 Task: Create an HTML form with input fields for name and email.
Action: Mouse moved to (148, 50)
Screenshot: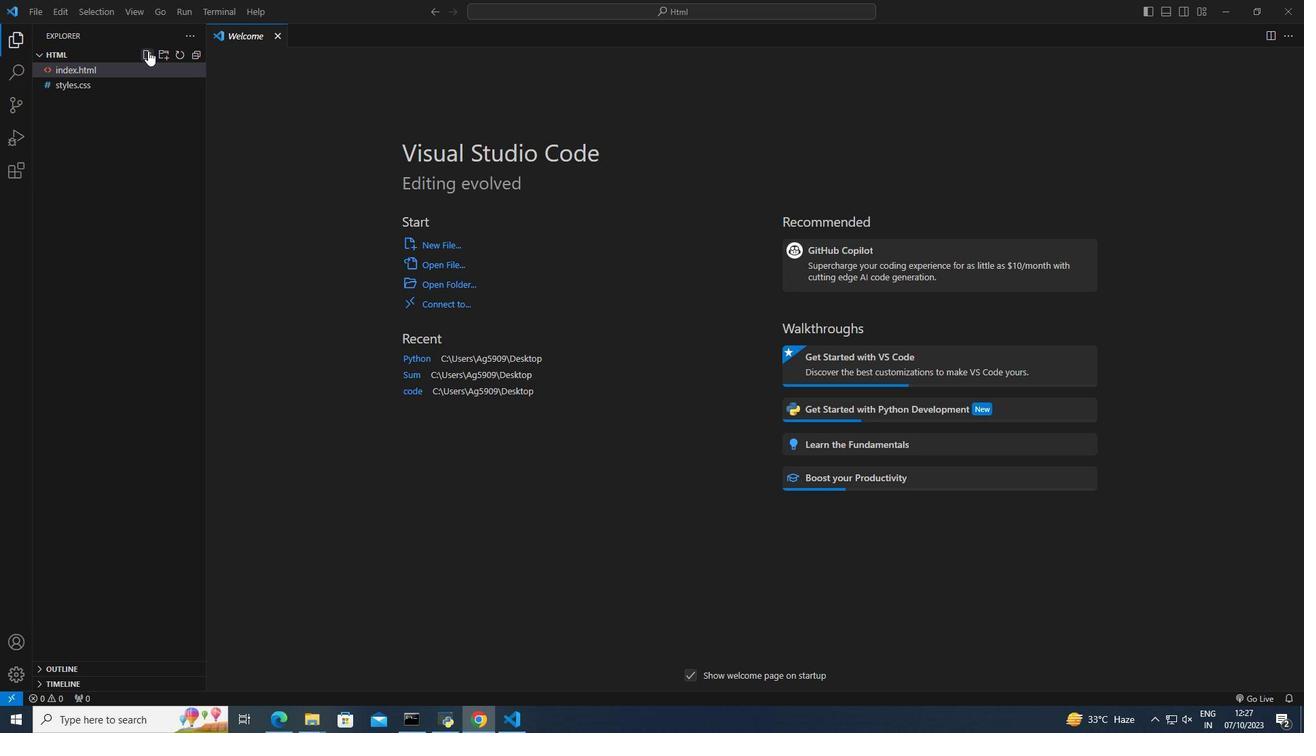
Action: Mouse pressed left at (148, 50)
Screenshot: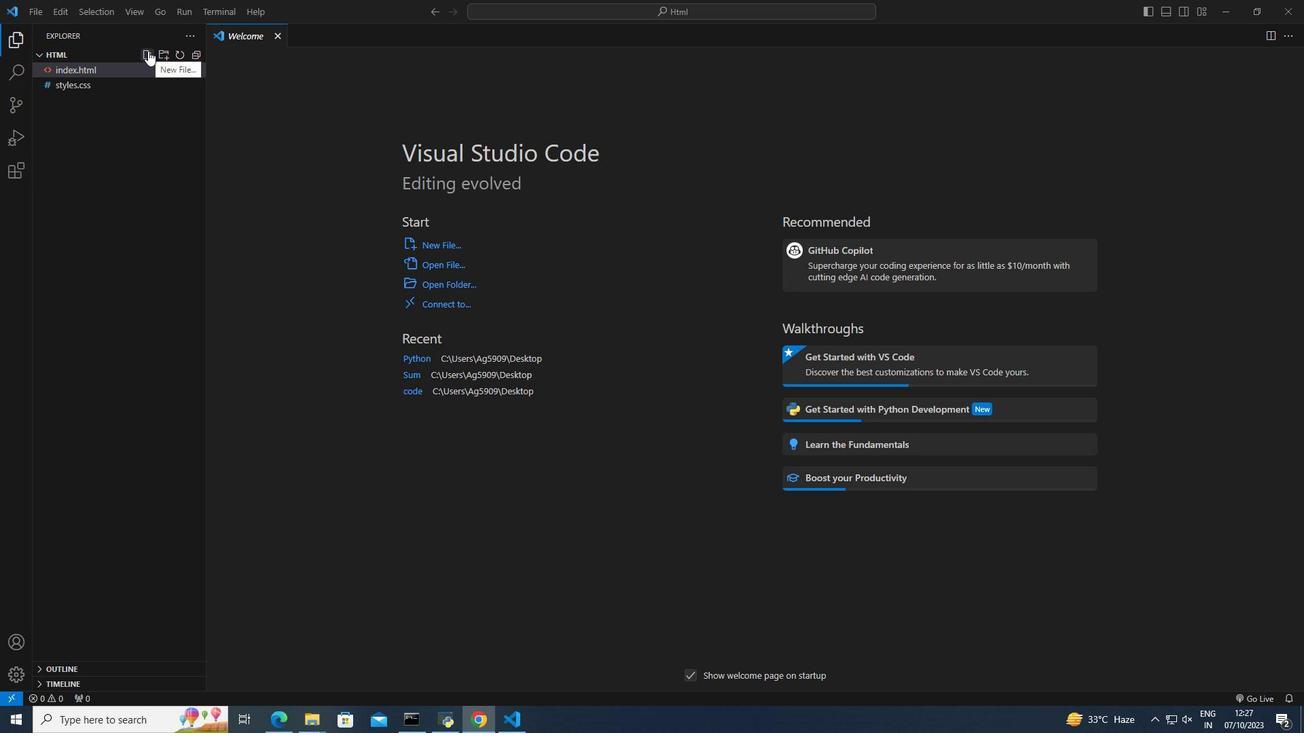 
Action: Mouse moved to (124, 65)
Screenshot: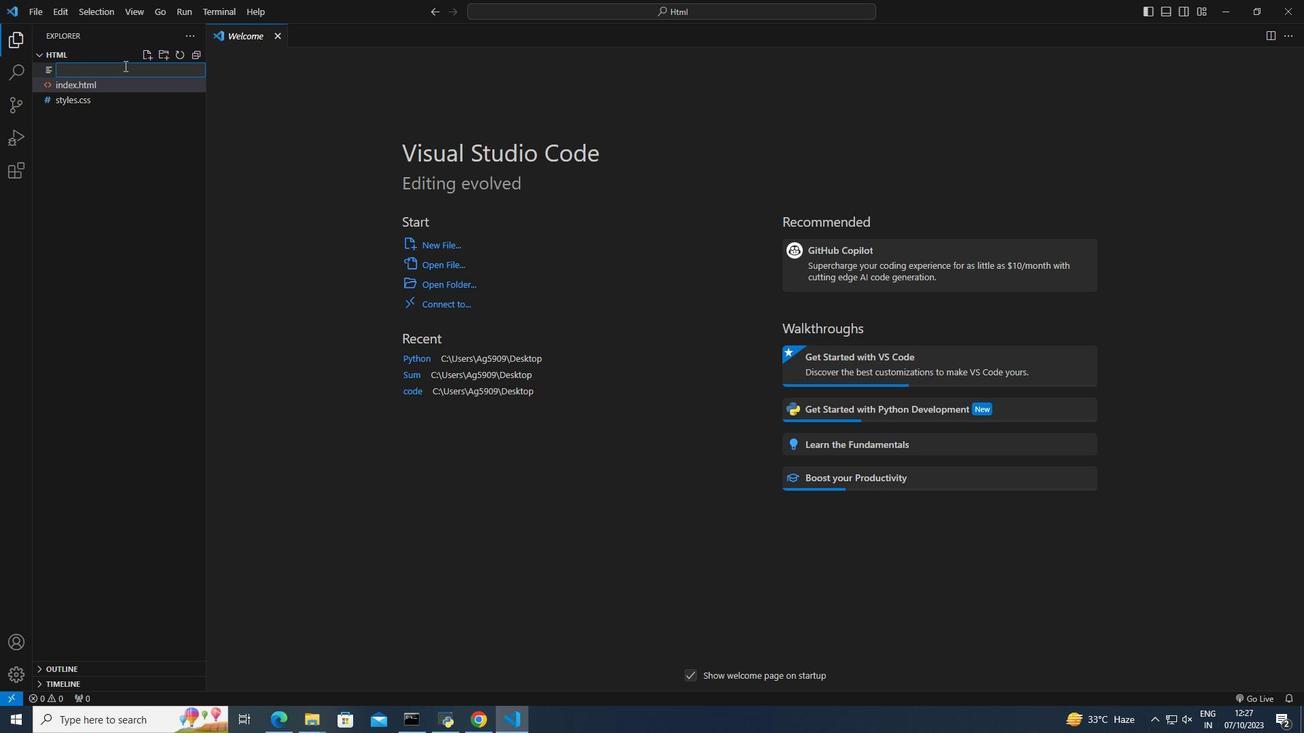 
Action: Mouse pressed left at (124, 65)
Screenshot: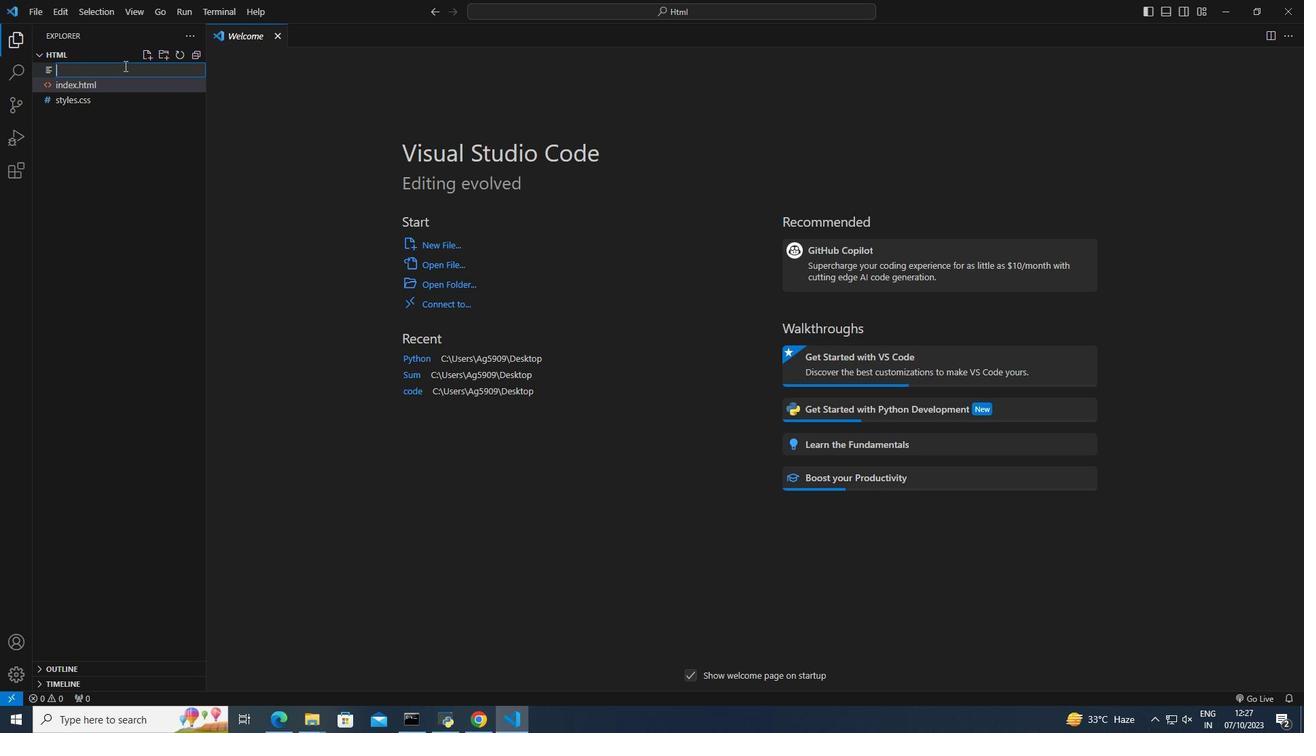 
Action: Key pressed <Key.shift>Form.html<Key.enter><Key.shift_r><<Key.enter><Key.enter><Key.shift_r><html<Key.enter><Key.shift_r>><Key.enter><Key.shift_r><head<Key.shift_r>><Key.enter><Key.shift_r><meta<Key.space>charset=<Key.shift><Key.shift><Key.shift><Key.shift><Key.shift><Key.shift><Key.shift><Key.shift><Key.shift><Key.shift>UTF-8<Key.right><Key.shift_r>><Key.enter><Key.shift_r><meta<Key.space>name=viewport<Key.right><Key.space>content=width=device-width,<Key.space>initial-scale=1.0<Key.right>
Screenshot: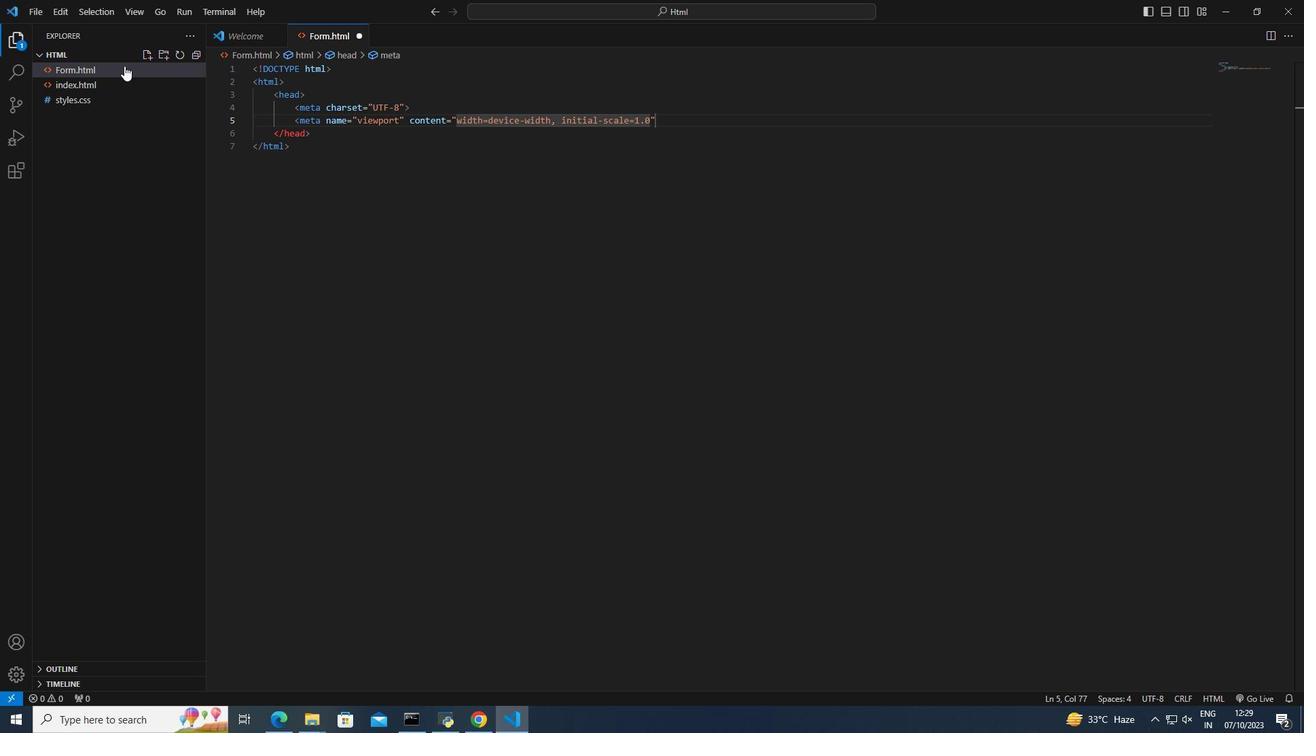 
Action: Mouse moved to (131, 67)
Screenshot: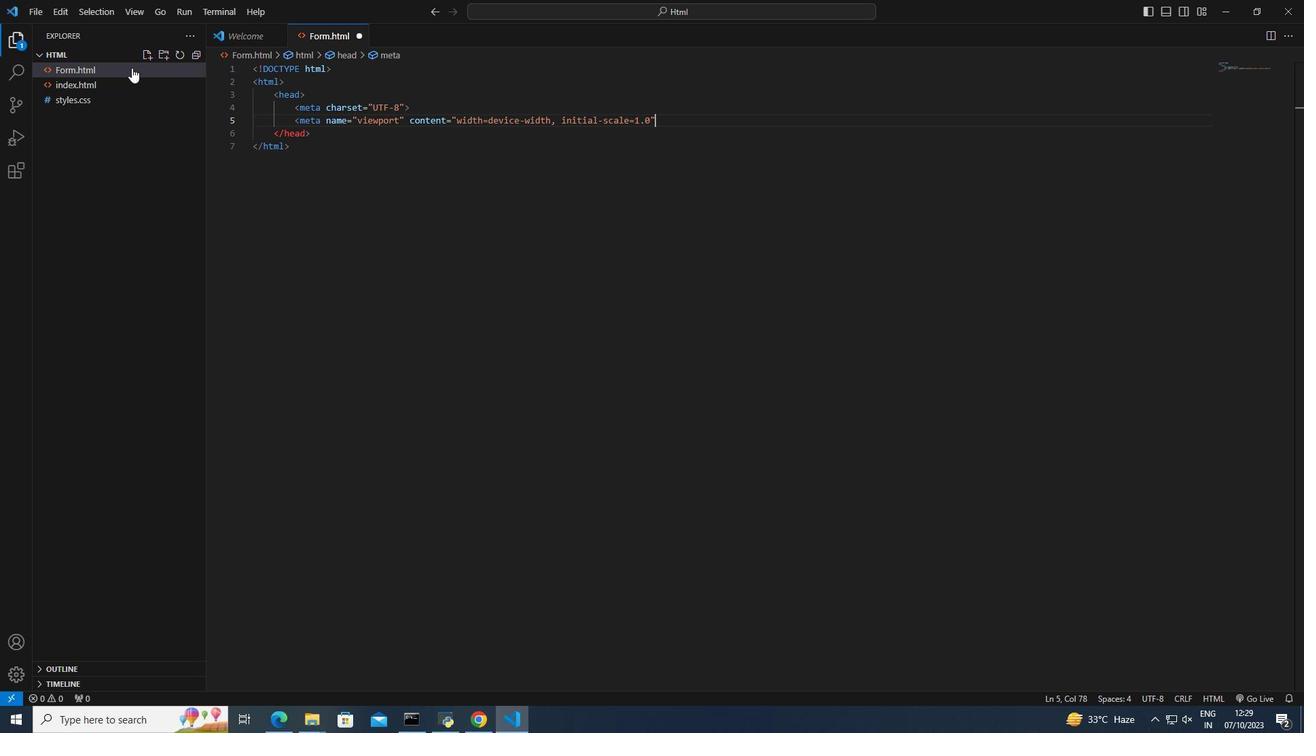 
Action: Key pressed <Key.shift_r>><Key.enter><Key.shift_r><linl<Key.space><Key.backspace><Key.backspace>k<Key.space>rel<Key.backspace><Key.backspace><Key.backspace><Key.backspace><Key.backspace><Key.backspace><Key.backspace><Key.backspace><Key.backspace><Key.backspace><Key.backspace><Key.backspace>
Screenshot: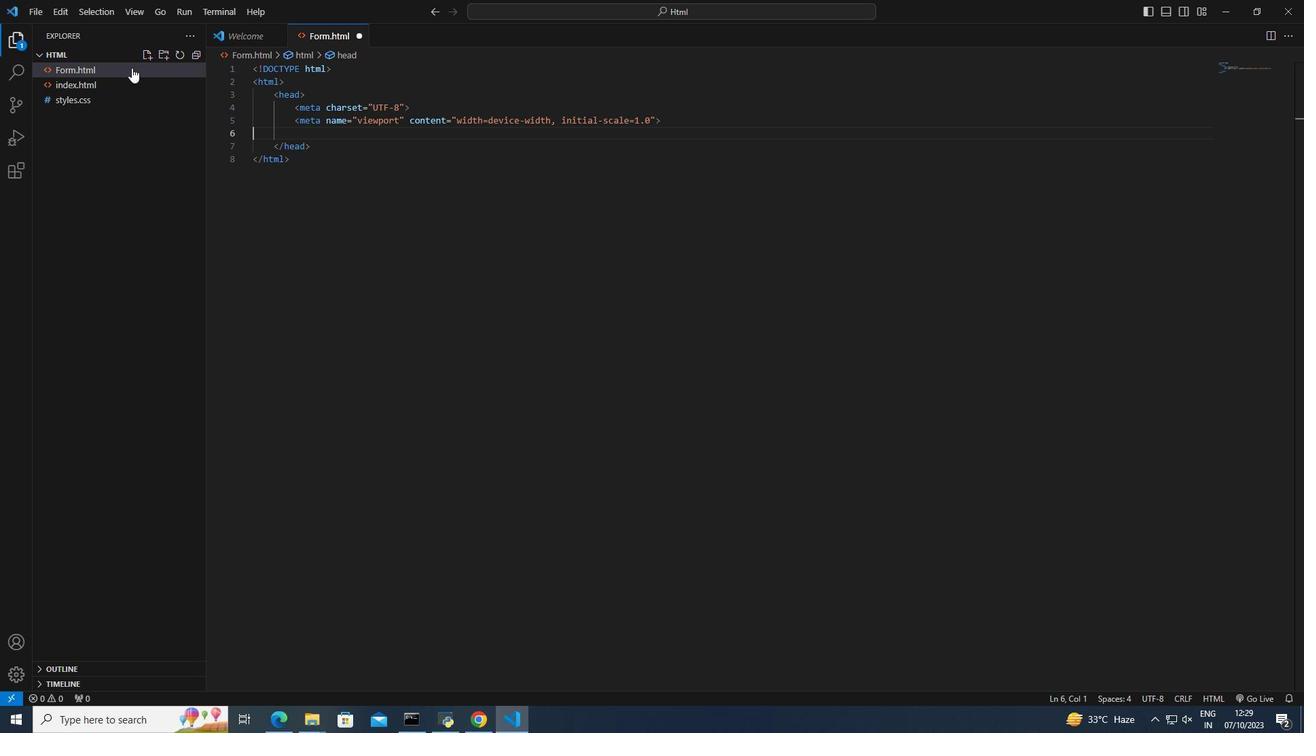 
Action: Mouse moved to (189, 65)
Screenshot: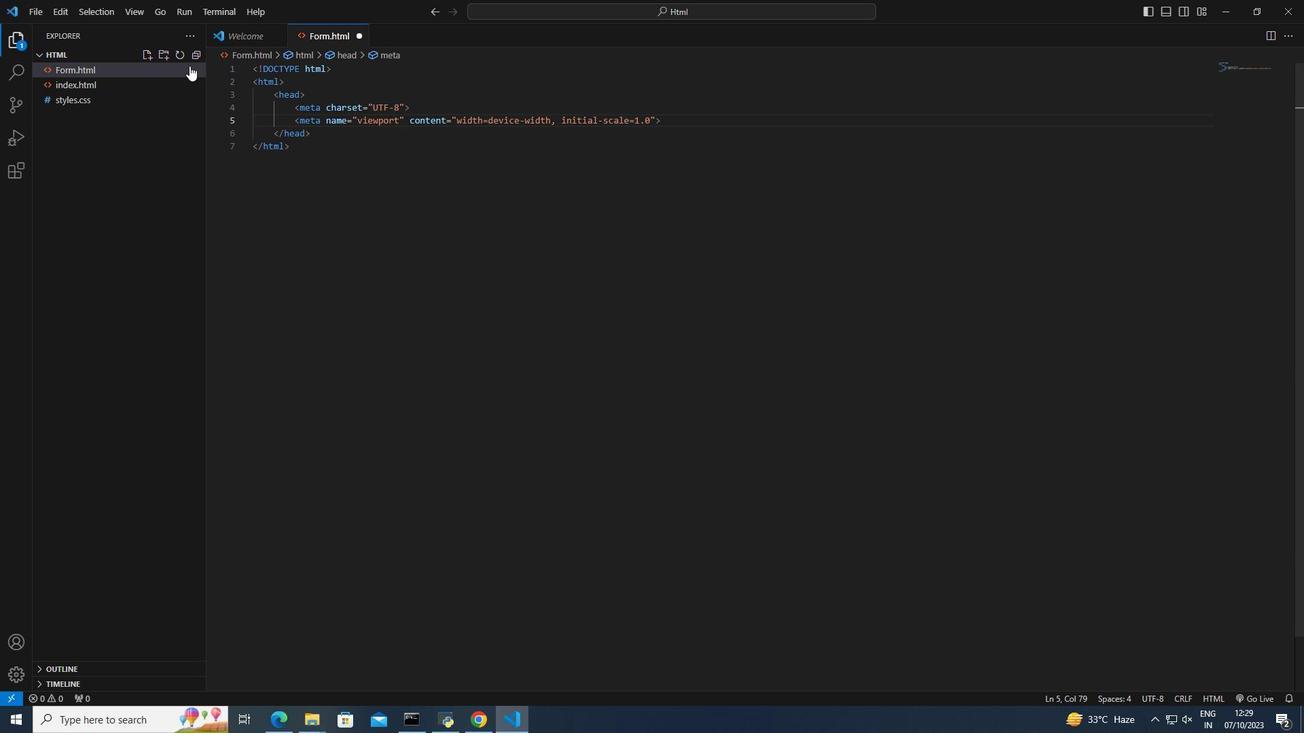 
Action: Key pressed <Key.enter><Key.shift_r><title<Key.shift_r><Key.shift_r><Key.shift_r><Key.shift_r><Key.shift_r><Key.shift_r><Key.shift_r><Key.shift_r><Key.shift_r>><Key.shift>Form<Key.right><Key.down><Key.enter><Key.shift_r><body<Key.shift_r>><Key.enter><Key.shift_r><form<Key.shift_r>><Key.enter><Key.shift_r><lable<Key.space>for=m<Key.backspace>name<Key.right><Key.shift_r>><Key.shift>Name<Key.right><Key.right><Key.right><Key.right><Key.right><Key.right><Key.right><Key.right><Key.enter><Key.shift_r><inpi<Key.backspace>ut<Key.space>type=text
Screenshot: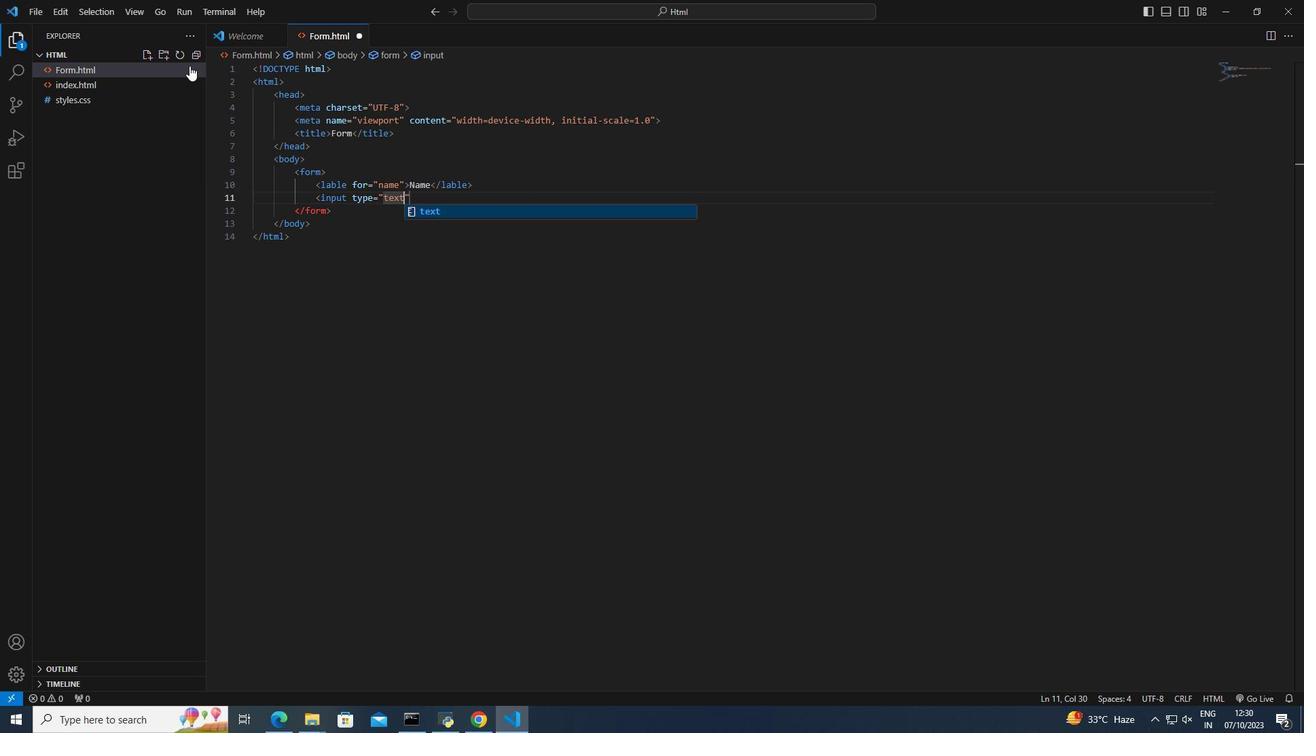 
Action: Mouse moved to (207, 66)
Screenshot: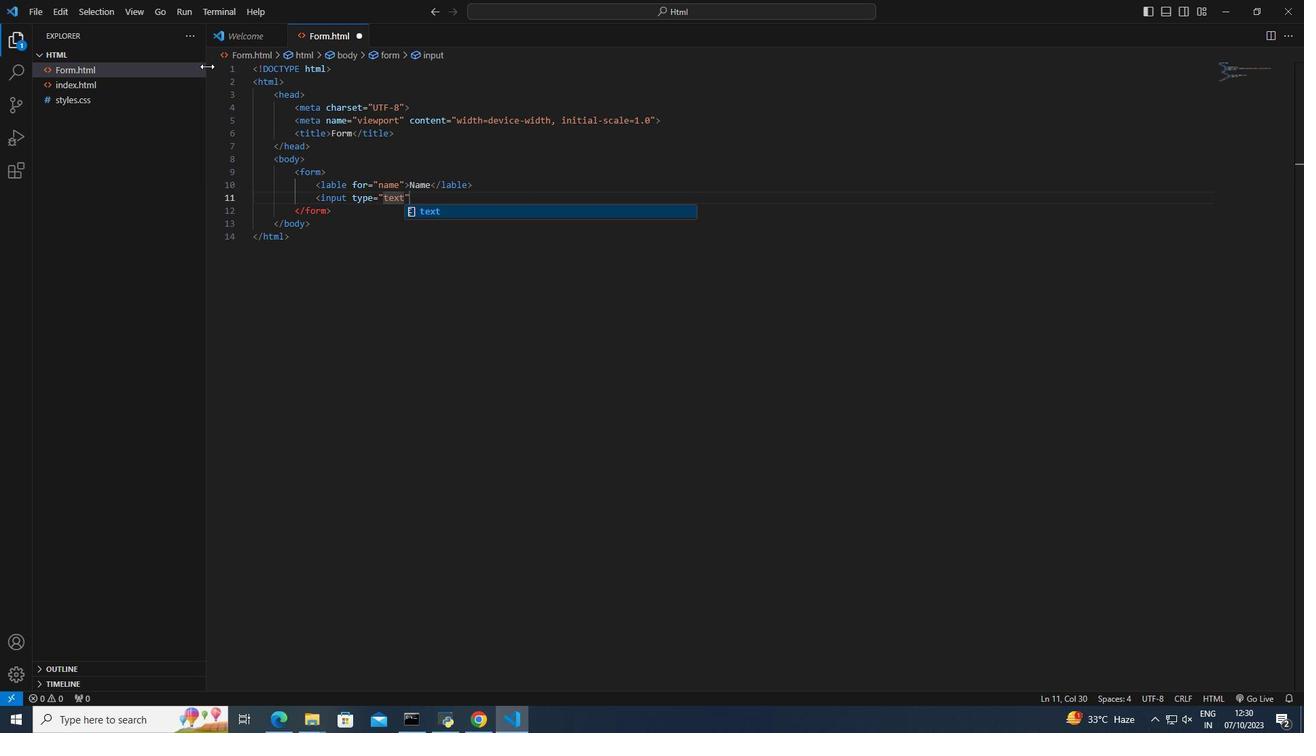 
Action: Key pressed <Key.right>
Screenshot: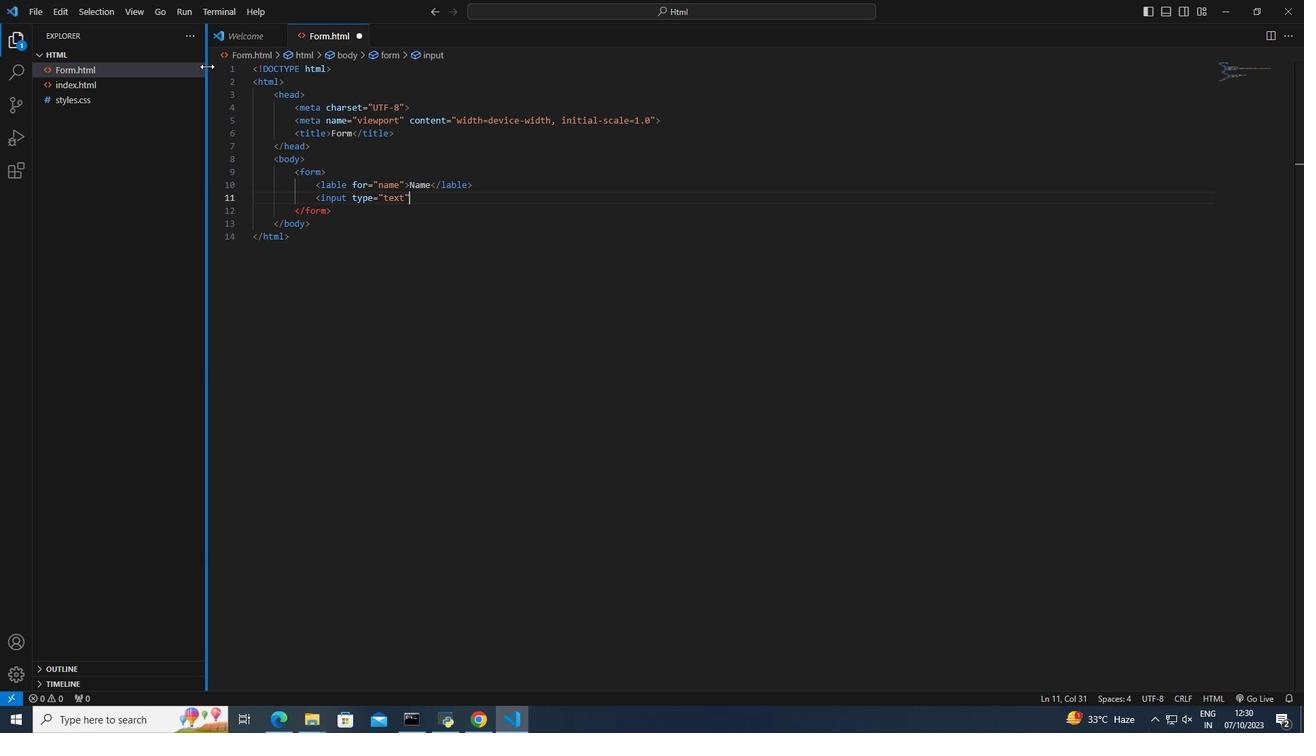 
Action: Mouse moved to (894, 141)
Screenshot: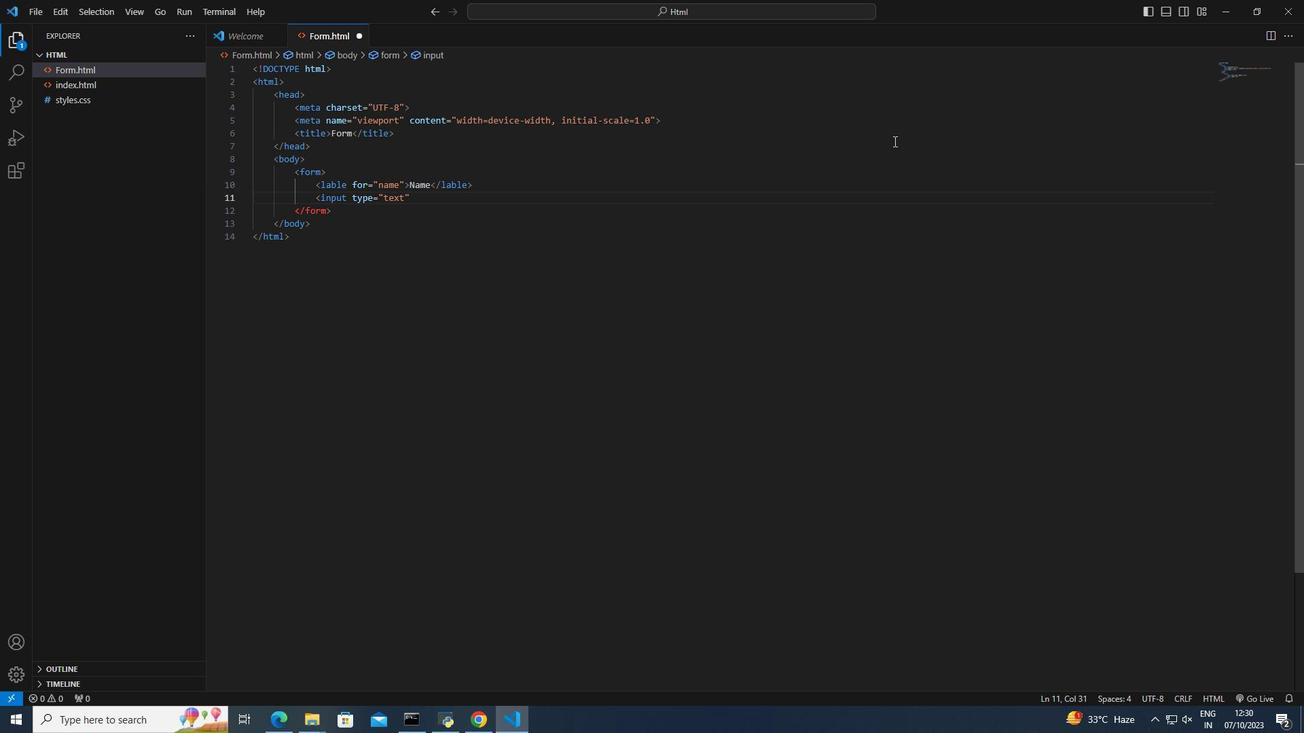 
Action: Key pressed <Key.space>id=name<Key.right><Key.space>name=name<Key.right><Key.space>pla<Key.enter>en<Key.backspace><Key.backspace><Key.shift>Enter<Key.space>the<Key.space><Key.shift><Key.shift><Key.shift><Key.shift><Key.shift><Key.shift><Key.shift><Key.shift><Key.shift><Key.shift><Key.shift><Key.shift><Key.shift><Key.shift><Key.shift><Key.shift><Key.shift><Key.shift><Key.shift><Key.shift><Key.shift><Key.shift><Key.shift><Key.shift><Key.shift><Key.shift><Key.shift><Key.shift><Key.shift><Key.shift><Key.shift><Key.shift><Key.shift><Key.shift><Key.shift><Key.shift><Key.shift><Key.shift><Key.shift><Key.shift><Key.shift><Key.shift><Key.shift><Key.shift><Key.shift><Key.shift><Key.shift><Key.shift><Key.shift><Key.shift><Key.shift><Key.shift><Key.shift><Key.shift><Key.shift><Key.shift><Key.shift><Key.shift><Key.shift><Key.shift>Name<Key.right><Key.shift_r>><Key.enter><Key.enter><Key.shift_r><lable<Key.space>foe<Key.backspace>r=
Screenshot: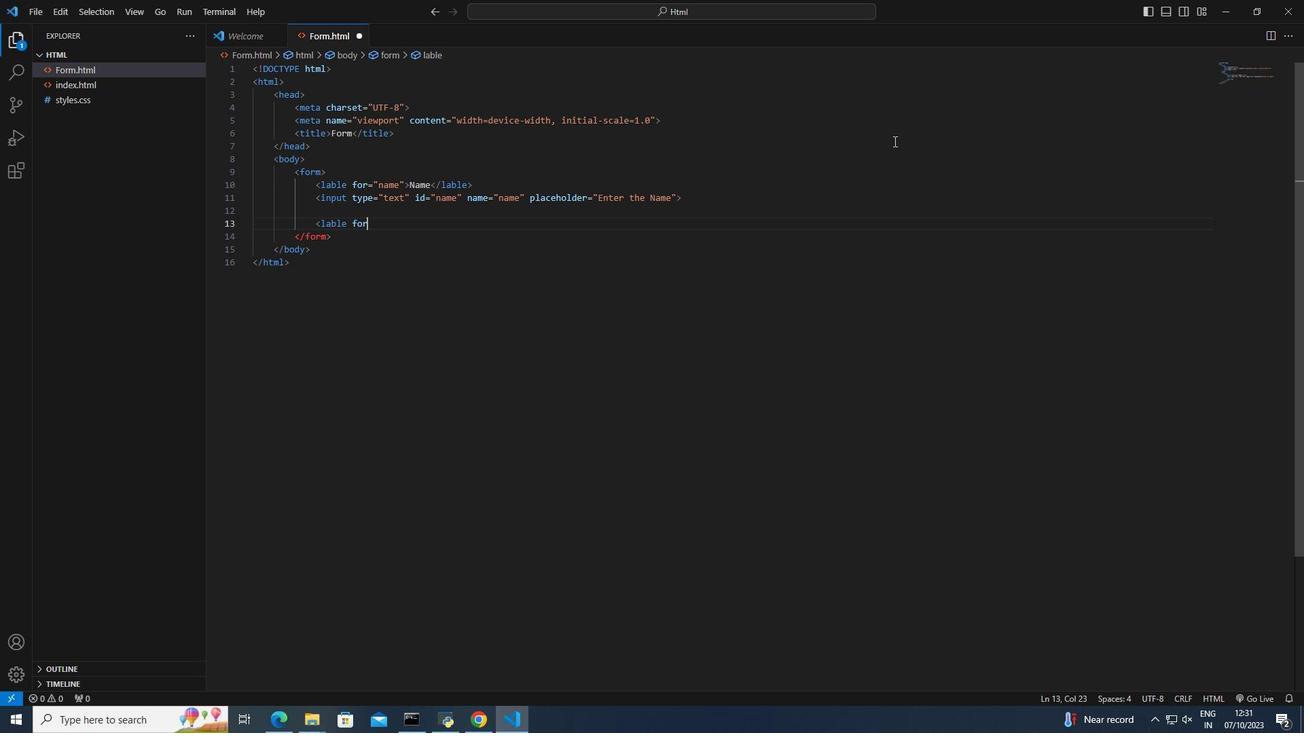 
Action: Mouse moved to (975, 171)
Screenshot: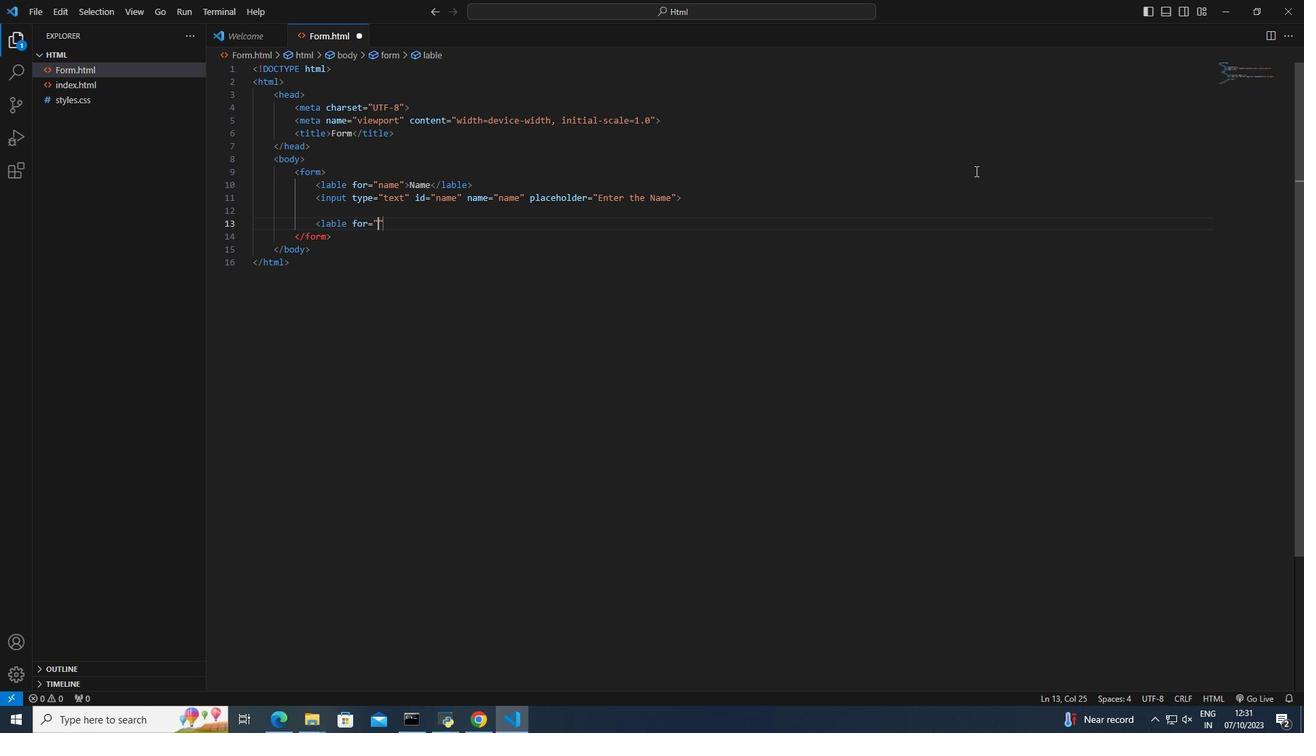 
Action: Key pressed email<Key.right><Key.shift_r>><Key.shift><Key.shift><Key.shift><Key.shift><Key.shift><Key.shift><Key.shift><Key.shift><Key.shift><Key.shift><Key.shift><Key.shift><Key.shift><Key.shift><Key.shift><Key.shift><Key.shift><Key.shift>Ema
Screenshot: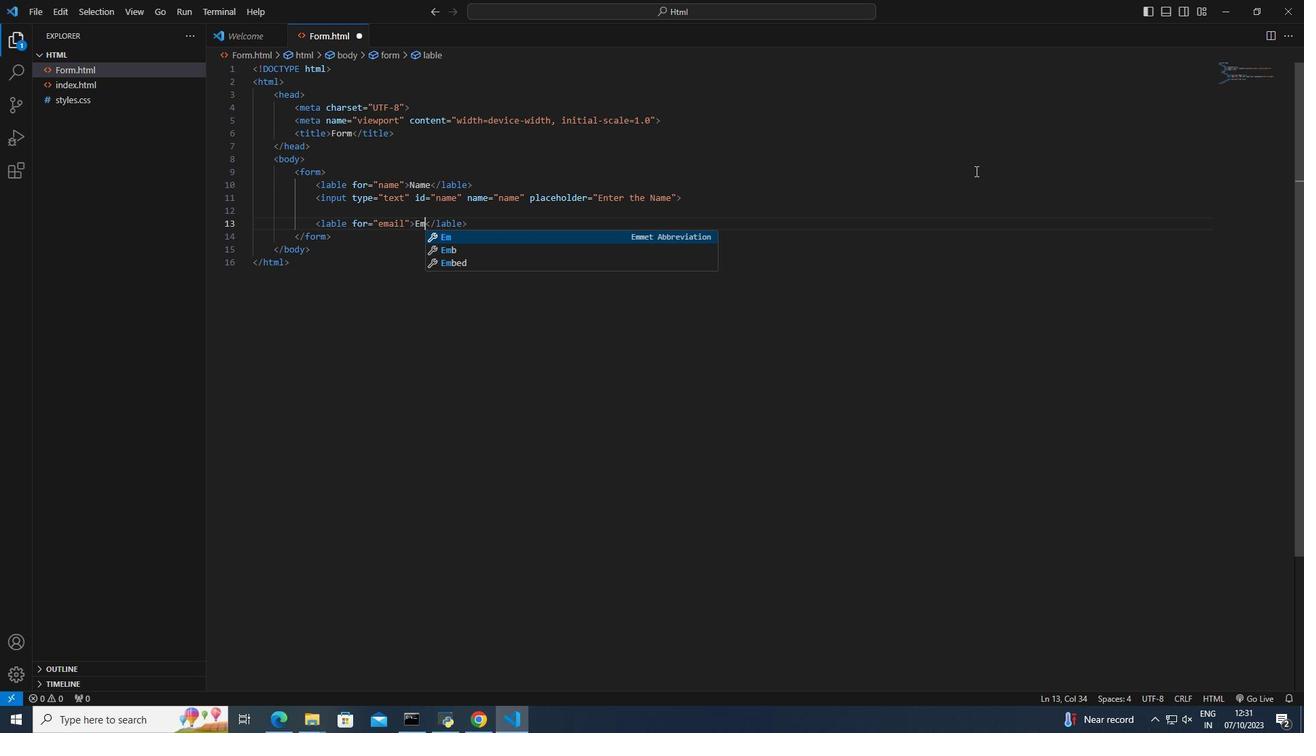 
Action: Mouse moved to (670, 196)
Screenshot: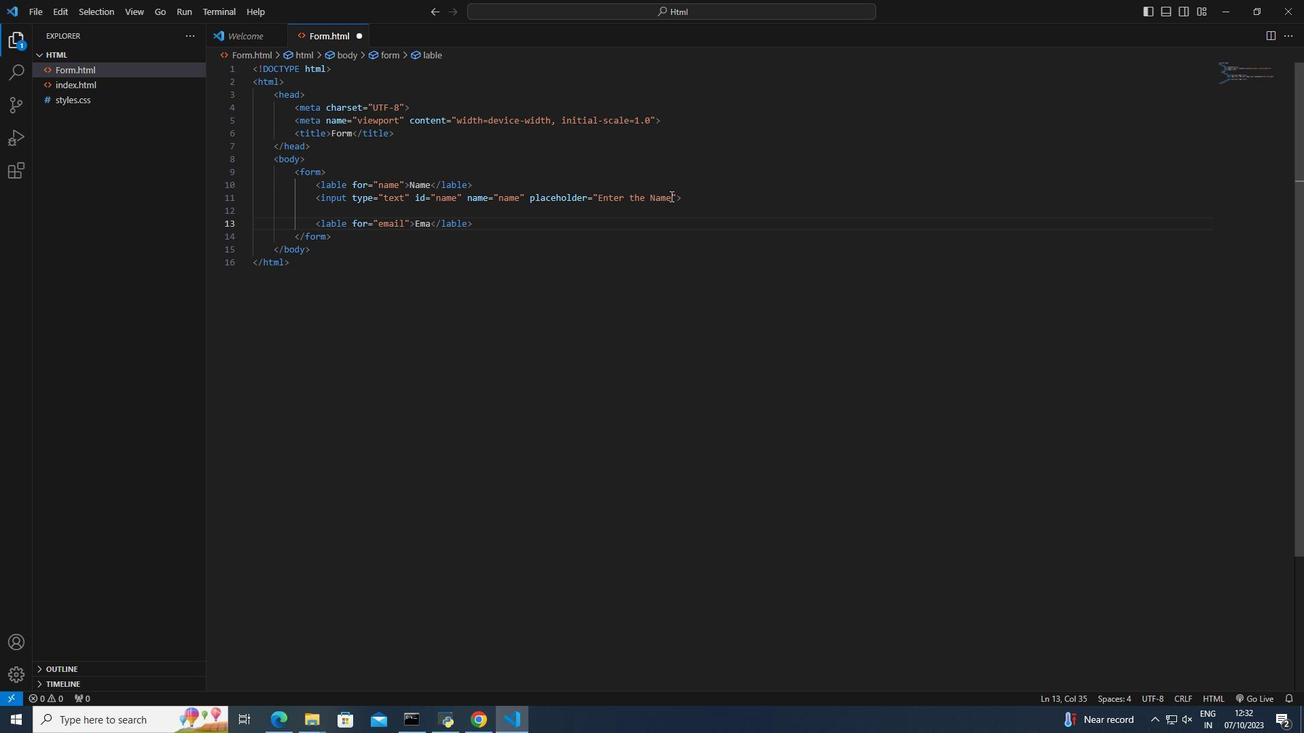
Action: Mouse pressed left at (670, 196)
Screenshot: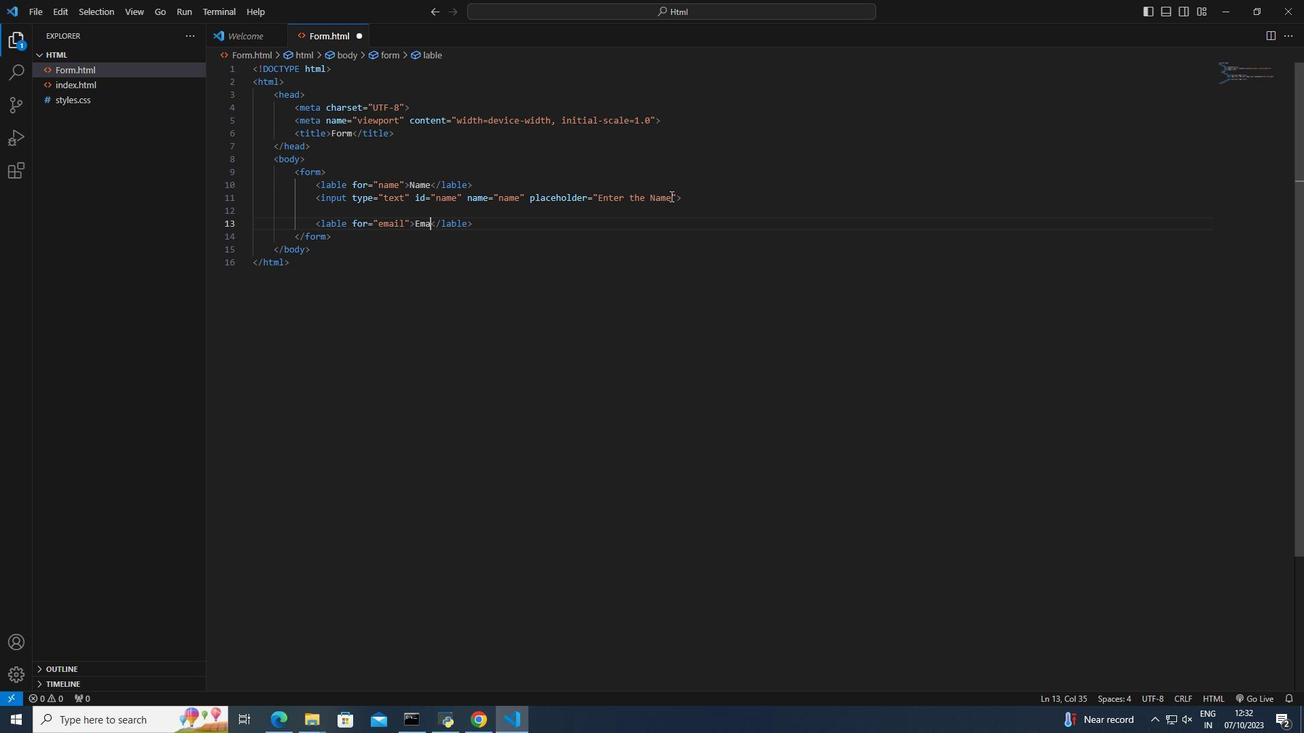 
Action: Mouse moved to (527, 197)
Screenshot: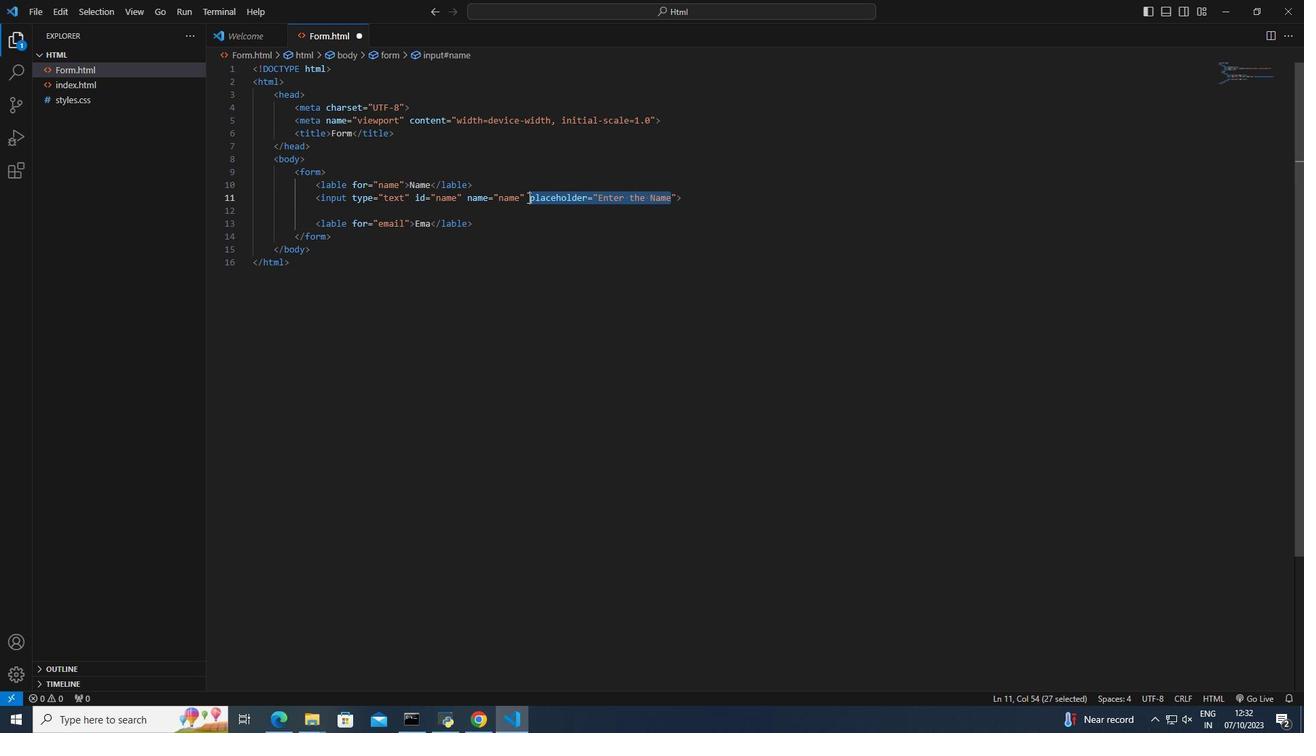 
Action: Key pressed <Key.backspace>
Screenshot: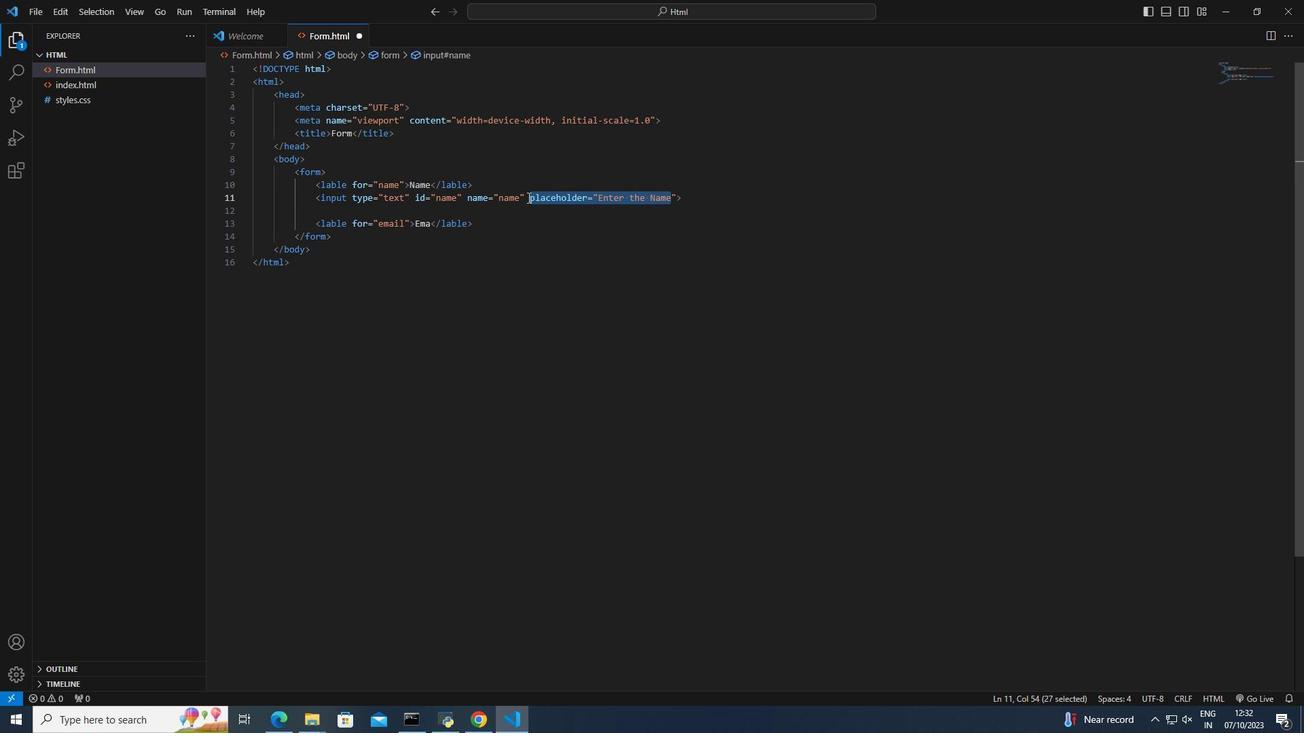
Action: Mouse moved to (527, 198)
Screenshot: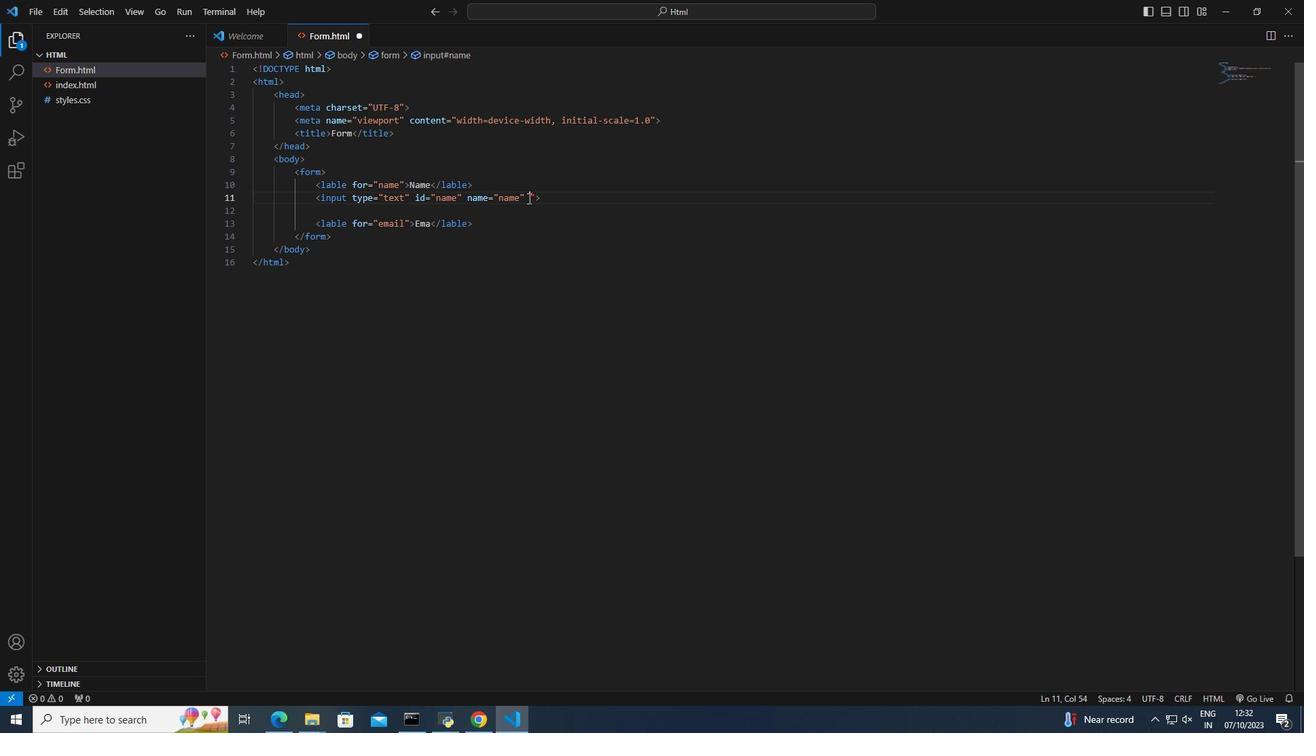 
Action: Key pressed <Key.right><Key.backspace><Key.space>required<Key.down><Key.left>
Screenshot: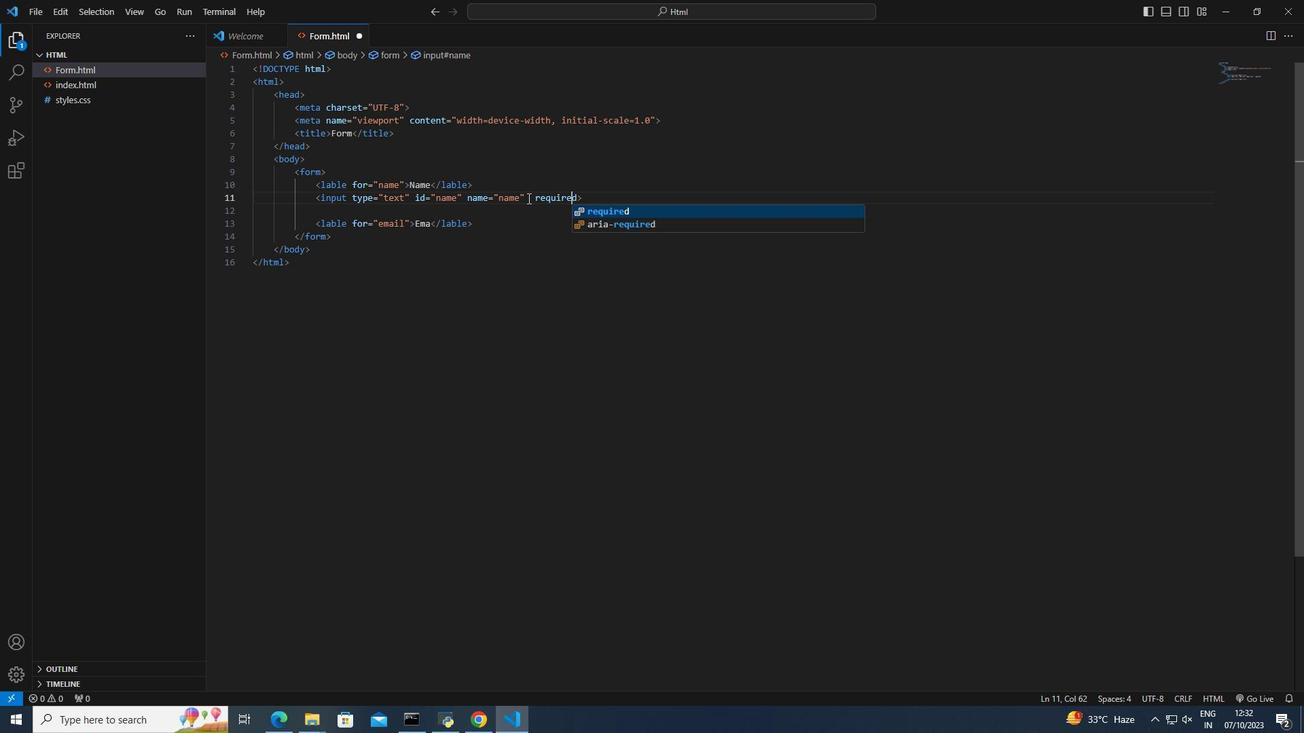 
Action: Mouse moved to (602, 205)
Screenshot: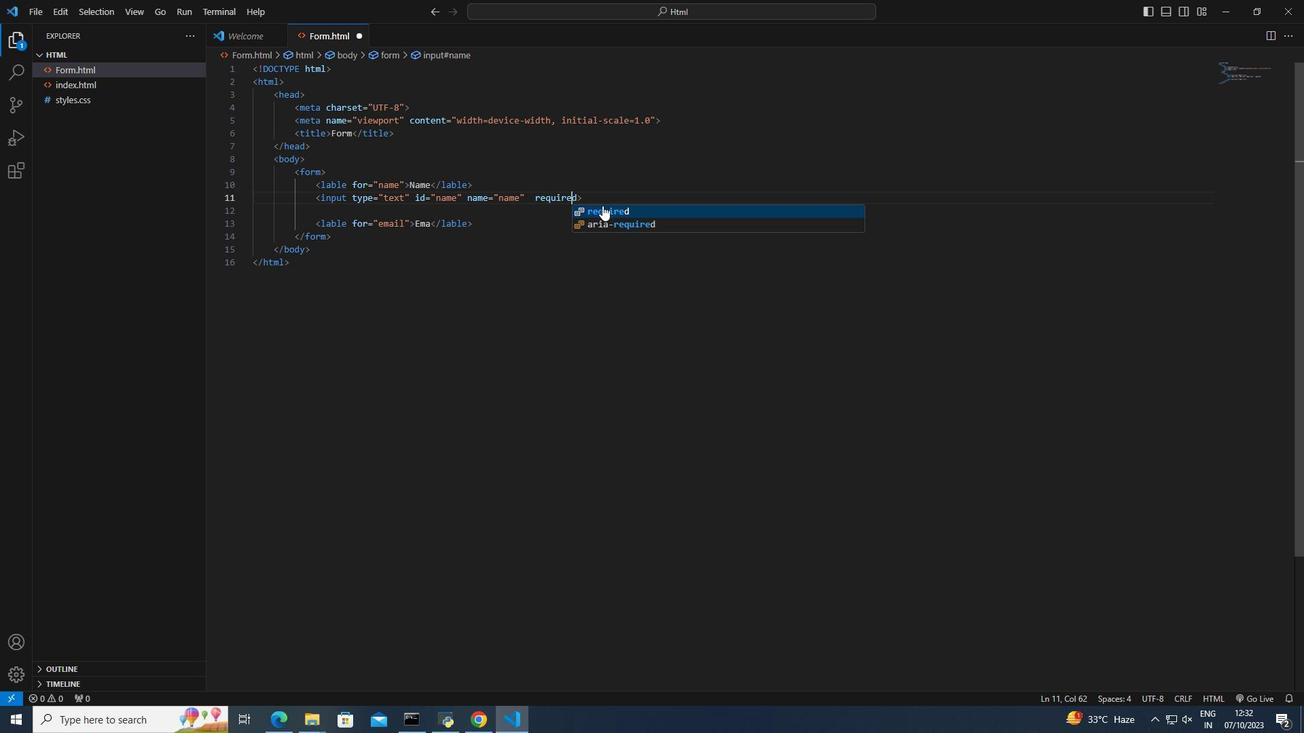 
Action: Mouse pressed left at (602, 205)
Screenshot: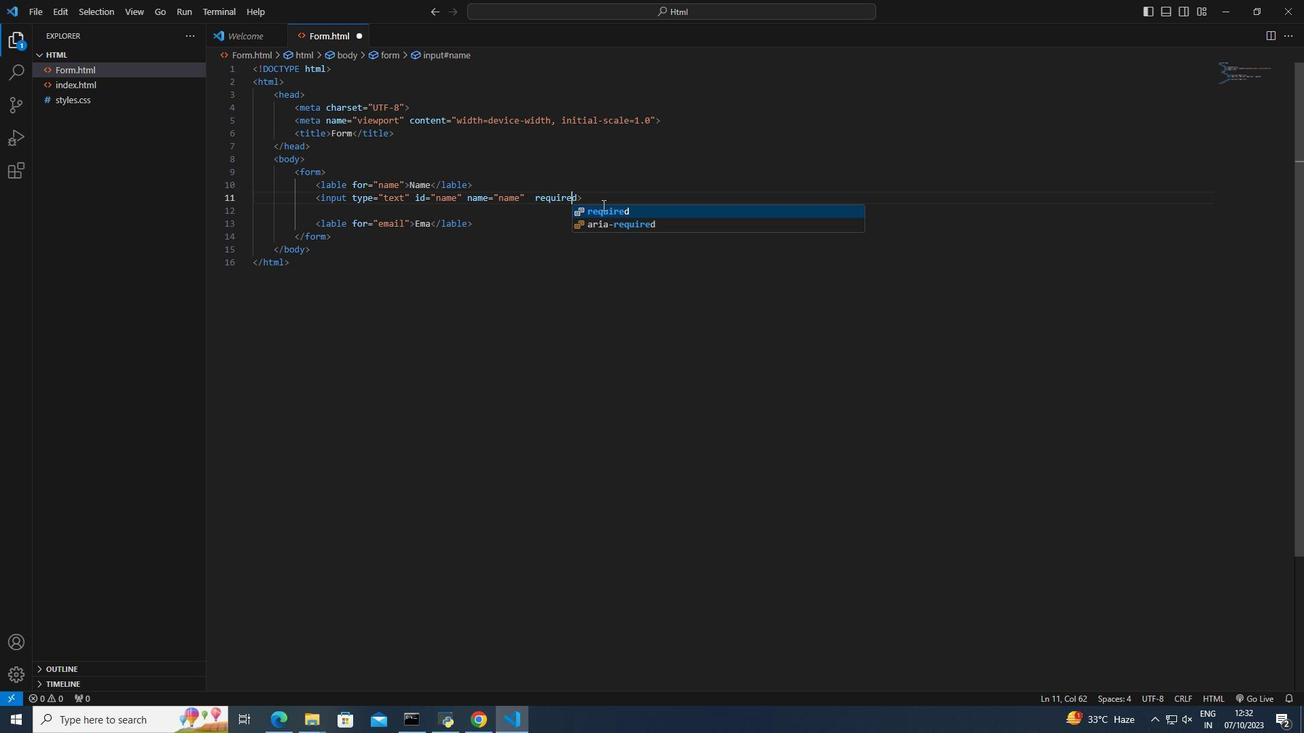 
Action: Mouse moved to (430, 221)
Screenshot: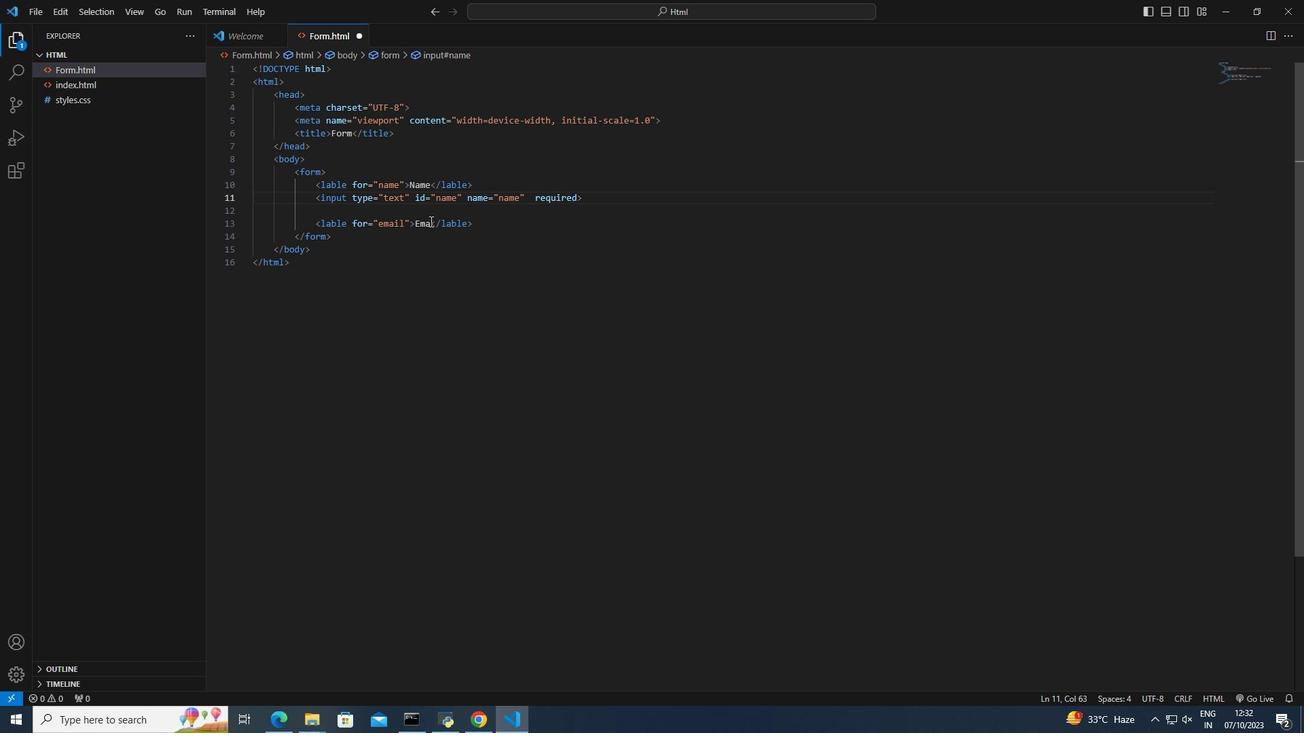
Action: Mouse pressed left at (430, 221)
Screenshot: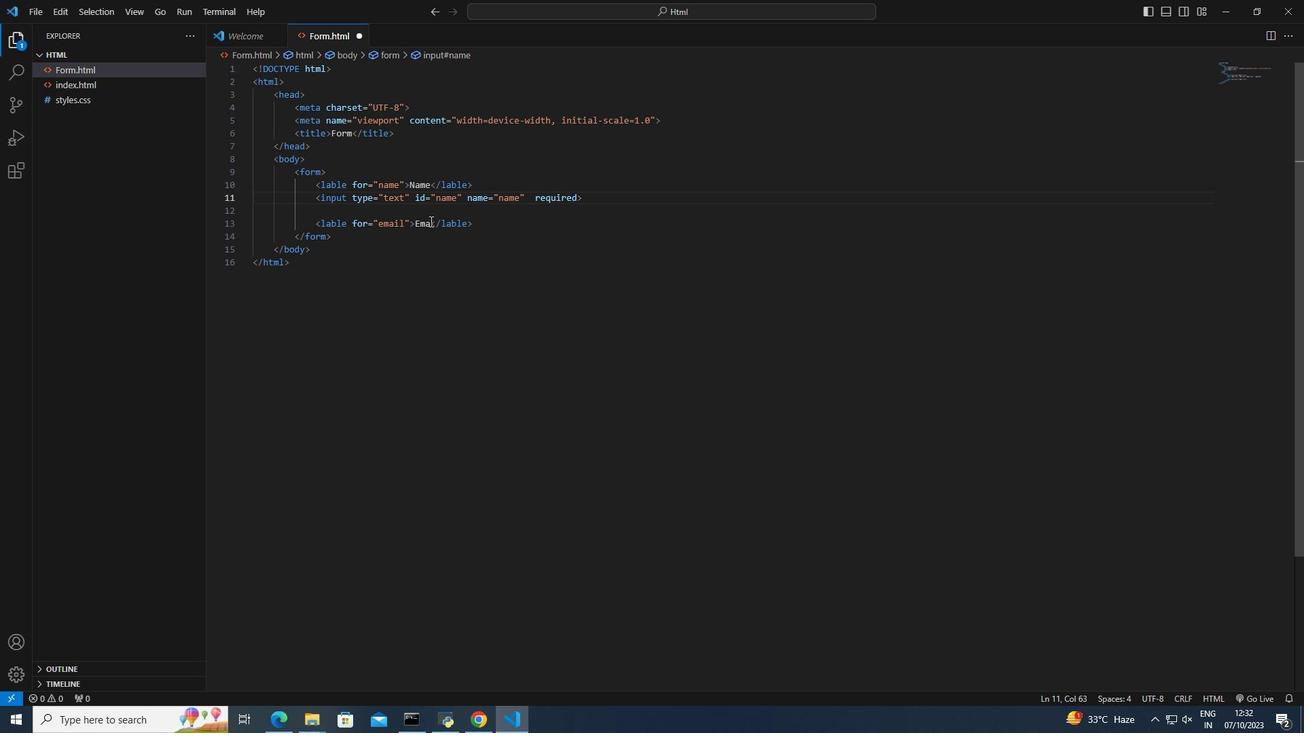
Action: Key pressed ail<Key.shift_r><Key.shift_r><Key.shift_r><Key.shift_r><Key.shift_r><Key.shift_r><Key.shift_r>:<Key.right><Key.right><Key.right><Key.right><Key.right><Key.right><Key.right><Key.right><Key.right><Key.up><Key.right><Key.right><Key.right><Key.right><Key.right><Key.right><Key.right><Key.right><Key.right><Key.right><Key.right><Key.right><Key.right><Key.right><Key.right><Key.right><Key.right><Key.right><Key.right><Key.right><Key.right><Key.right><Key.right><Key.right><Key.right><Key.right><Key.right><Key.right><Key.right><Key.right><Key.right><Key.right><Key.right><Key.right><Key.right><Key.right><Key.right><Key.right><Key.right><Key.right><Key.right><Key.right><Key.right><Key.right><Key.right><Key.right><Key.enter><Key.shift_r><input<Key.space>type=email<Key.right><Key.space>id=email<Key.right><Key.space>ma,<Key.backspace><Key.backspace><Key.backspace><Key.backspace><Key.space>name=email<Key.right><Key.space>e<Key.backspace>required<Key.shift_r>><Key.enter><Key.enter><Key.shift_r><input
Screenshot: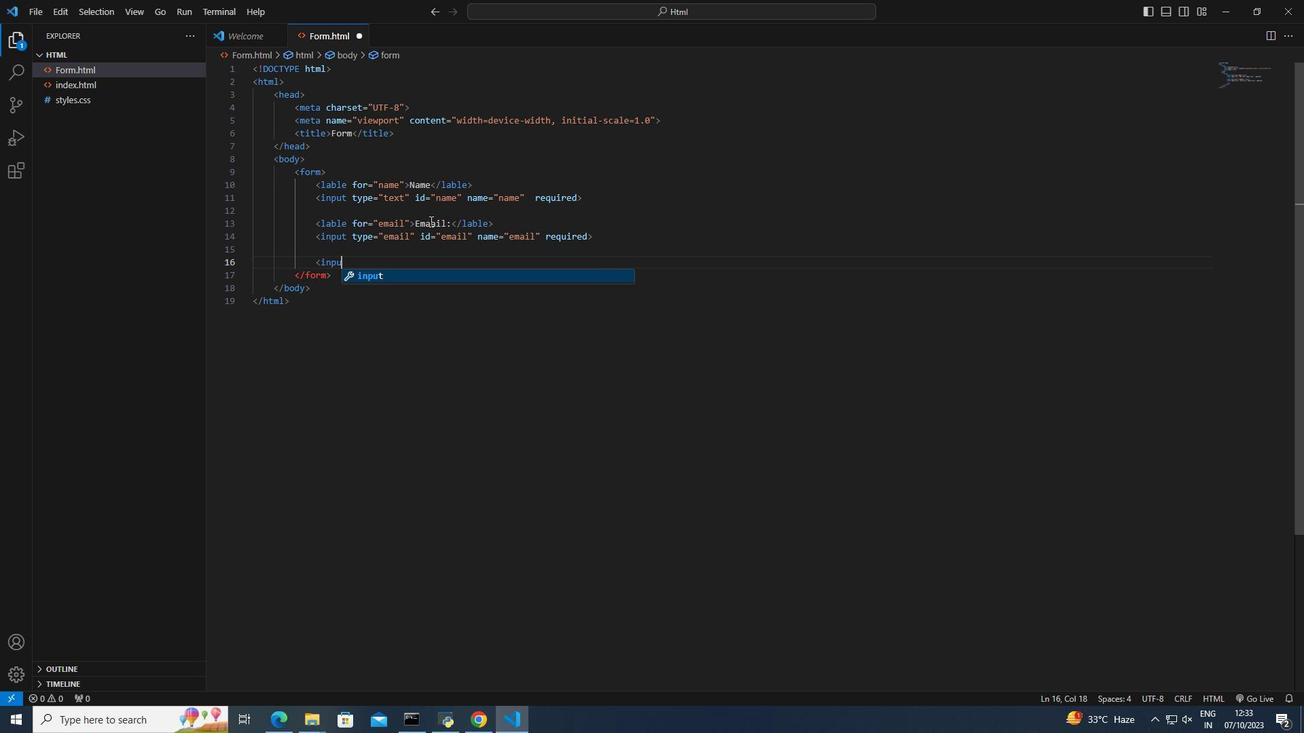 
Action: Mouse moved to (432, 221)
Screenshot: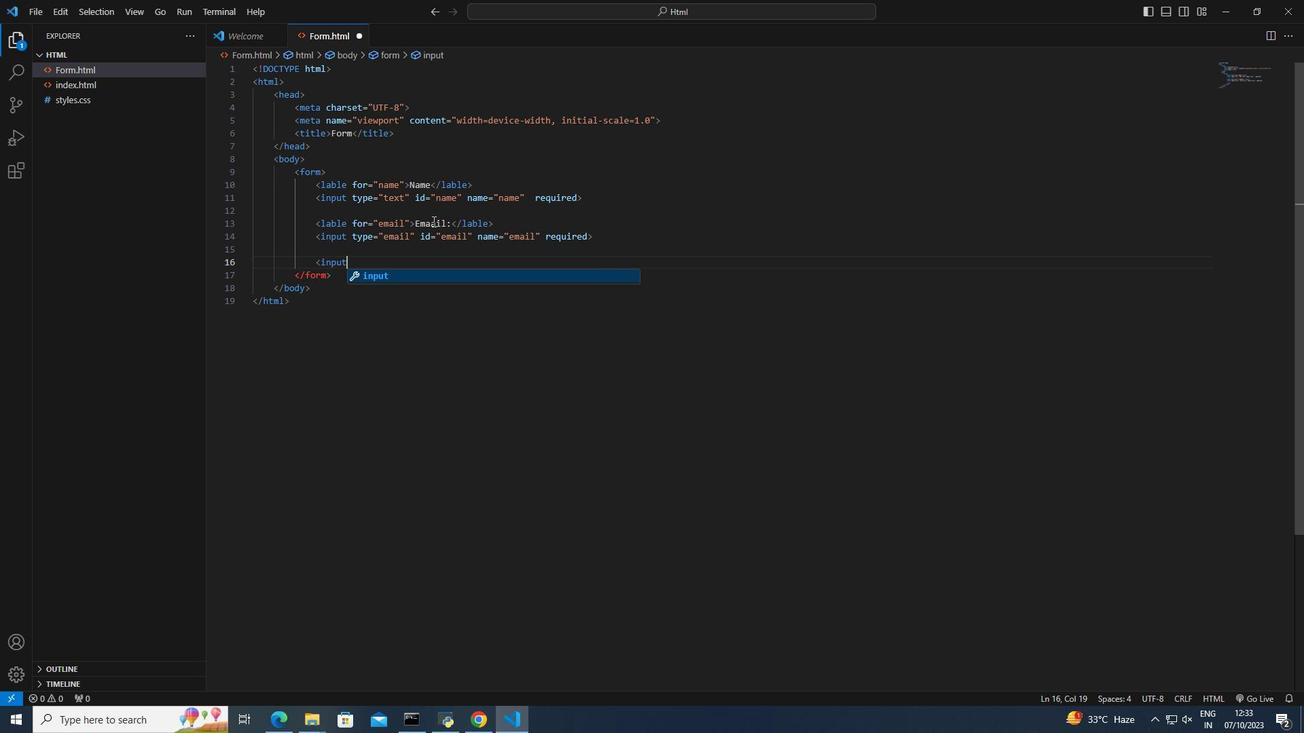 
Action: Key pressed <Key.space>type=submit<Key.right><Key.space>value=<Key.shift>Submit<Key.right><Key.shift_r>>ctrl+S
Screenshot: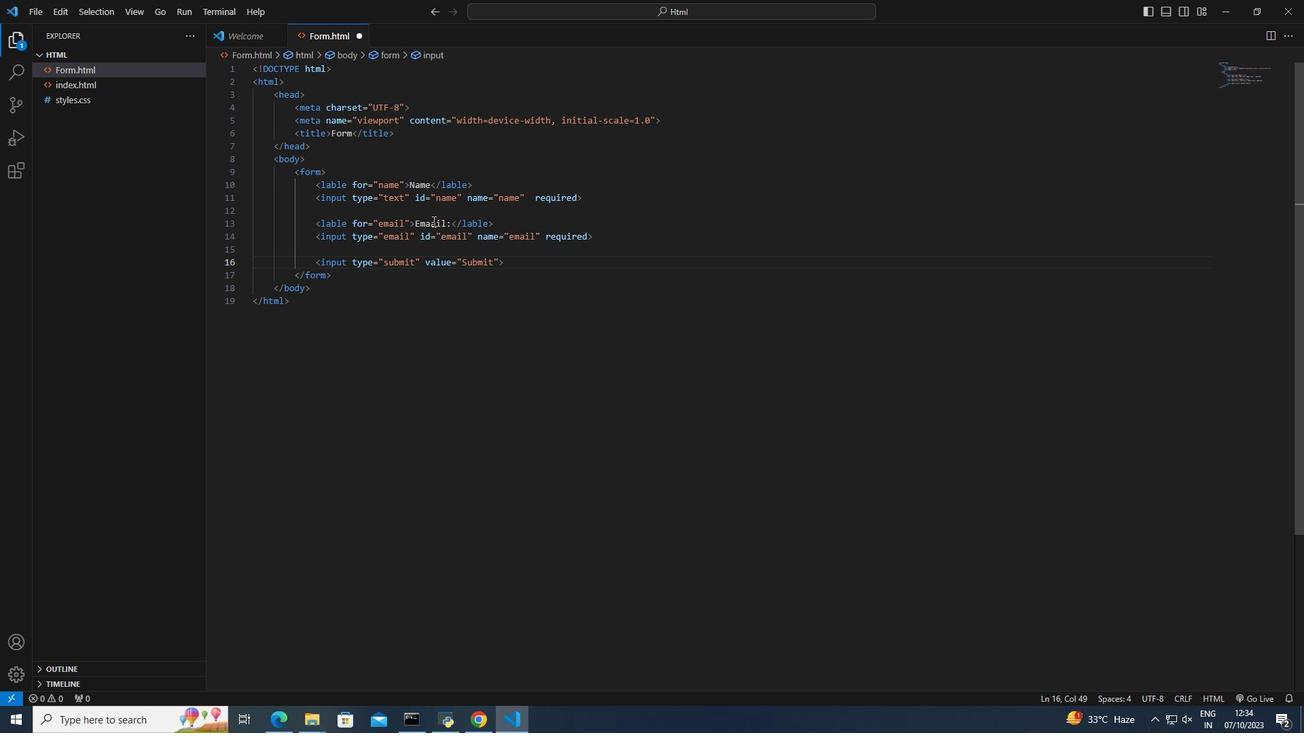 
Action: Mouse moved to (308, 714)
Screenshot: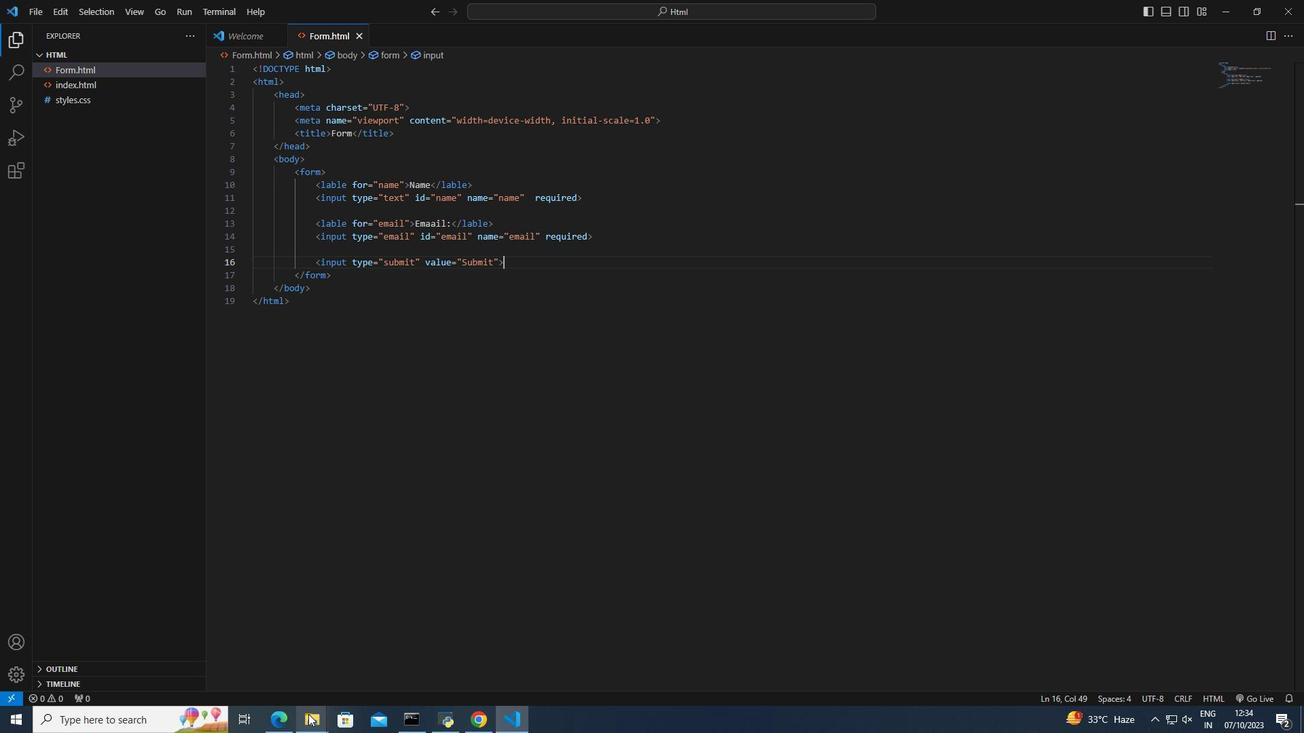 
Action: Mouse pressed left at (308, 714)
Screenshot: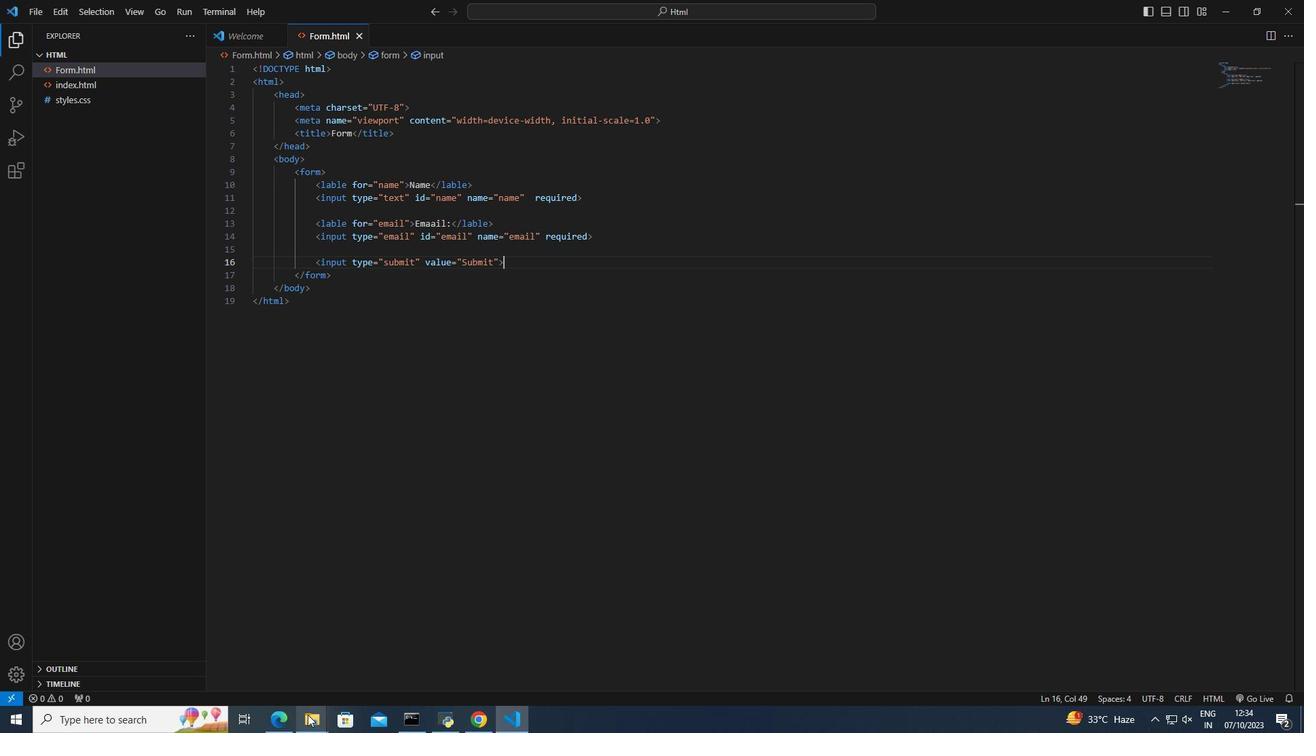 
Action: Mouse moved to (251, 666)
Screenshot: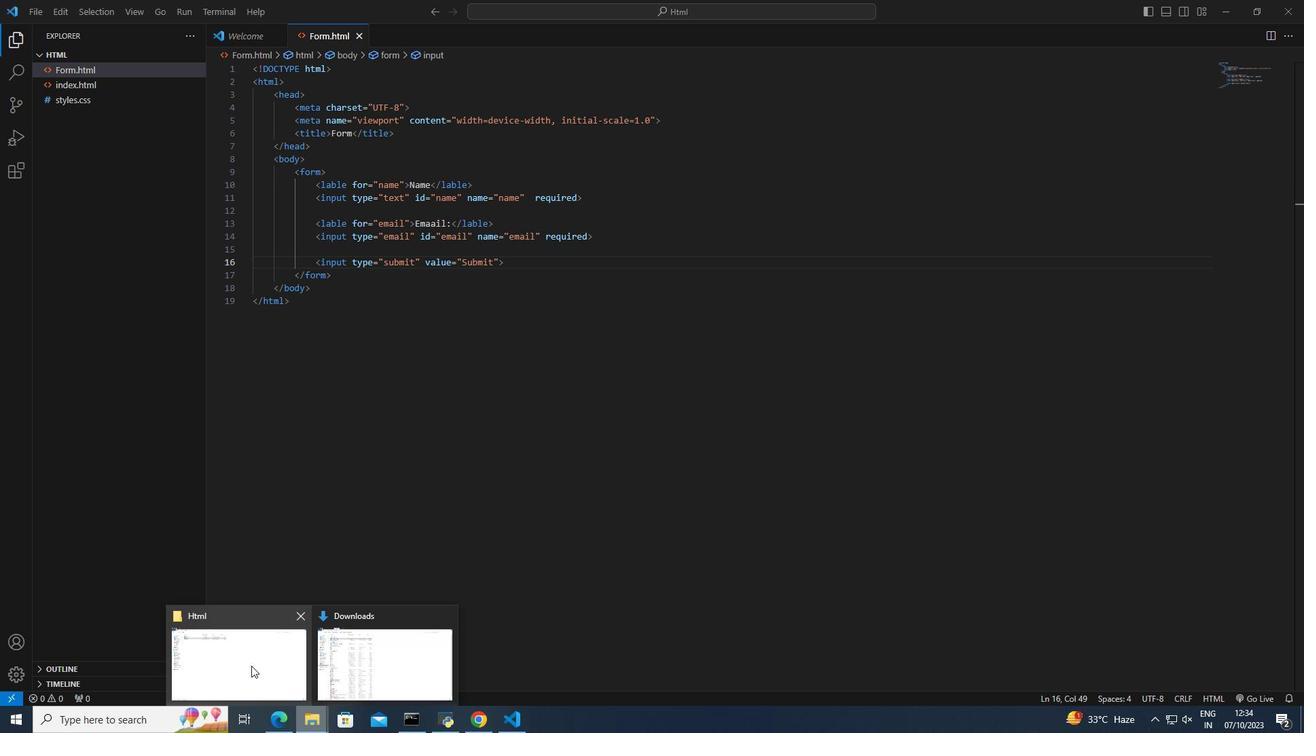 
Action: Mouse pressed left at (251, 666)
Screenshot: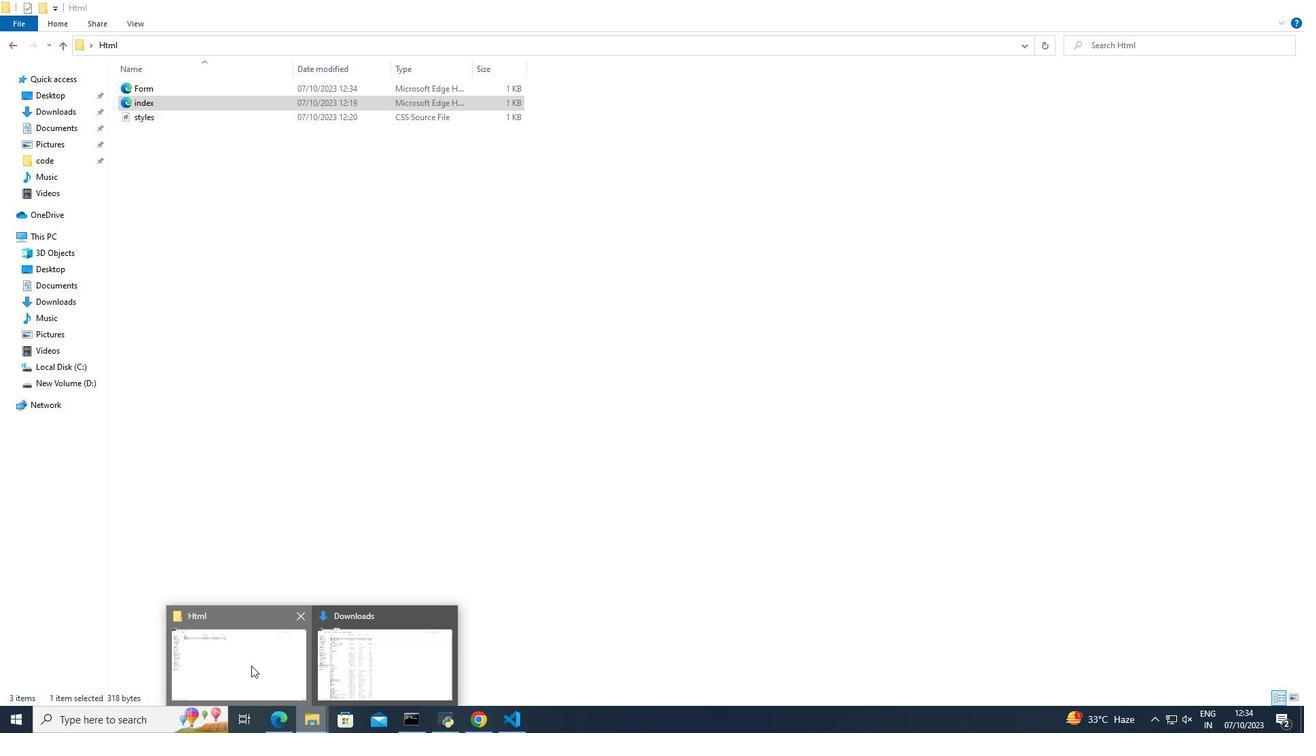 
Action: Mouse moved to (206, 86)
Screenshot: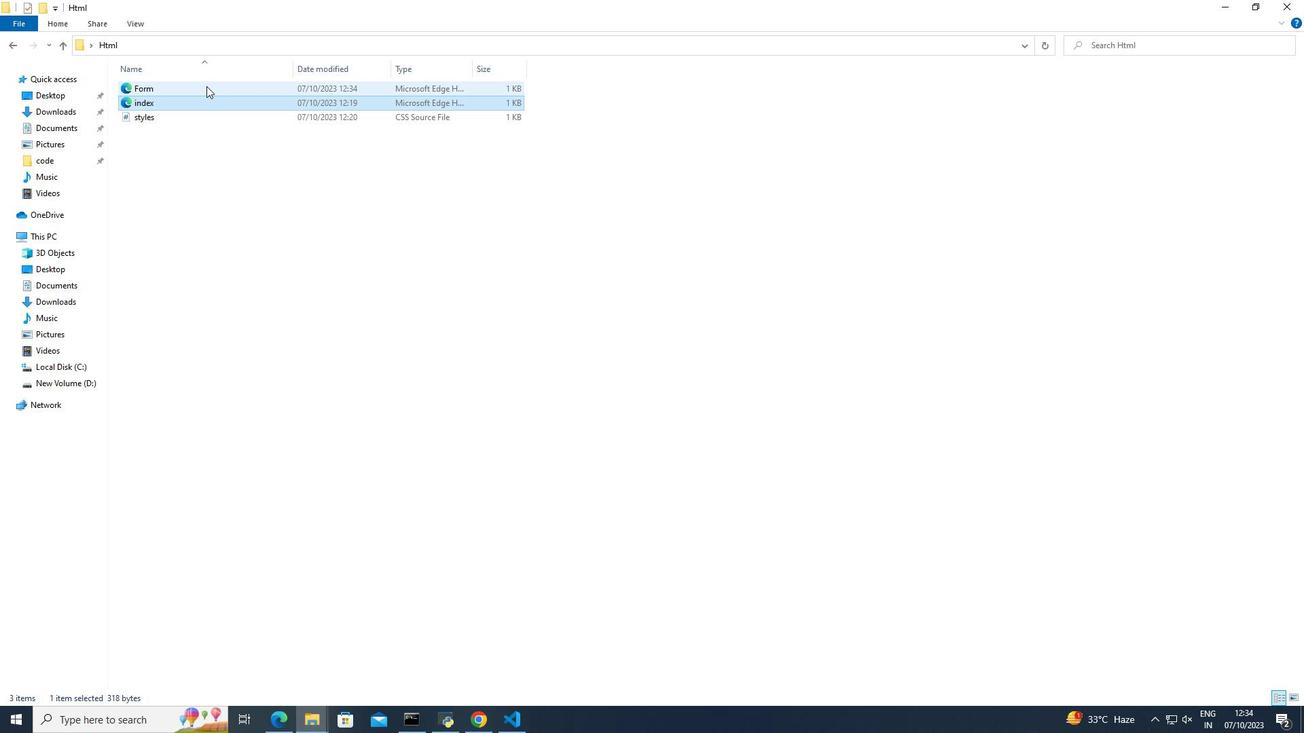 
Action: Mouse pressed left at (206, 86)
Screenshot: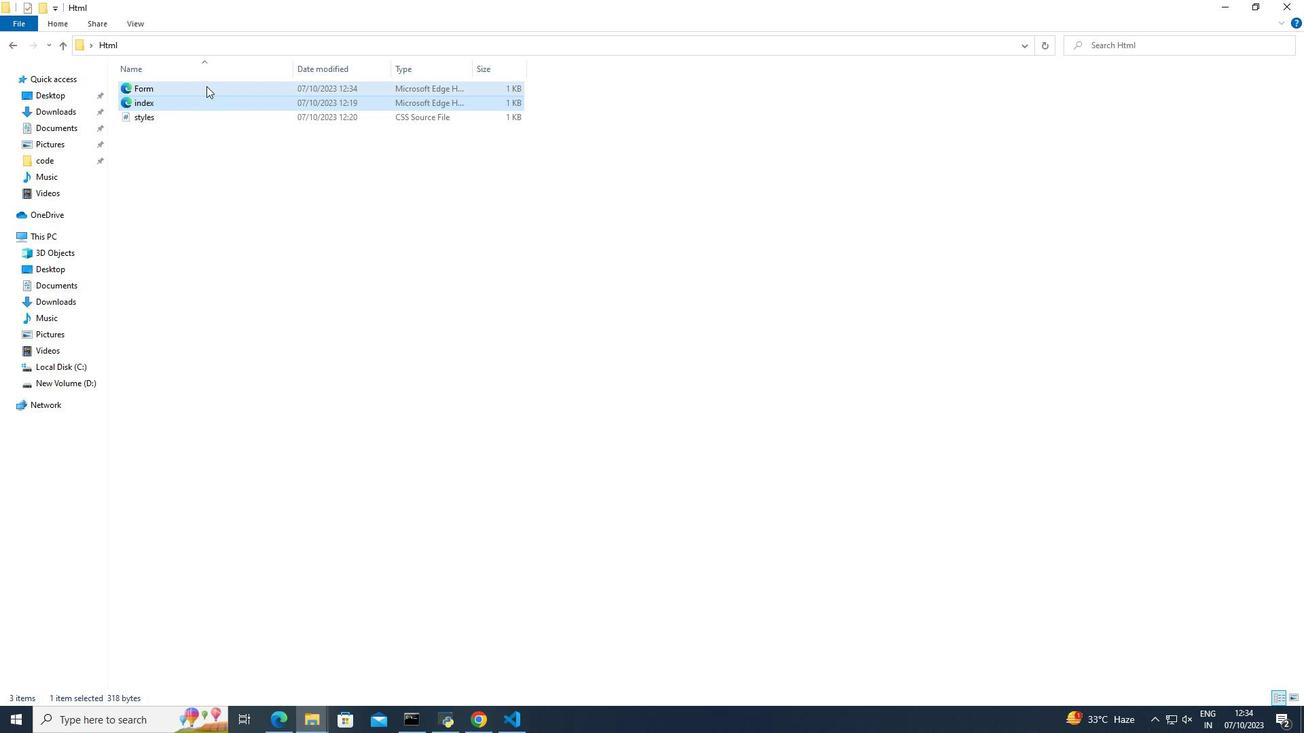 
Action: Mouse moved to (205, 86)
Screenshot: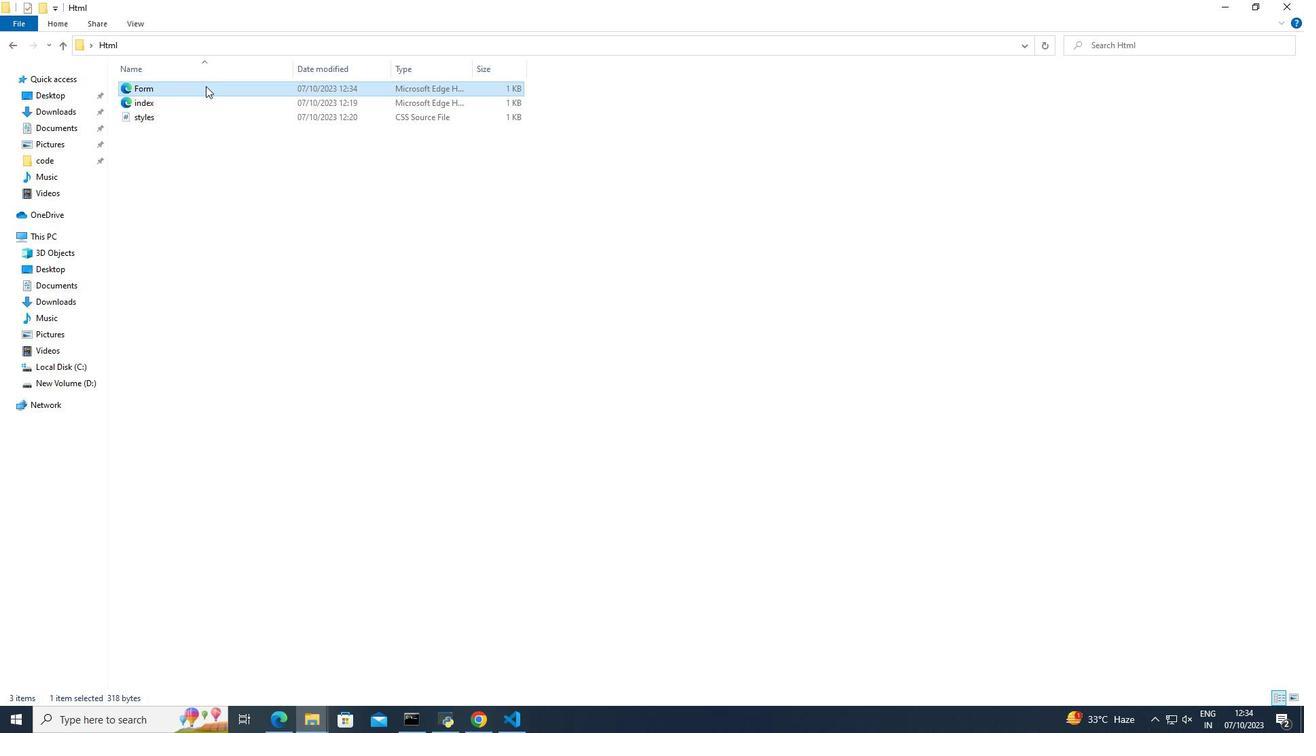 
Action: Mouse pressed left at (205, 86)
Screenshot: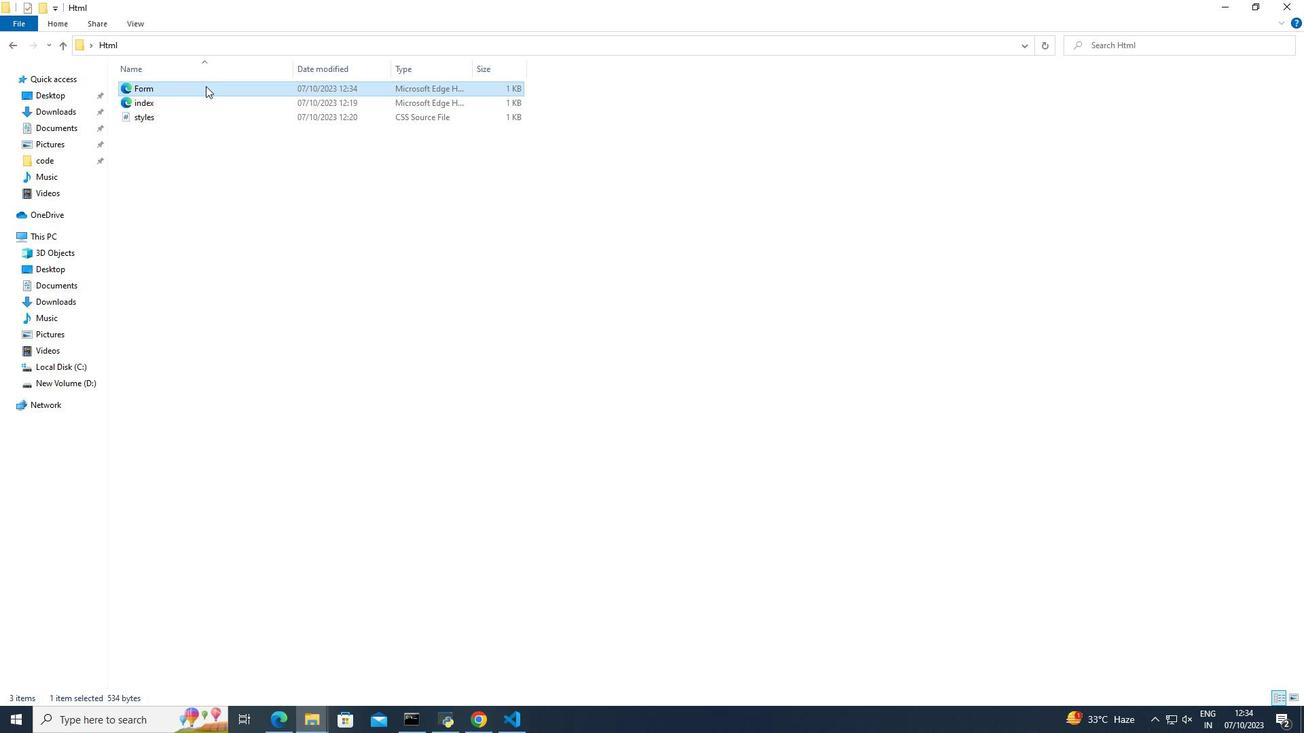 
Action: Mouse moved to (514, 718)
Screenshot: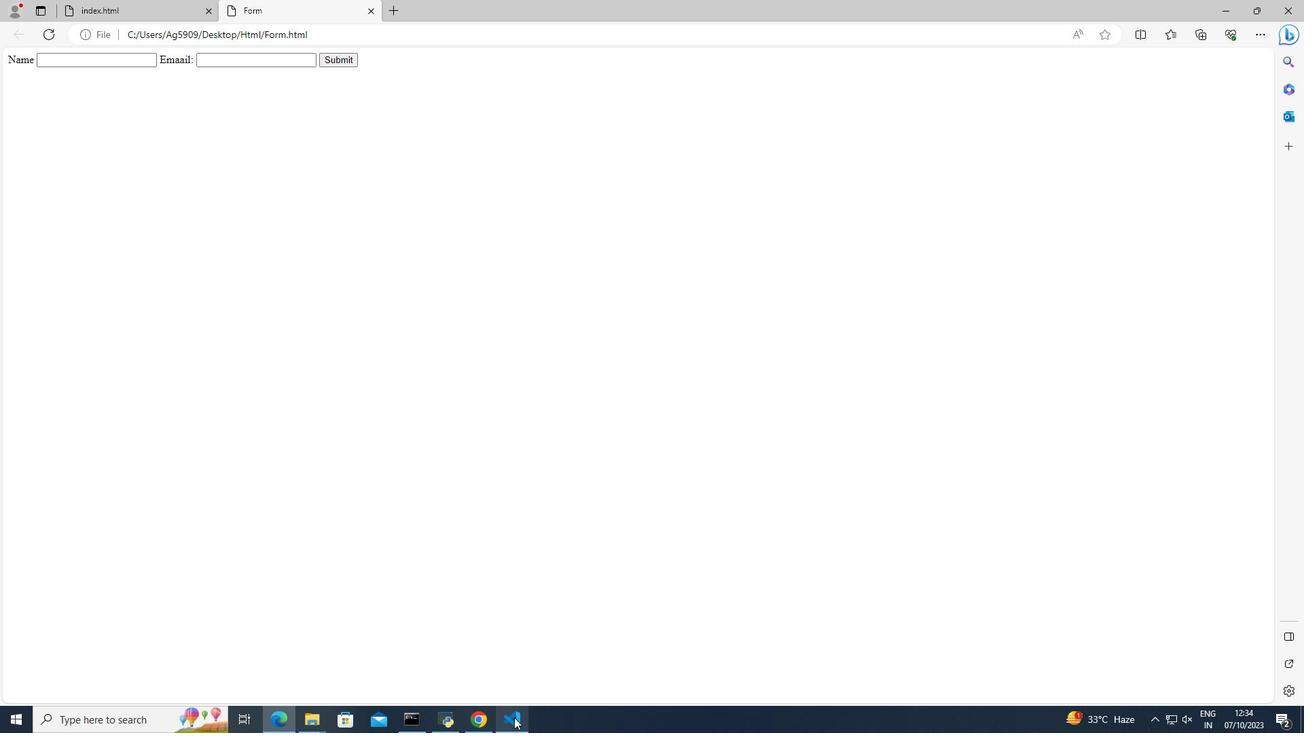 
Action: Mouse pressed left at (514, 718)
Screenshot: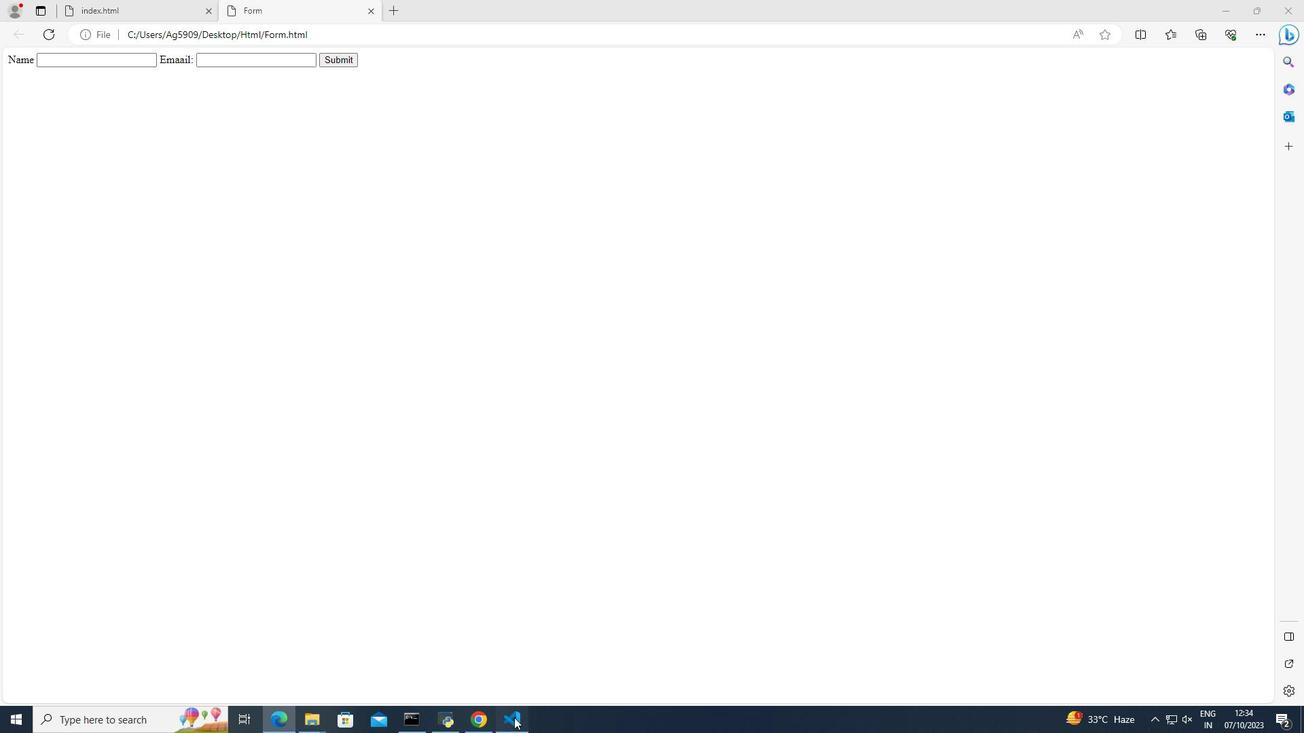 
Action: Mouse moved to (593, 236)
Screenshot: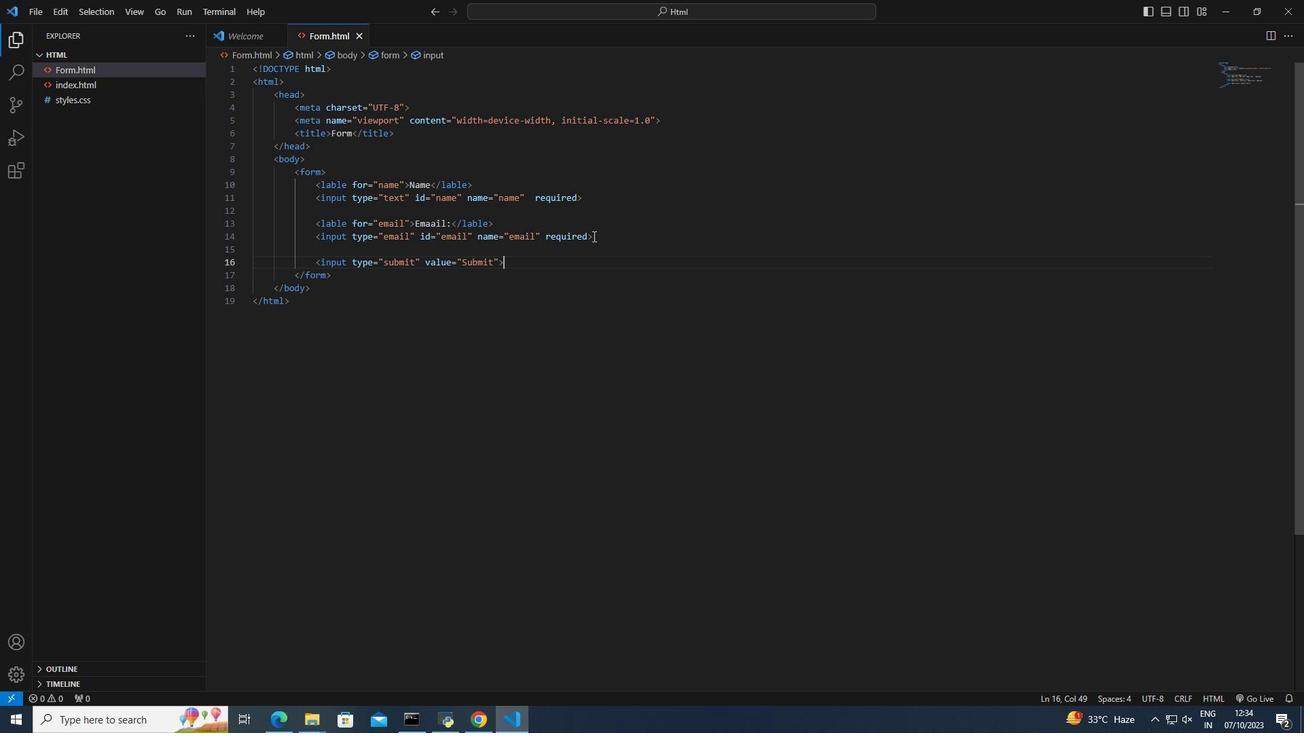 
Action: Mouse pressed left at (593, 236)
Screenshot: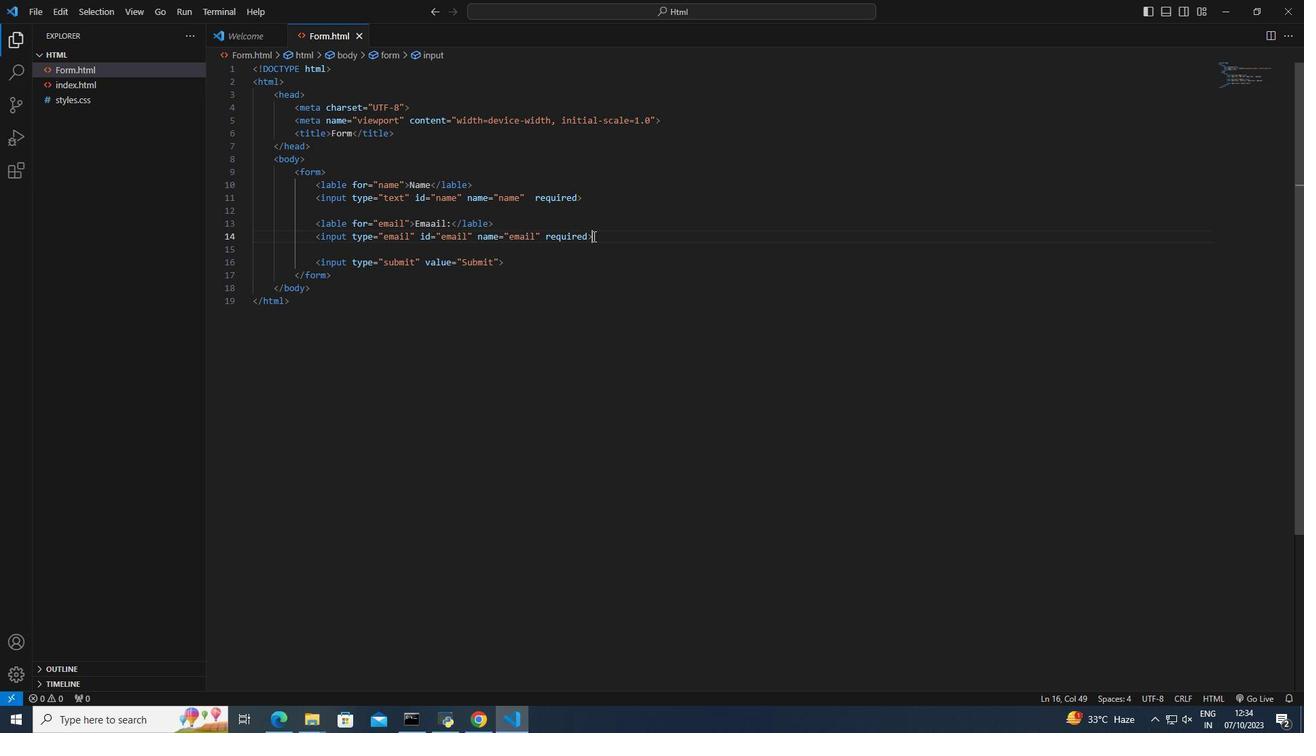 
Action: Mouse moved to (604, 236)
Screenshot: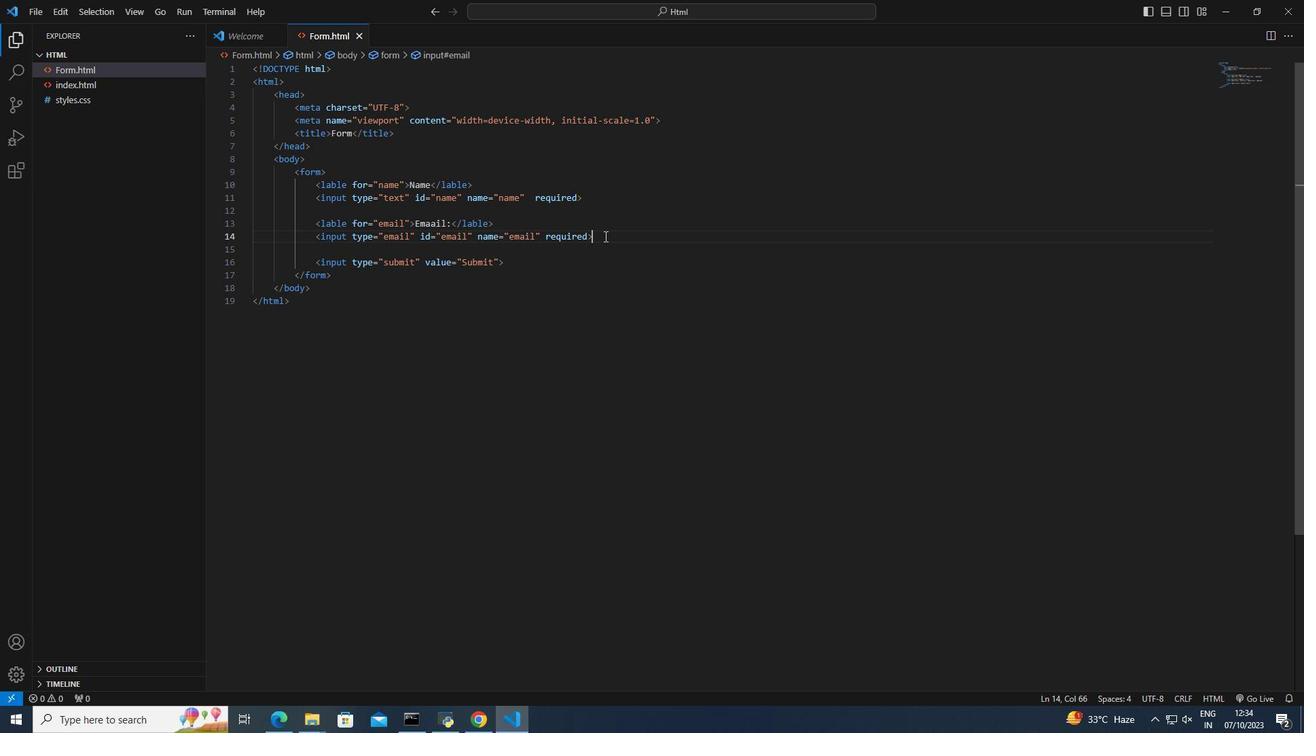 
Action: Key pressed <Key.shift_r><Key.shift_r><Key.shift_r><Key.shift_r><Key.shift_r><Key.shift_r><Key.shift_r><Key.shift_r><Key.shift_r><br
Screenshot: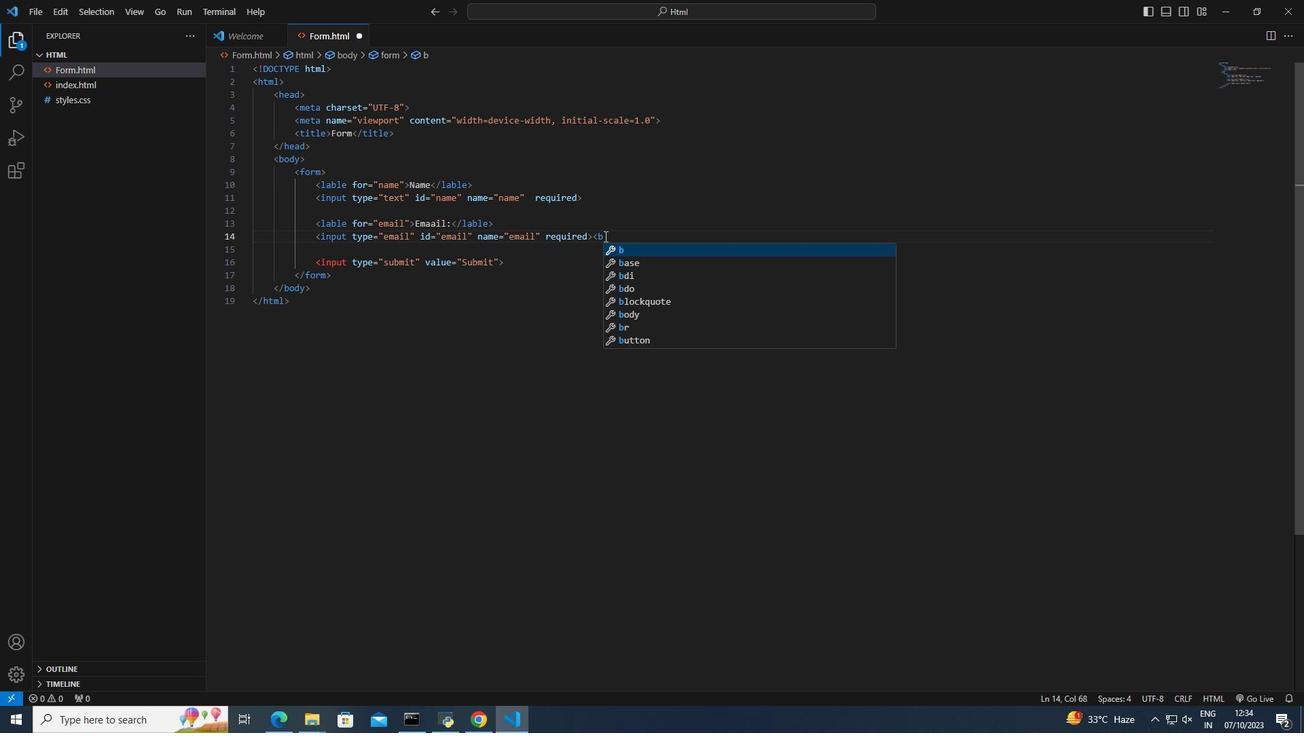 
Action: Mouse moved to (683, 176)
Screenshot: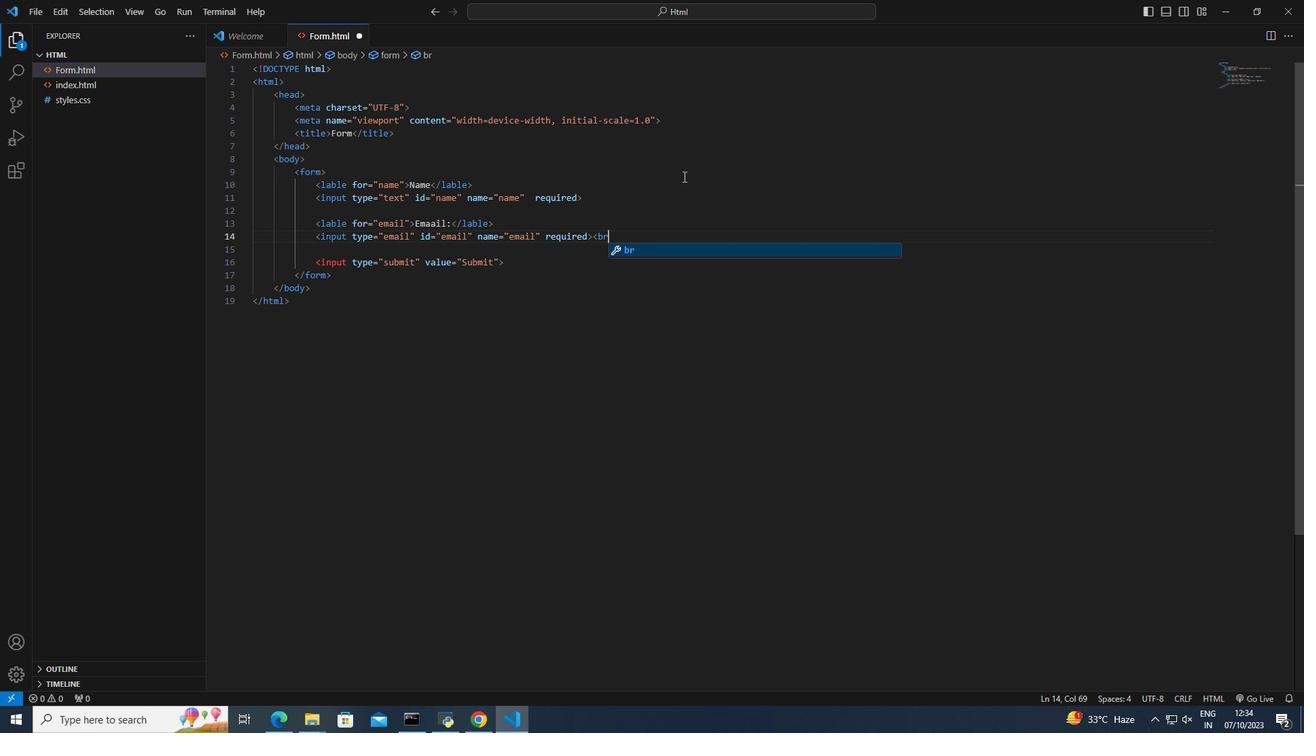 
Action: Key pressed <Key.shift_r><Key.shift_r><Key.shift_r><Key.shift_r><Key.shift_r><Key.shift_r><Key.shift_r><Key.shift_r><Key.shift_r><Key.shift_r><Key.shift_r>>
Screenshot: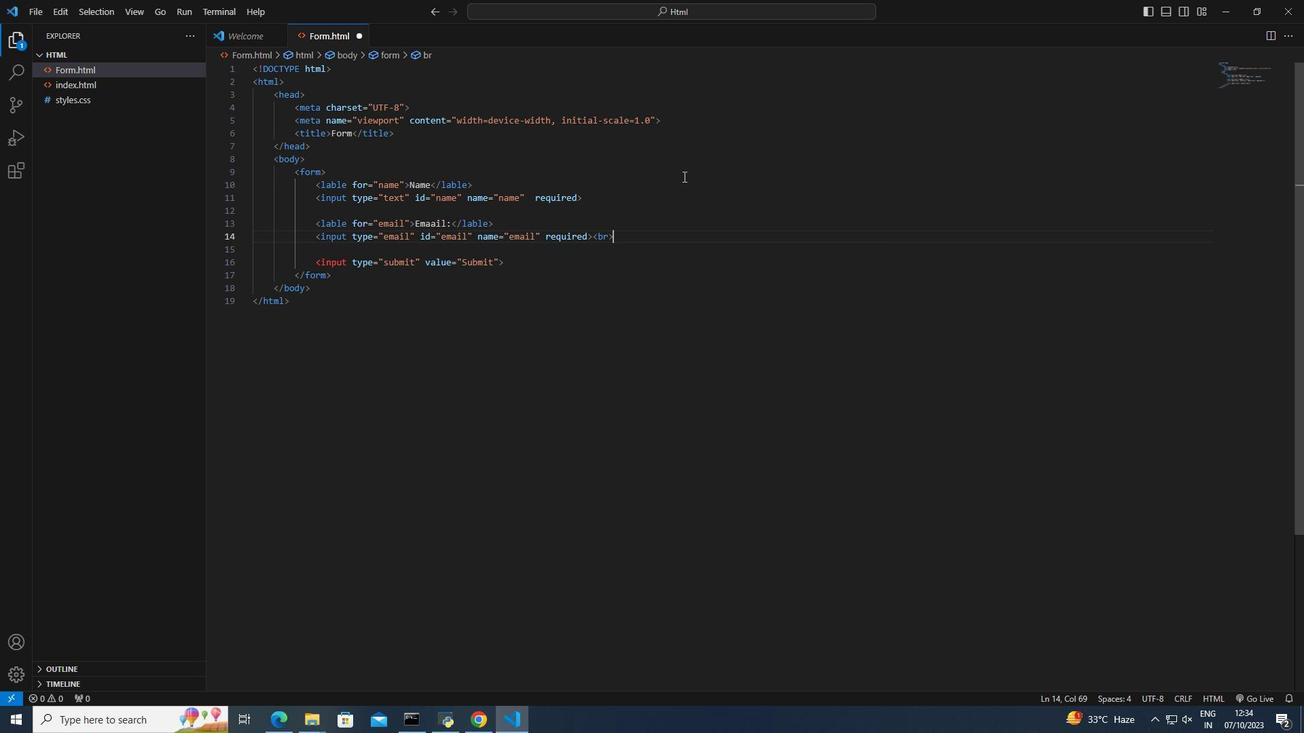 
Action: Mouse moved to (589, 194)
Screenshot: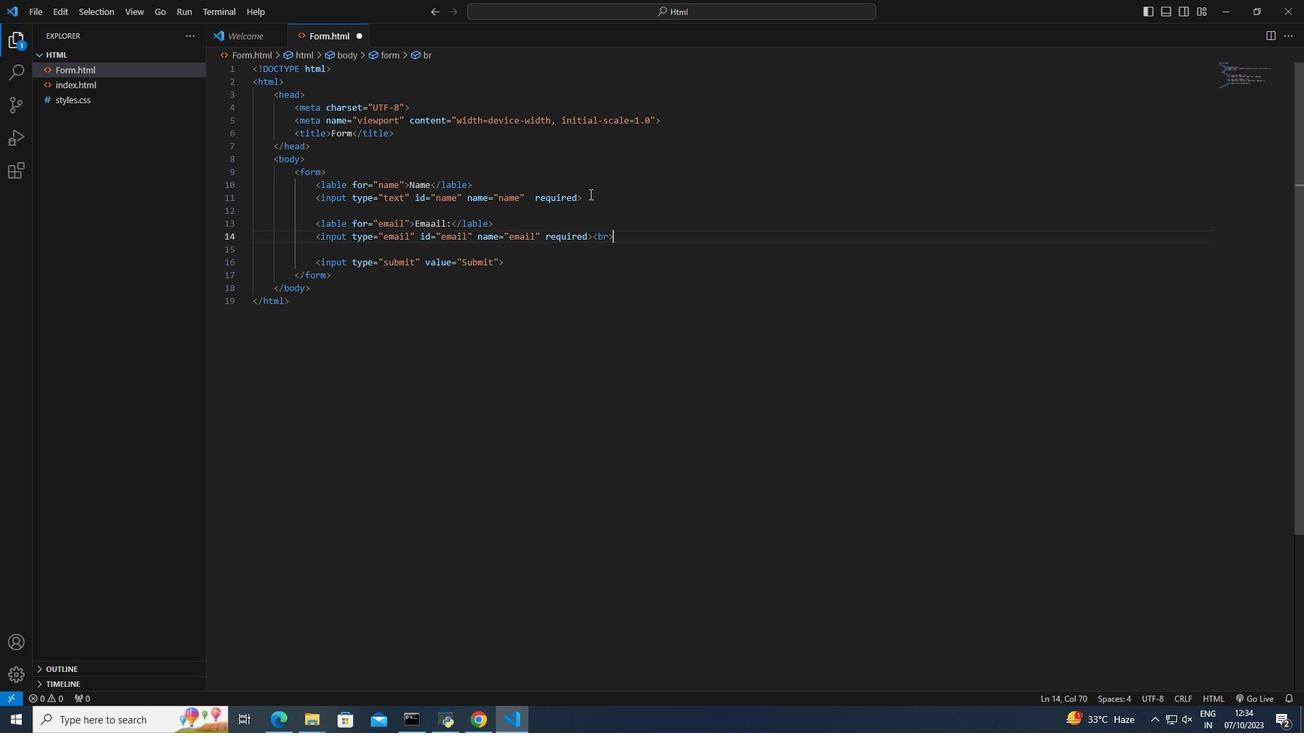 
Action: Mouse pressed left at (589, 194)
Screenshot: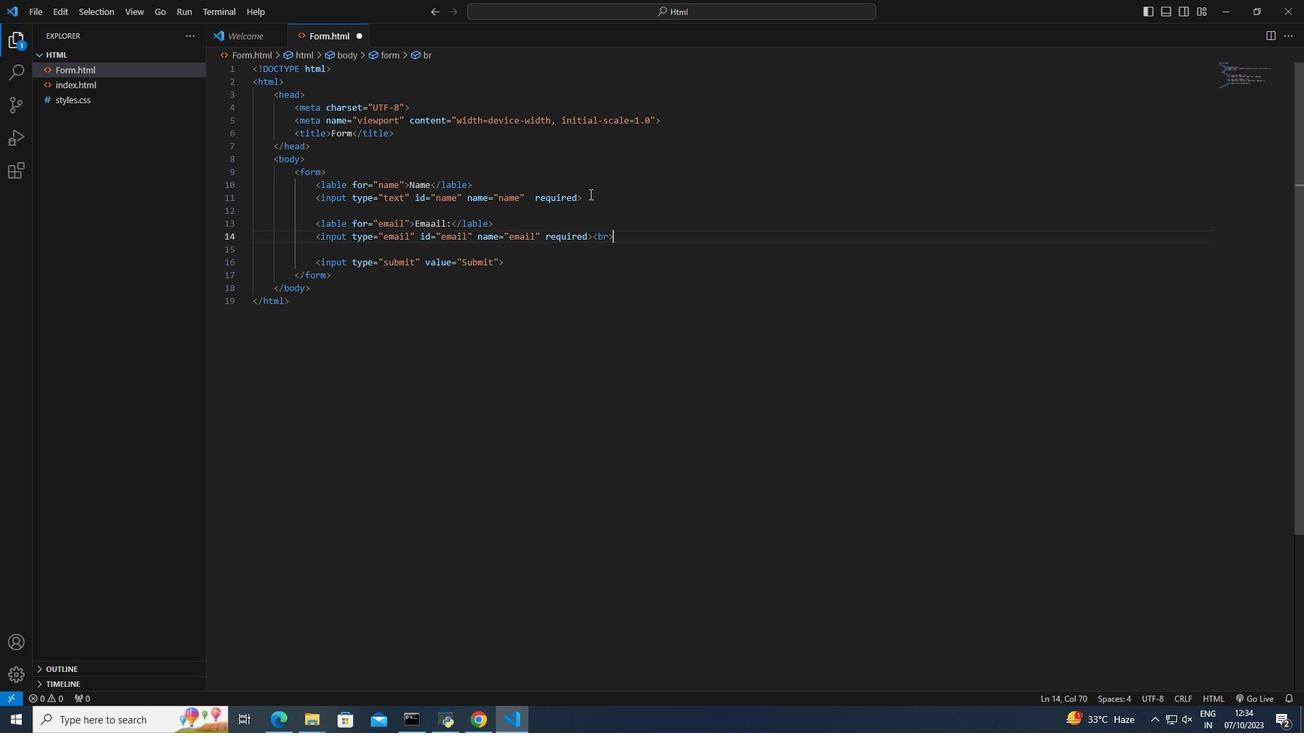 
Action: Key pressed <Key.shift_r><Key.shift_r><Key.shift_r><Key.shift_r><Key.shift_r><Key.shift_r><Key.shift_r><Key.shift_r><Key.shift_r><Key.shift_r><Key.shift_r><br<Key.shift_r>>
Screenshot: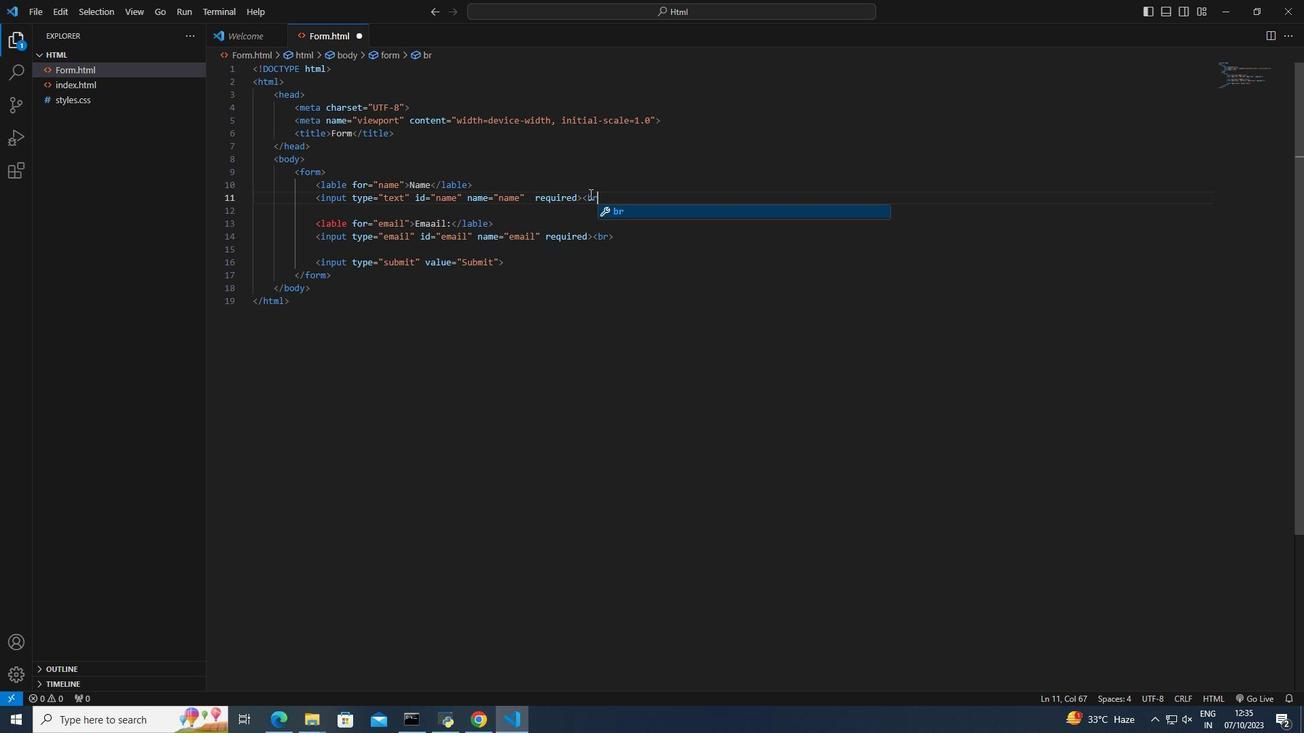 
Action: Mouse moved to (604, 208)
Screenshot: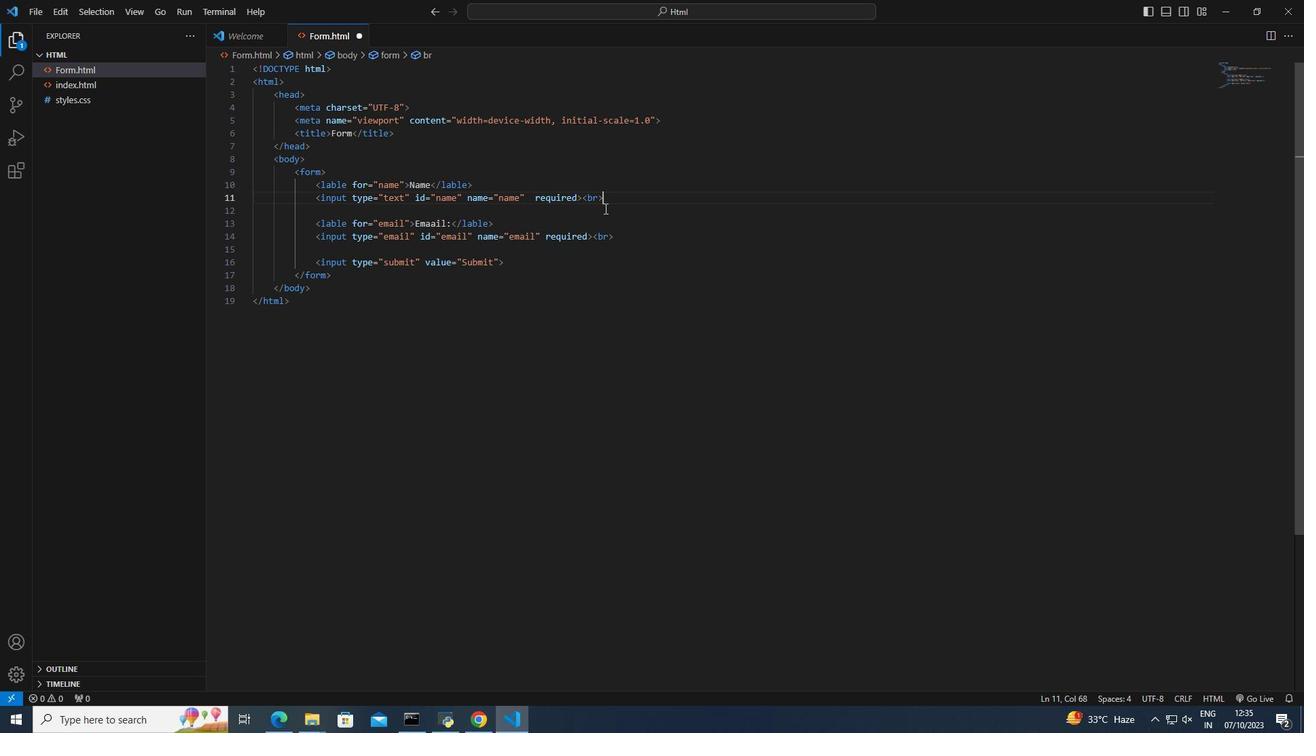 
Action: Key pressed ctrl+S
Screenshot: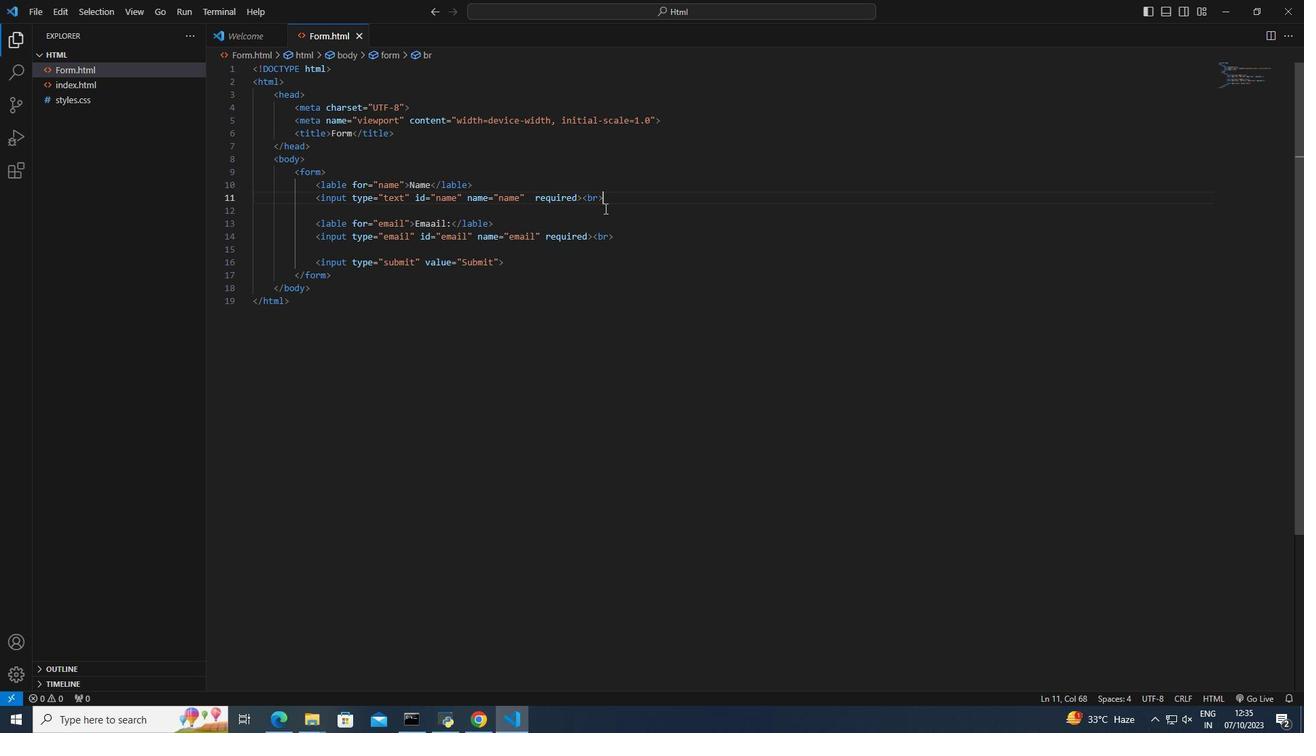 
Action: Mouse moved to (277, 714)
Screenshot: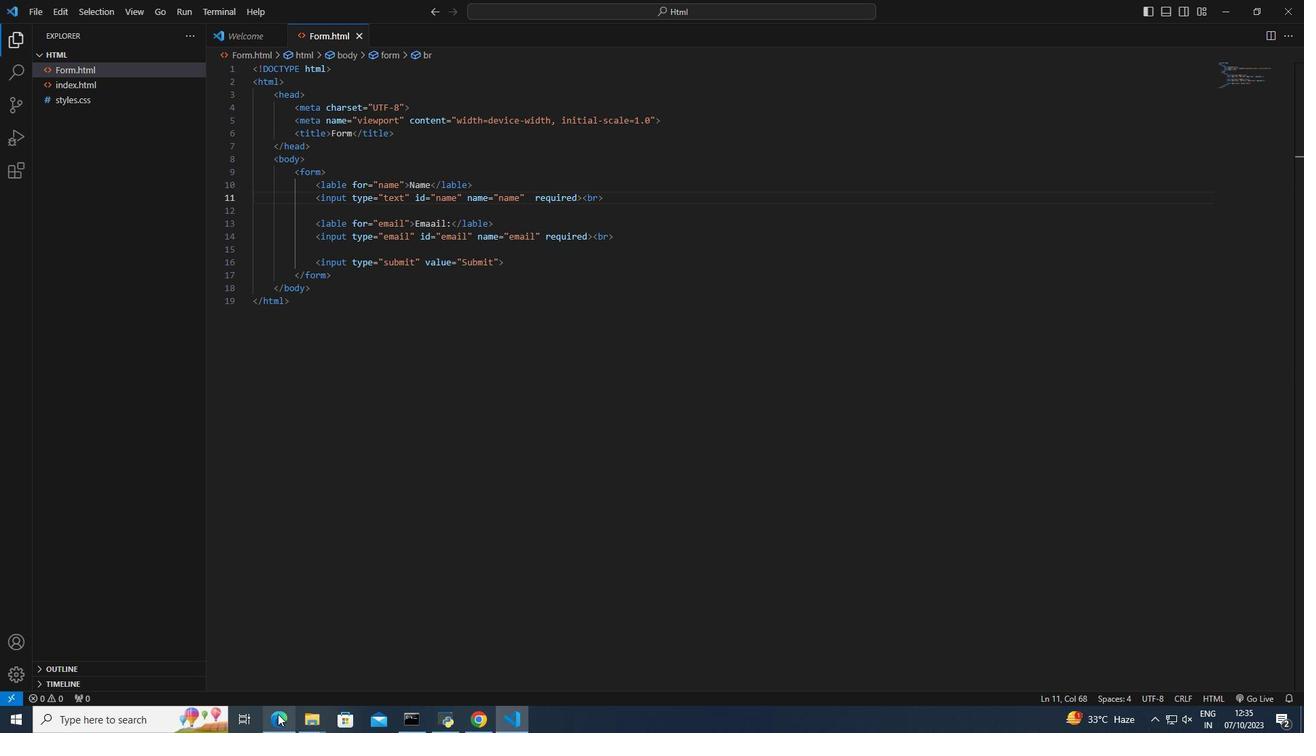 
Action: Mouse pressed left at (277, 714)
Screenshot: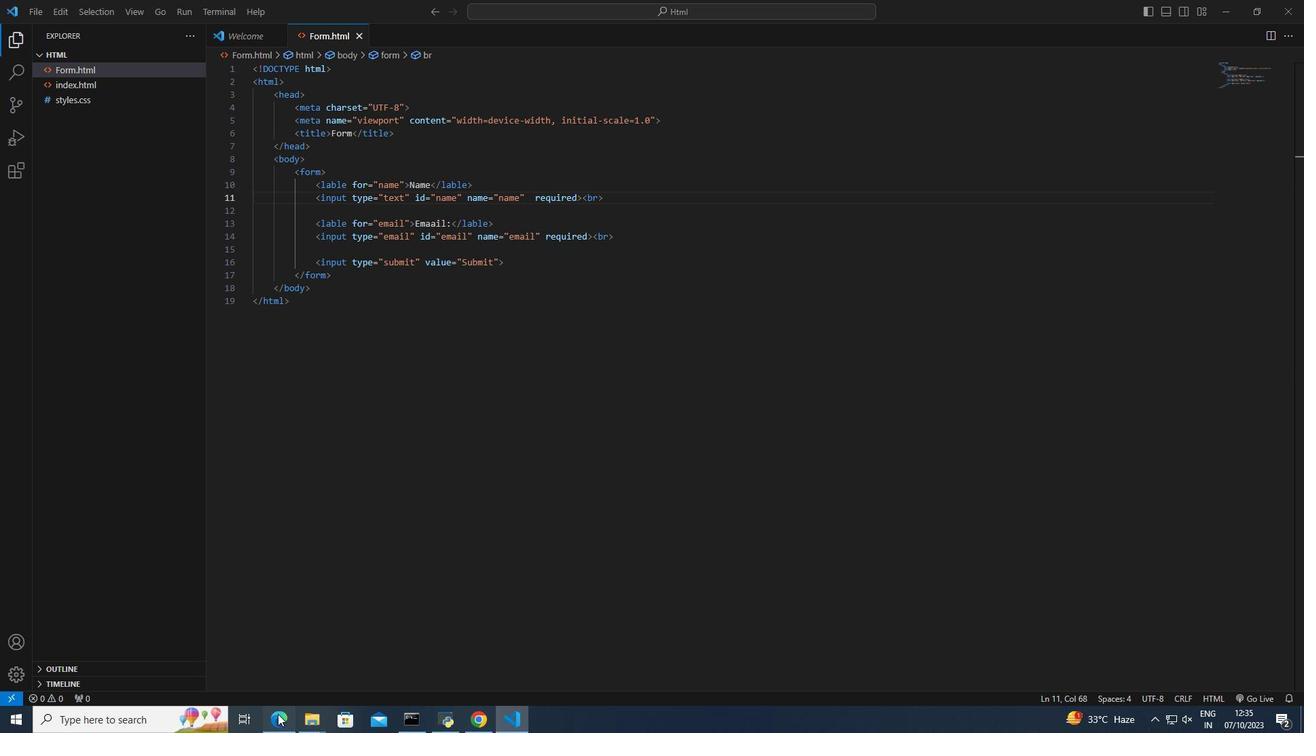 
Action: Mouse moved to (48, 32)
Screenshot: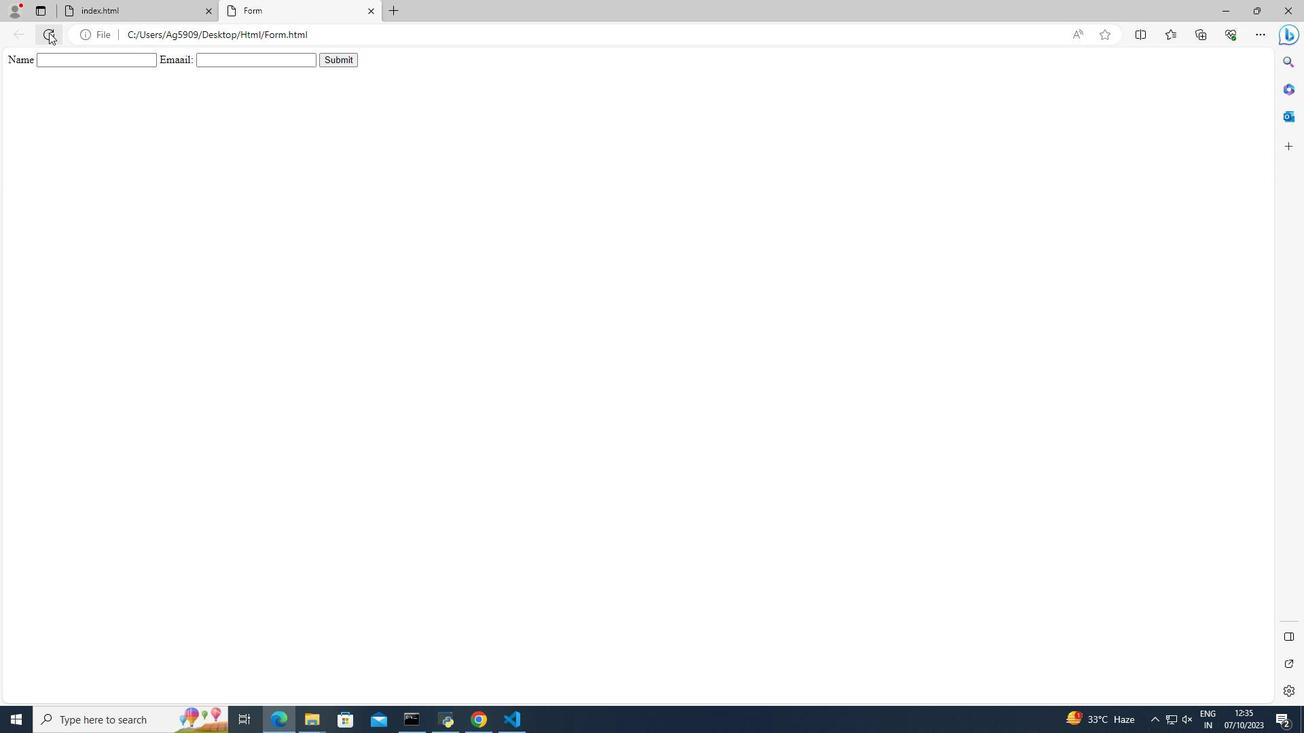 
Action: Mouse pressed left at (48, 32)
Screenshot: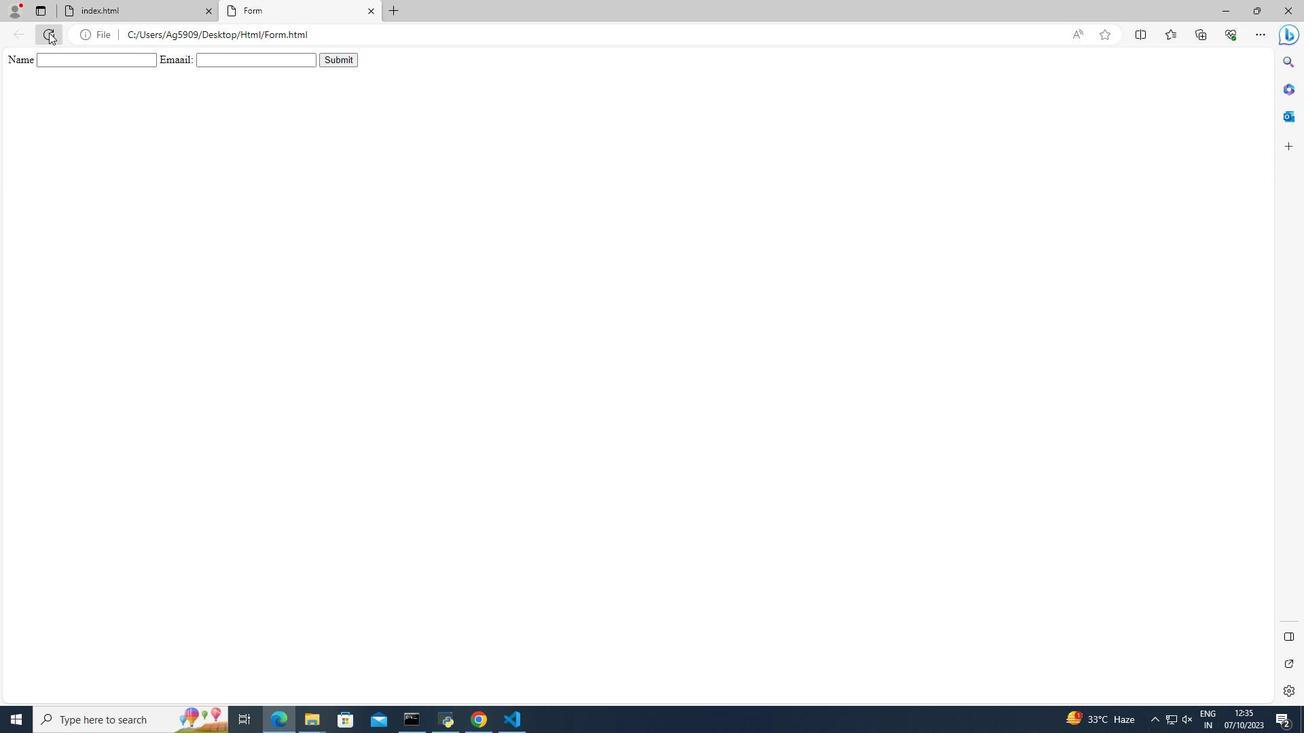 
Action: Mouse moved to (510, 725)
Screenshot: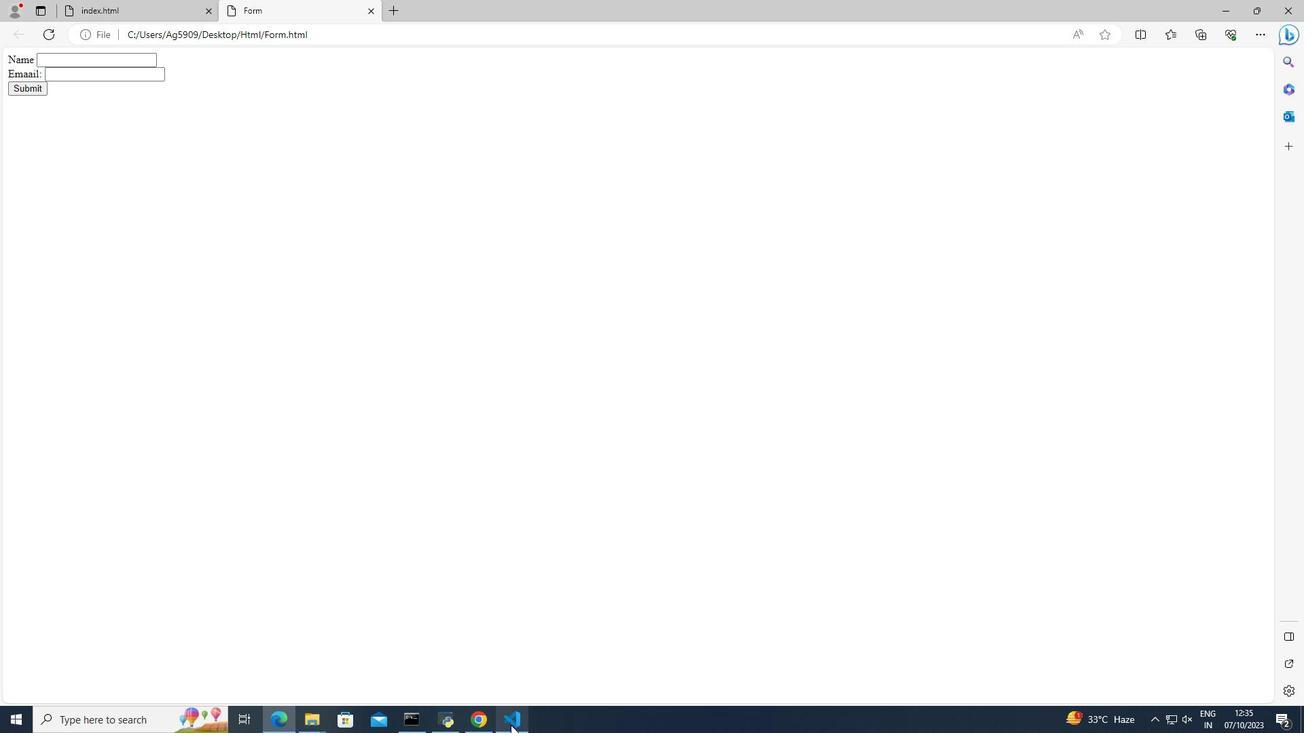 
Action: Mouse pressed left at (510, 725)
Screenshot: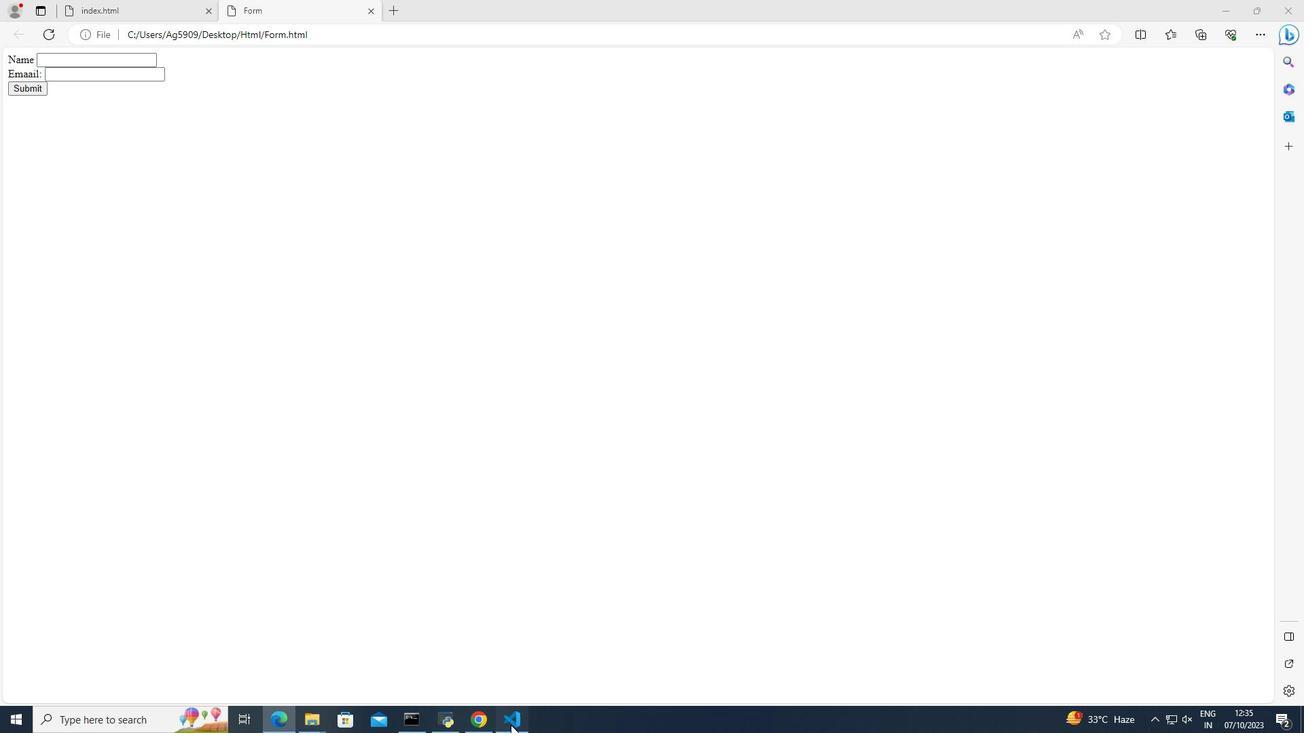 
Action: Mouse moved to (606, 197)
Screenshot: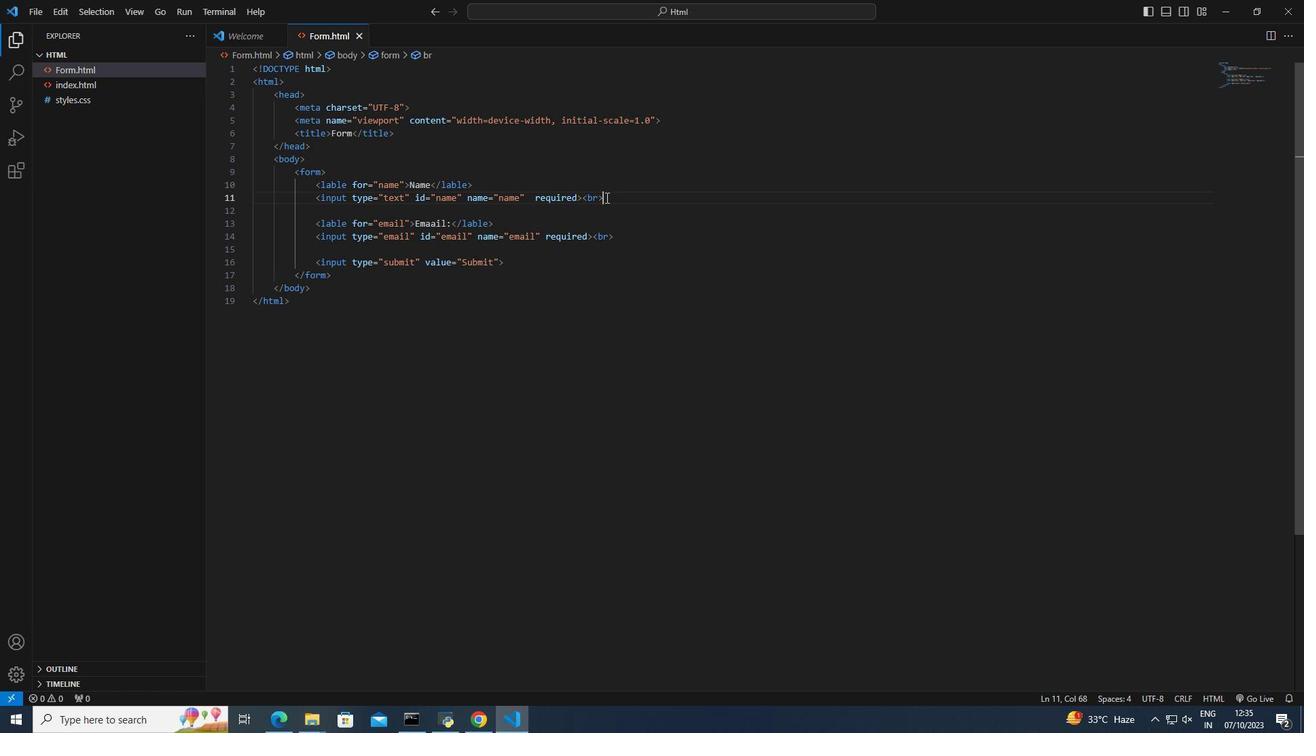 
Action: Key pressed <Key.shift_r><br<Key.shift_r>><Key.down><Key.down><Key.down><Key.down><Key.up><Key.right><Key.right><Key.right><Key.right><Key.right><Key.right><Key.right><Key.right><Key.right><Key.right><Key.right><Key.right><Key.right><Key.right><Key.right><Key.right><Key.right><Key.right><Key.right><Key.right><Key.right><Key.right><Key.right><Key.right><Key.right><Key.right><Key.right><Key.right><Key.right><Key.right><Key.right><Key.right><Key.right><Key.right><Key.right><Key.right><Key.right><Key.right><Key.right><Key.right><Key.right><Key.up><Key.right><Key.right><Key.up><Key.up><Key.up><Key.right><Key.right><Key.right><Key.right><Key.right><Key.right><Key.right><Key.right><Key.right><Key.right><Key.right><Key.right><Key.right><Key.right><Key.right><Key.right><Key.right><Key.right><Key.right><Key.right><Key.right><Key.right><Key.right><Key.right><Key.right><Key.right><Key.right><Key.down><Key.right><Key.right><Key.right><Key.right><Key.right><Key.right><Key.right><Key.right><Key.right><Key.right><Key.right><Key.right><Key.right><Key.right><Key.right><Key.right><Key.right><Key.right><Key.right><Key.right><Key.right><Key.right><Key.right><Key.right><Key.right><Key.right><Key.right><Key.right><Key.right><Key.right><Key.right><Key.right><Key.right><Key.right><Key.right><Key.right><Key.right><Key.right><Key.right><Key.right><Key.right><Key.shift_r><br<Key.shift_r>>
Screenshot: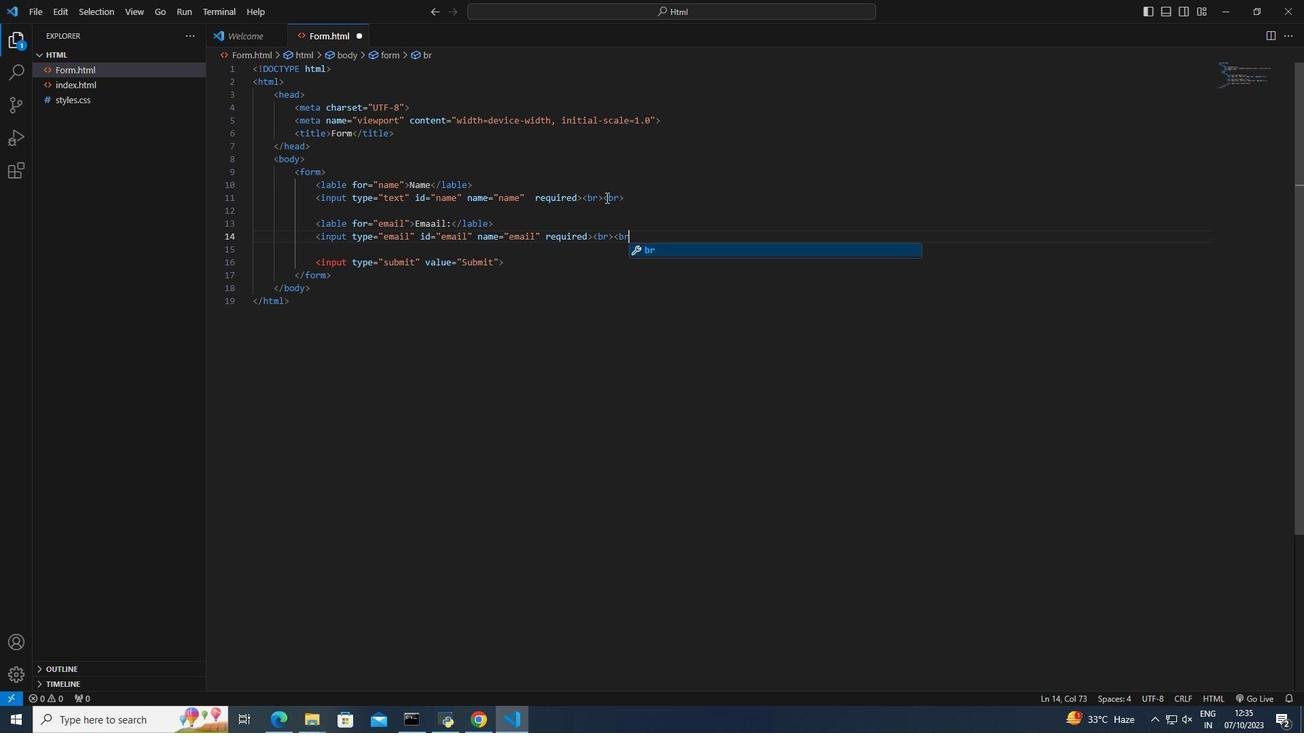 
Action: Mouse moved to (428, 180)
Screenshot: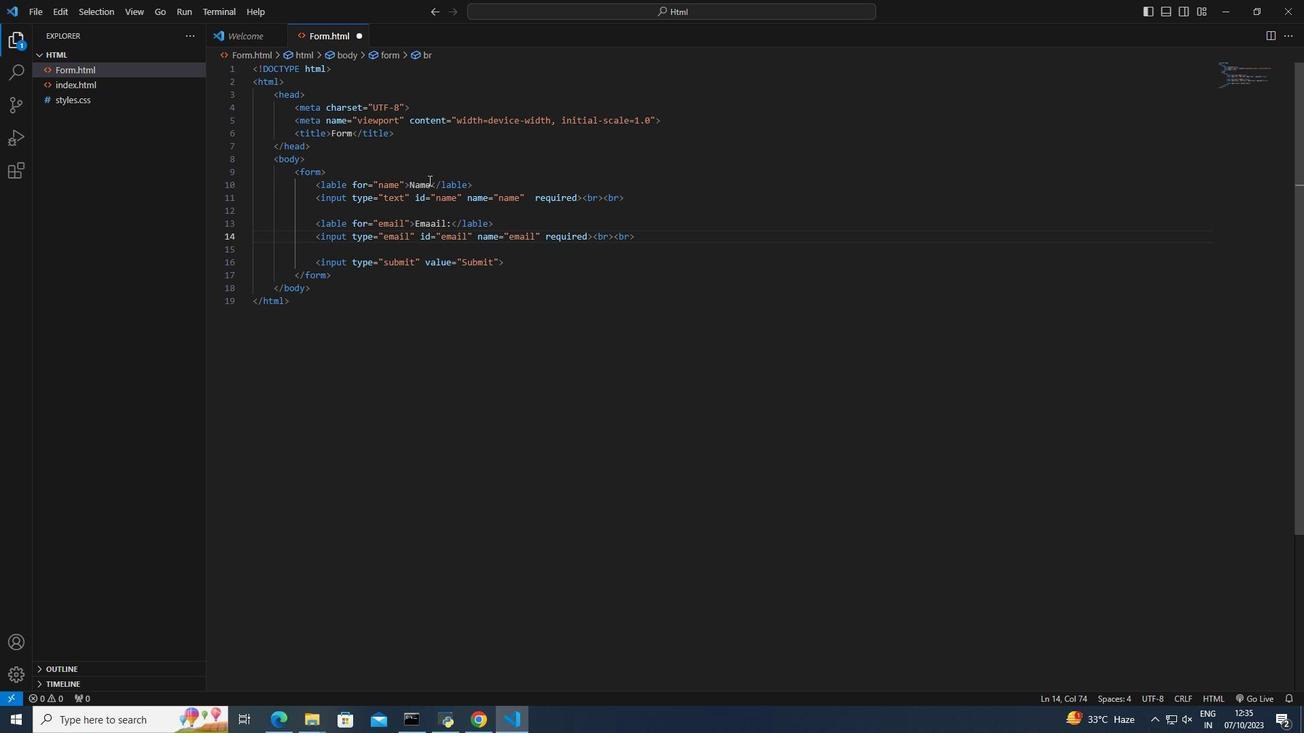 
Action: Mouse pressed left at (428, 180)
Screenshot: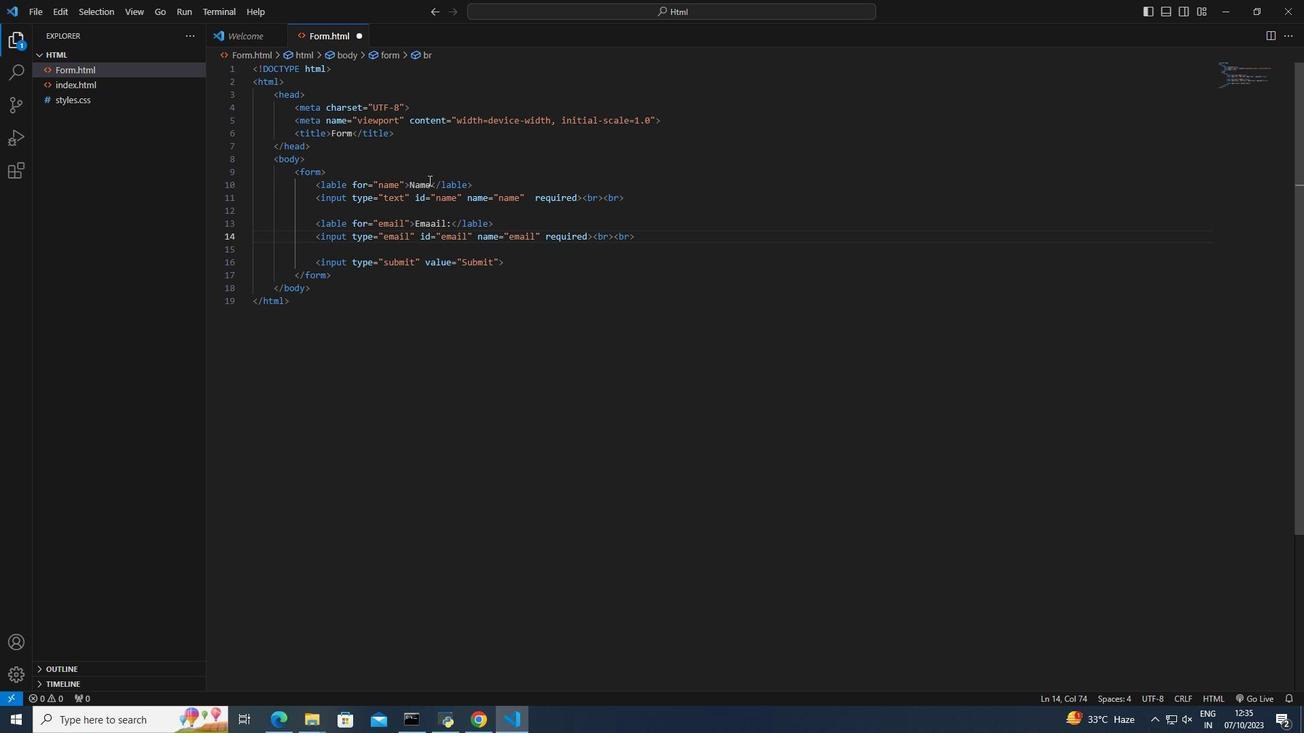 
Action: Mouse moved to (461, 189)
Screenshot: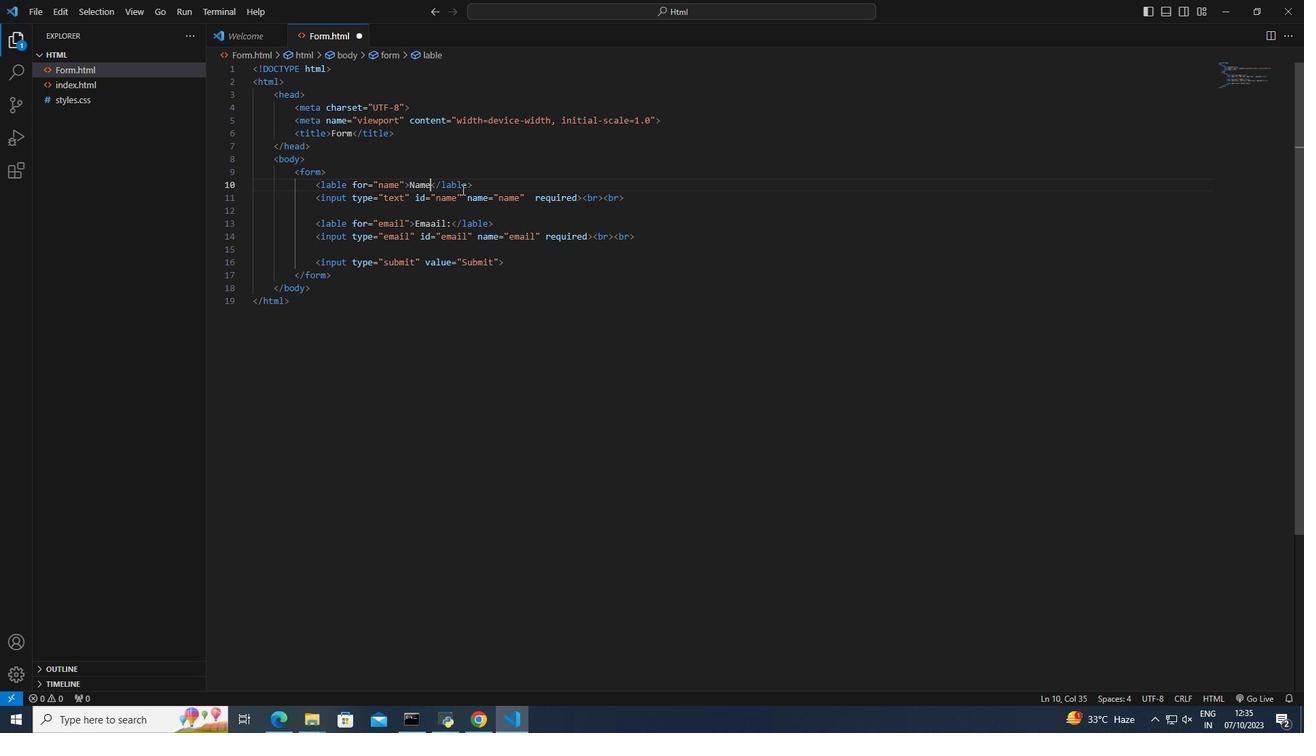 
Action: Key pressed <Key.shift_r>:ctrl+S
Screenshot: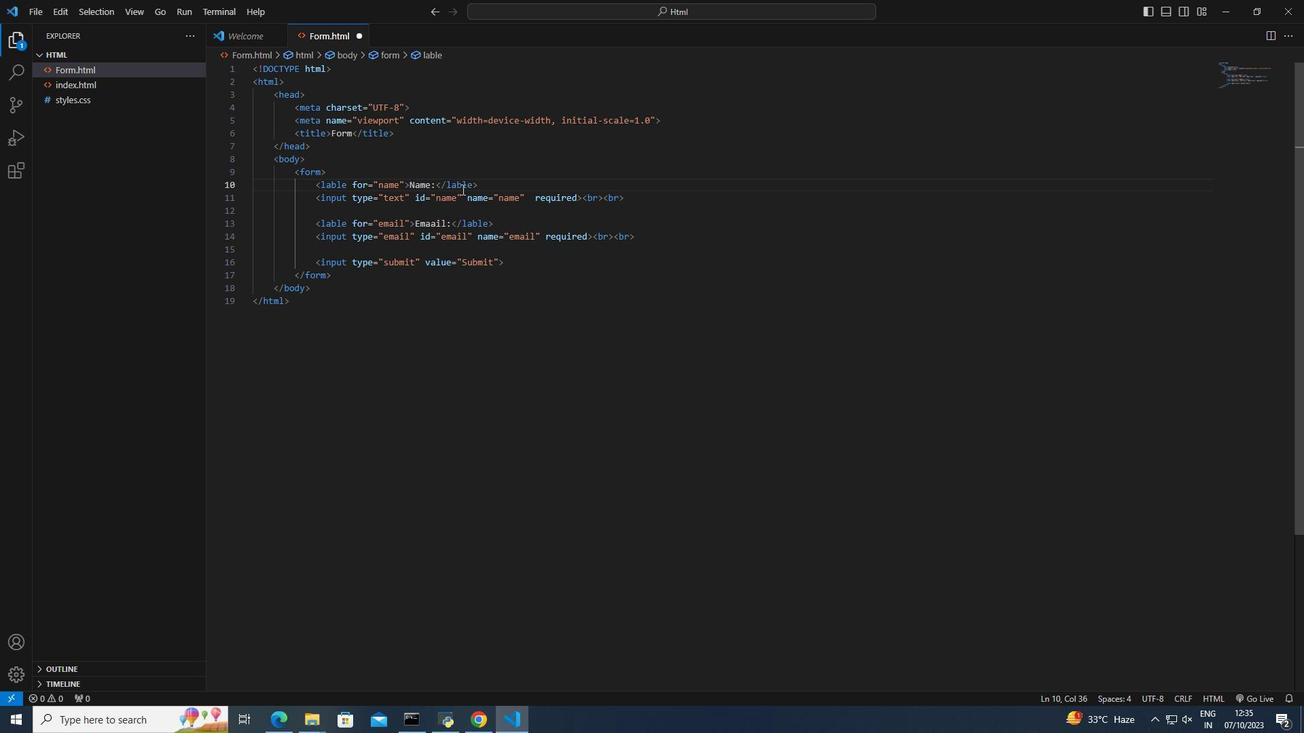 
Action: Mouse moved to (278, 733)
Screenshot: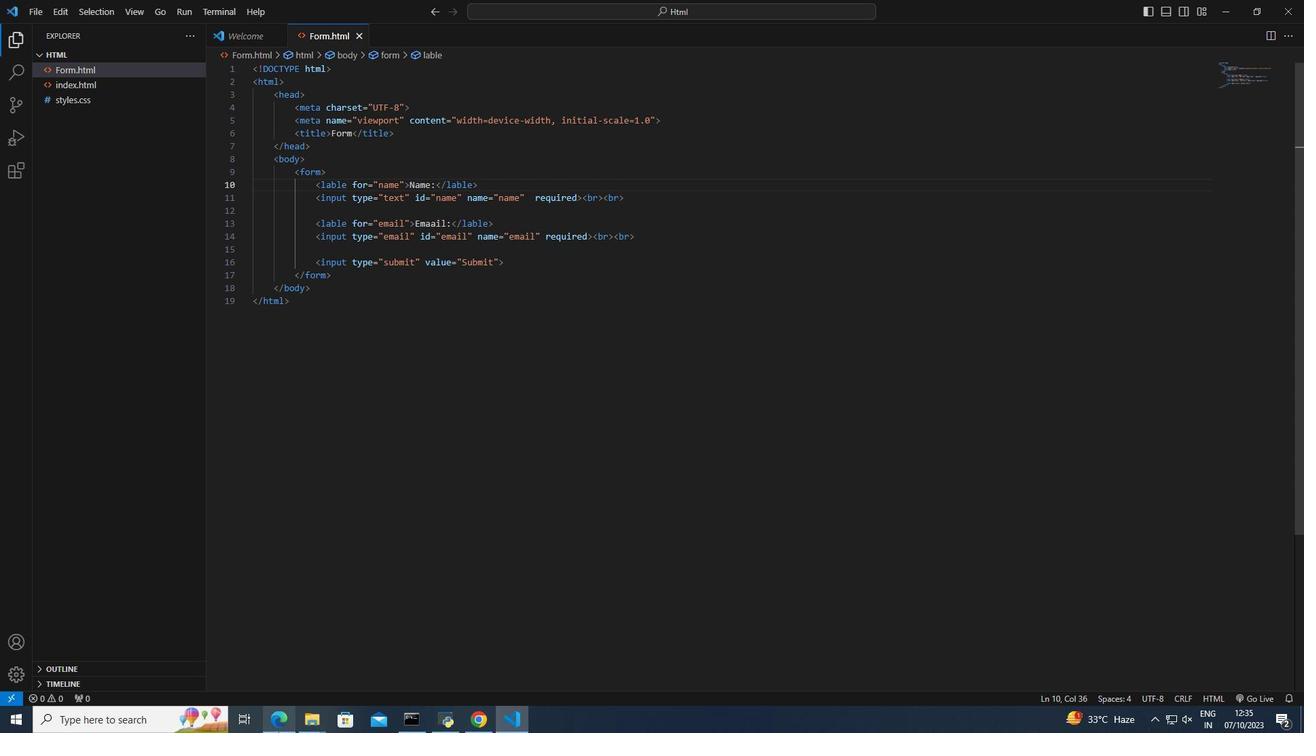 
Action: Mouse pressed left at (278, 733)
Screenshot: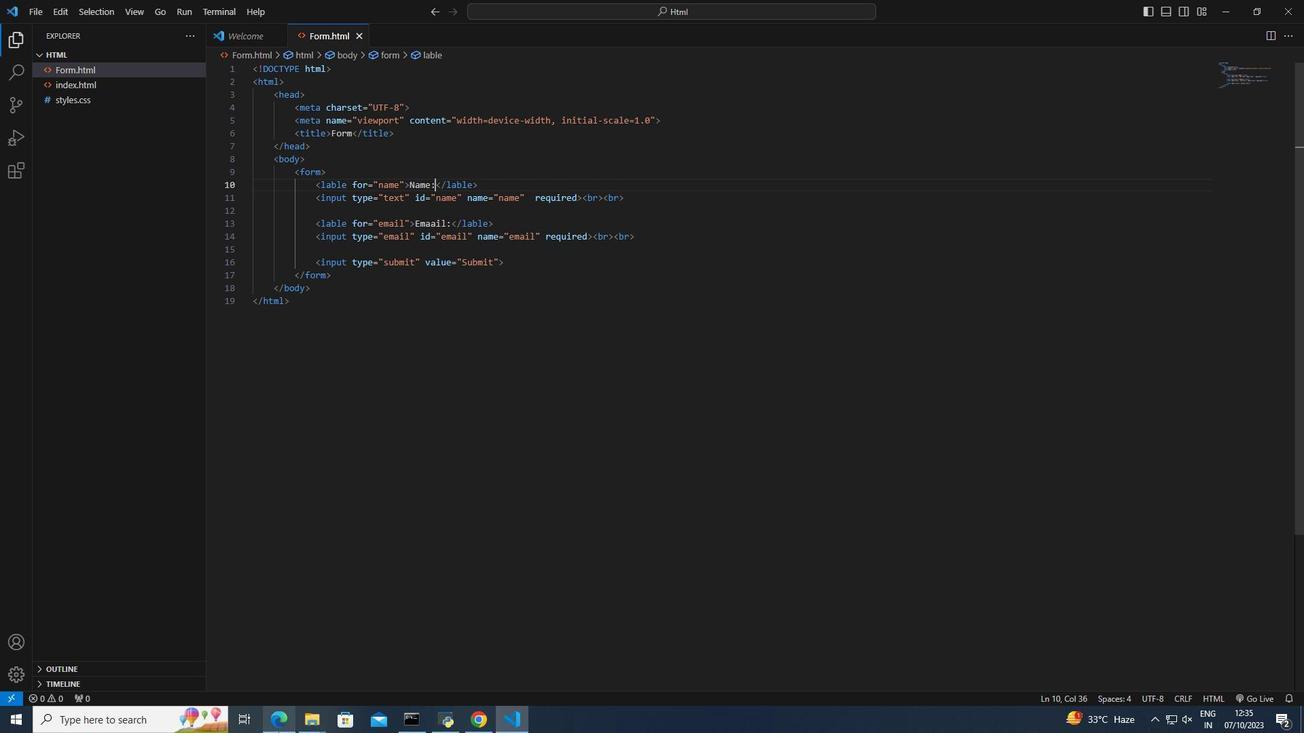 
Action: Mouse moved to (44, 32)
Screenshot: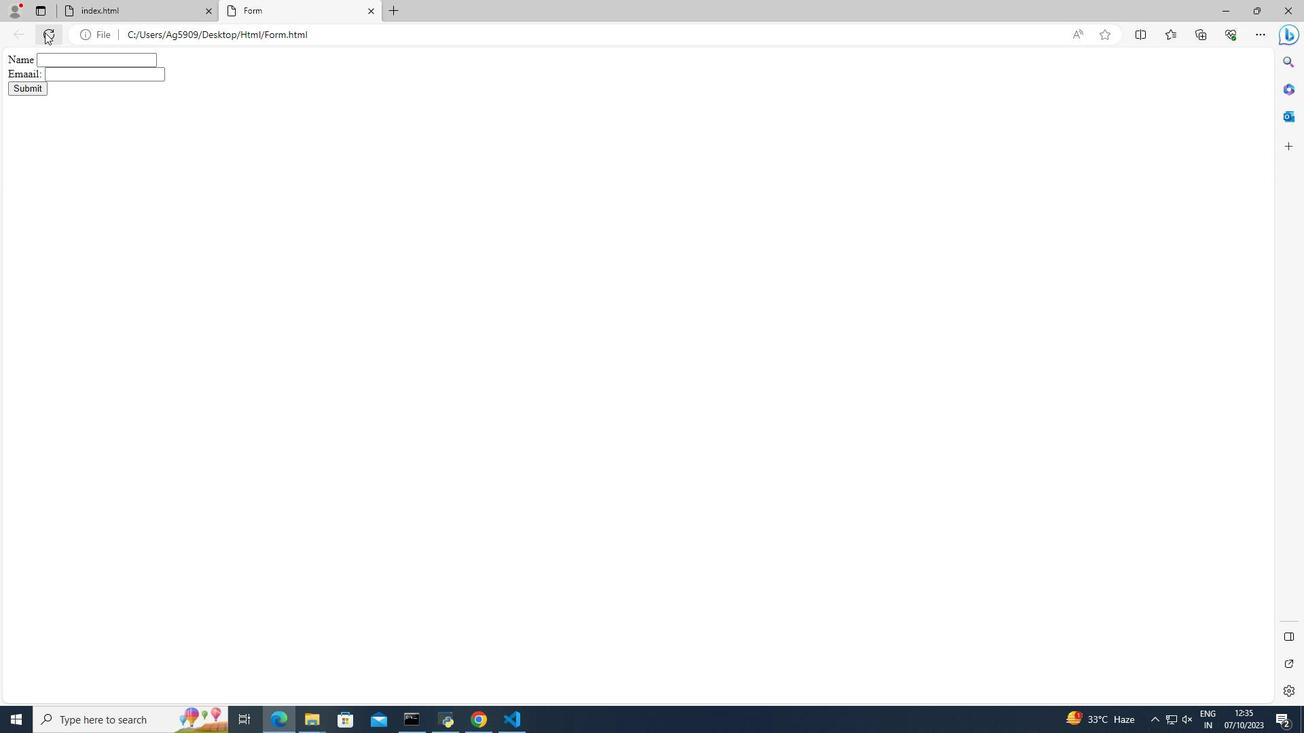 
Action: Mouse pressed left at (44, 32)
Screenshot: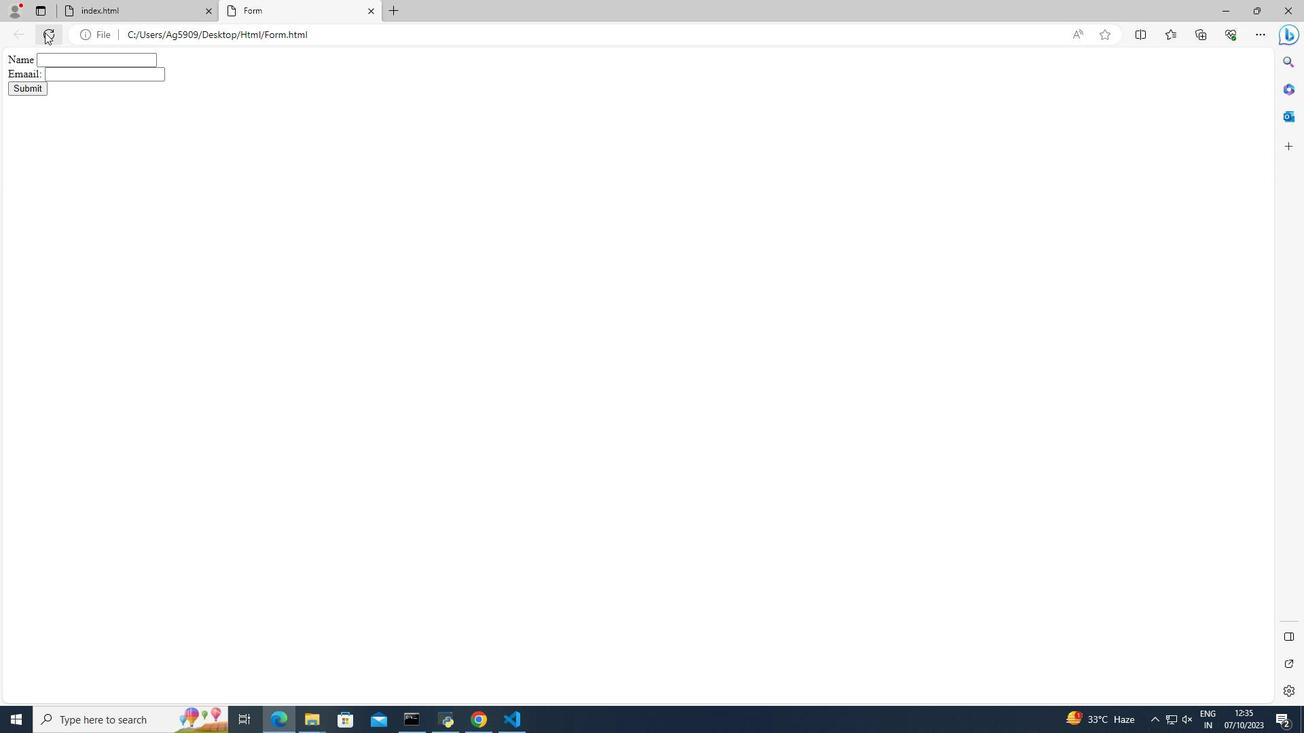 
Action: Mouse moved to (511, 711)
Screenshot: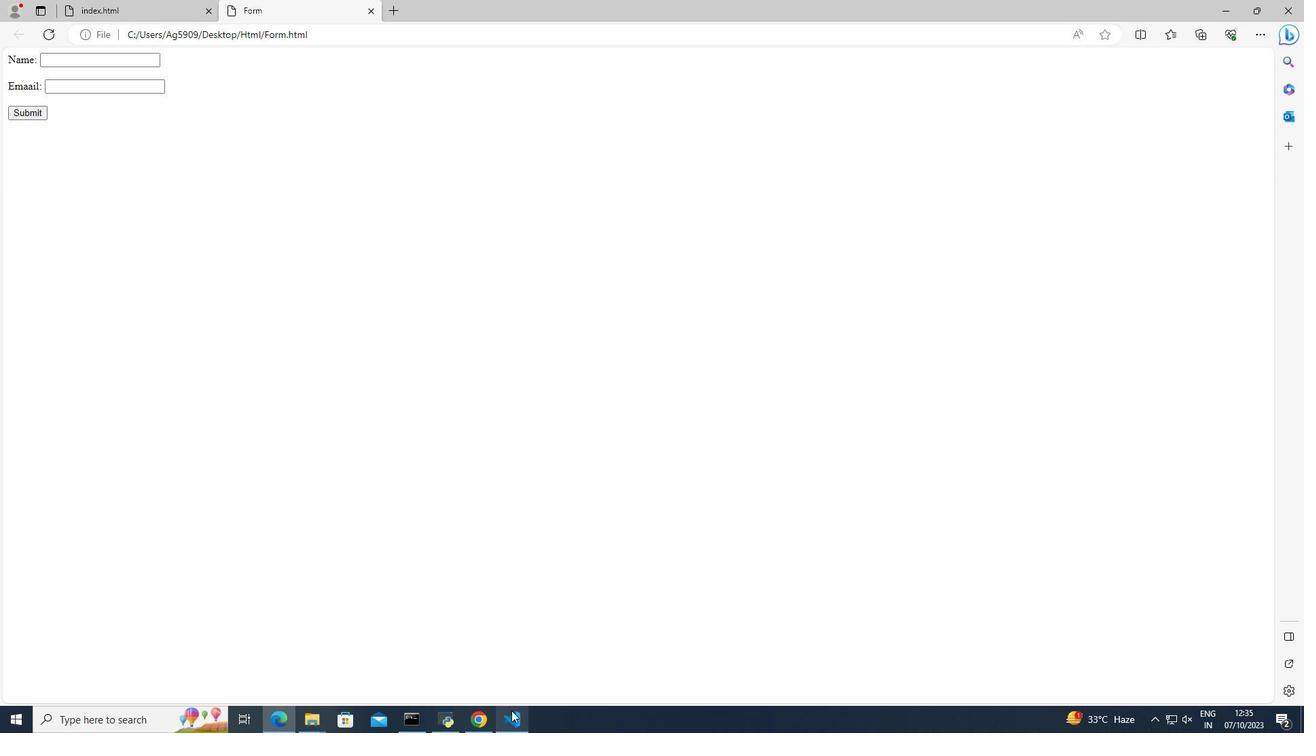 
Action: Mouse pressed left at (511, 711)
Screenshot: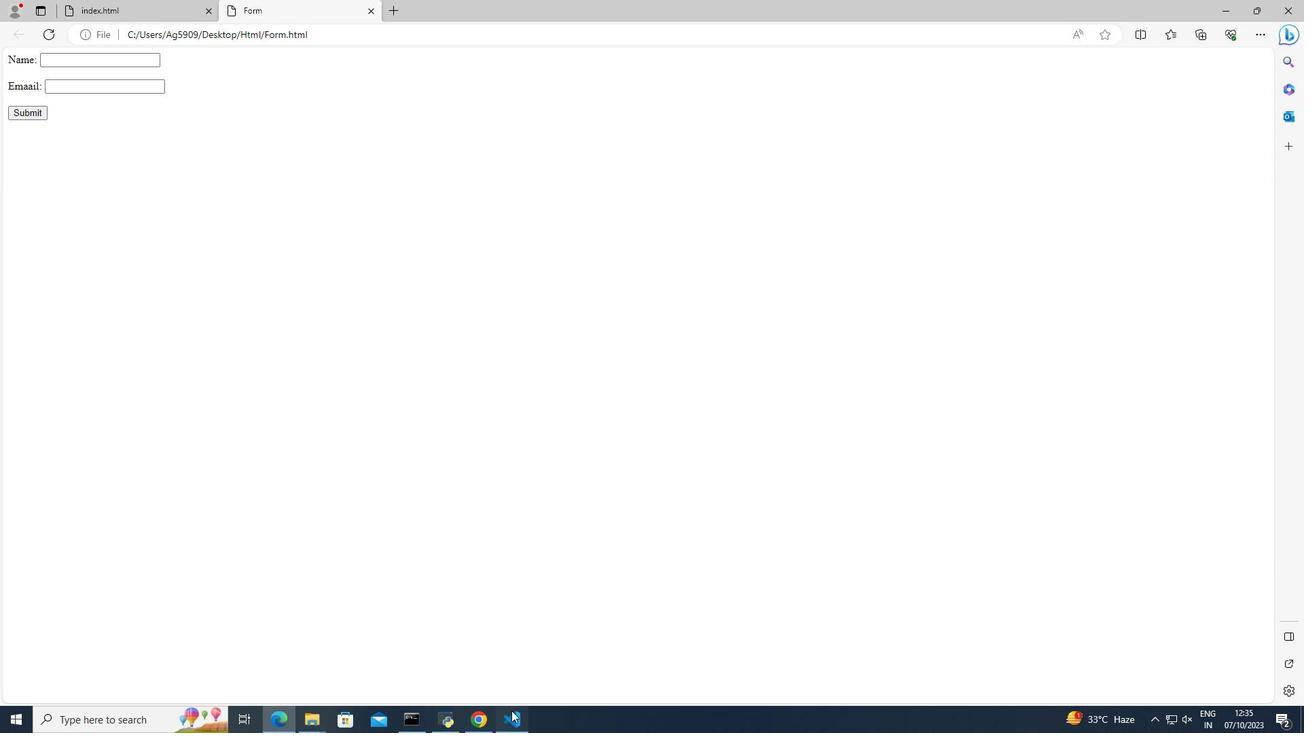 
Action: Mouse moved to (438, 220)
Screenshot: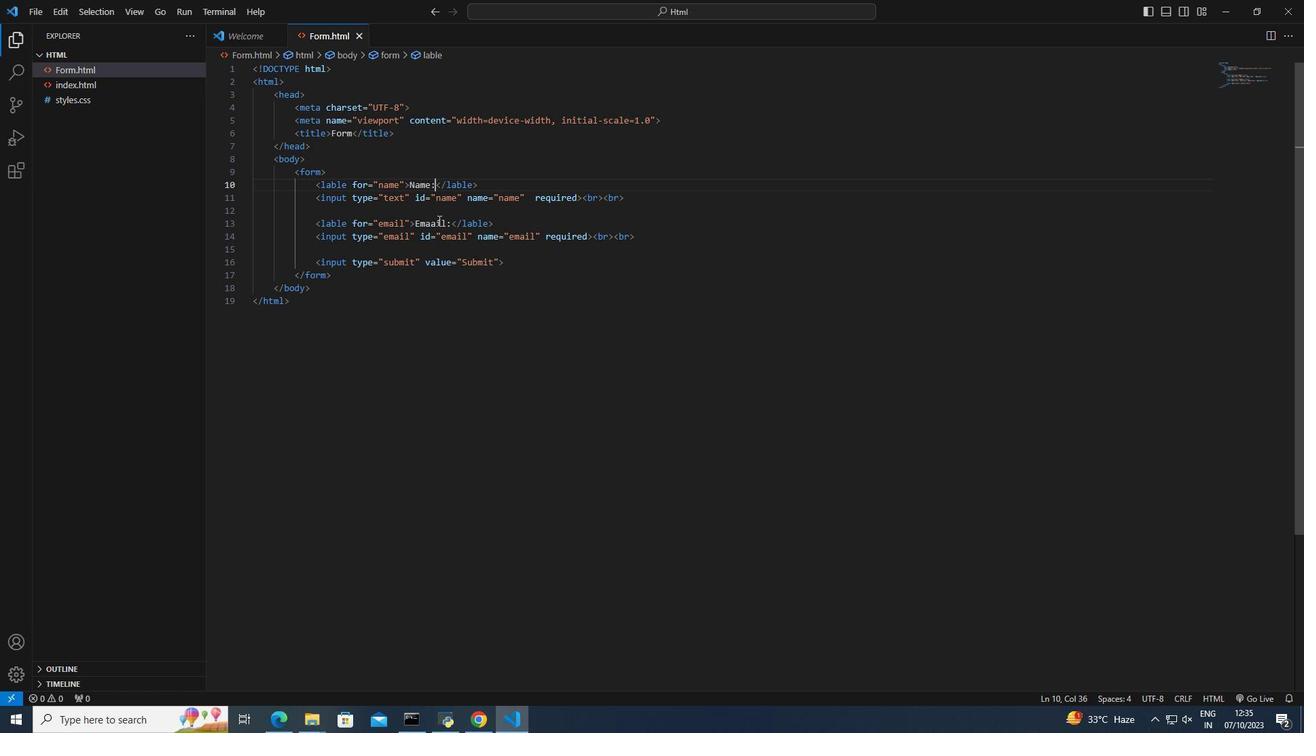 
Action: Mouse pressed left at (438, 220)
Screenshot: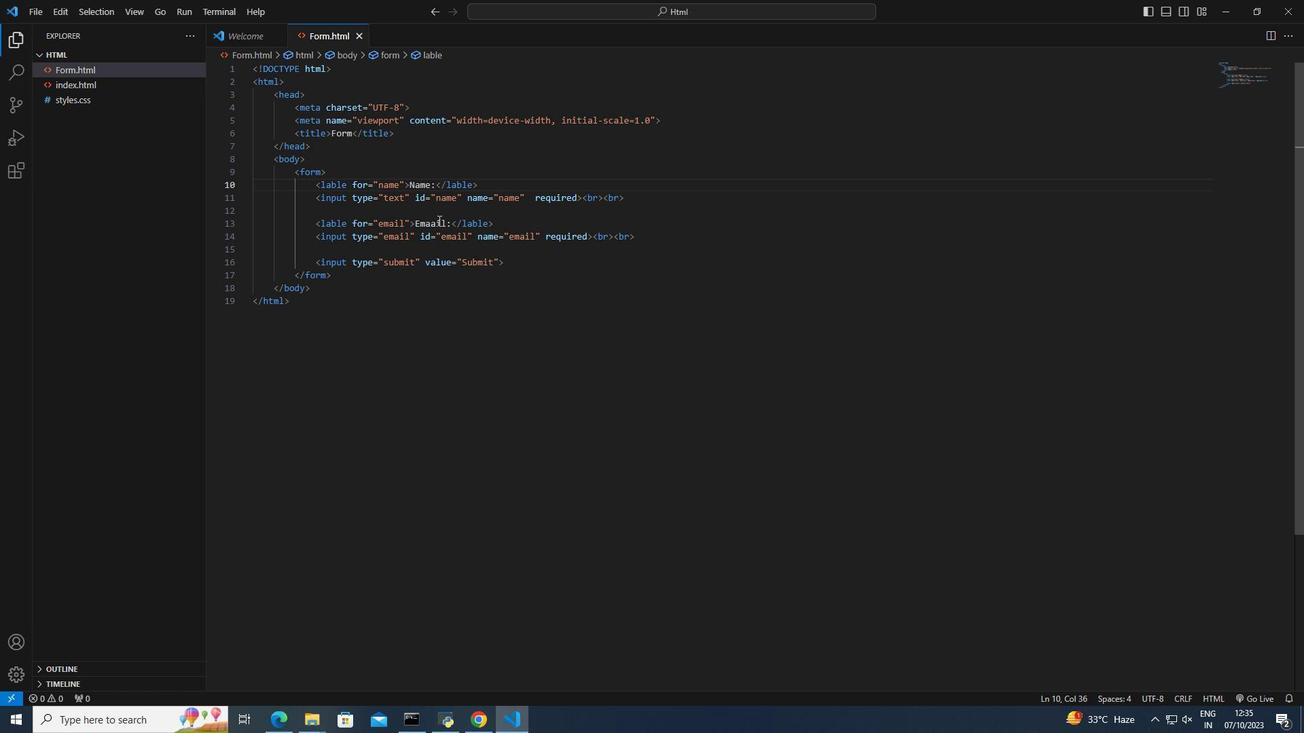 
Action: Mouse moved to (485, 226)
Screenshot: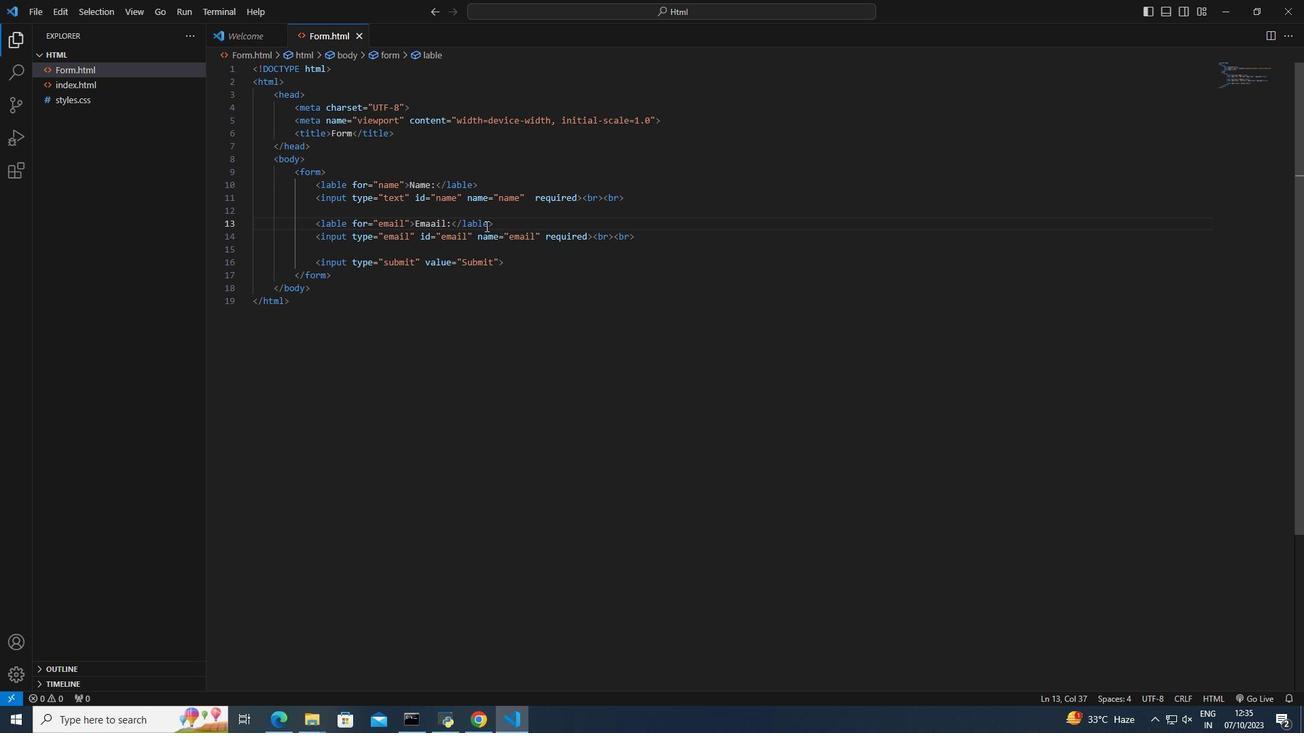 
Action: Key pressed <Key.left><Key.backspace>
Screenshot: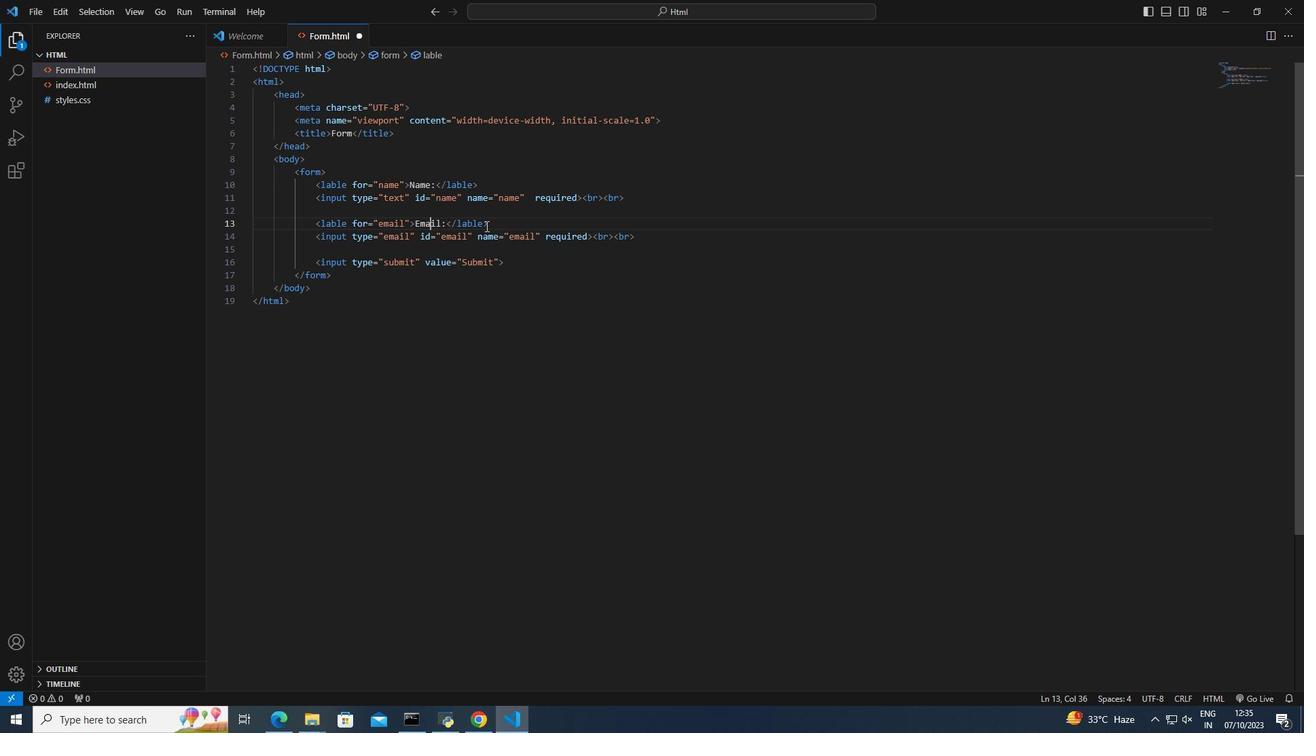 
Action: Mouse moved to (476, 233)
Screenshot: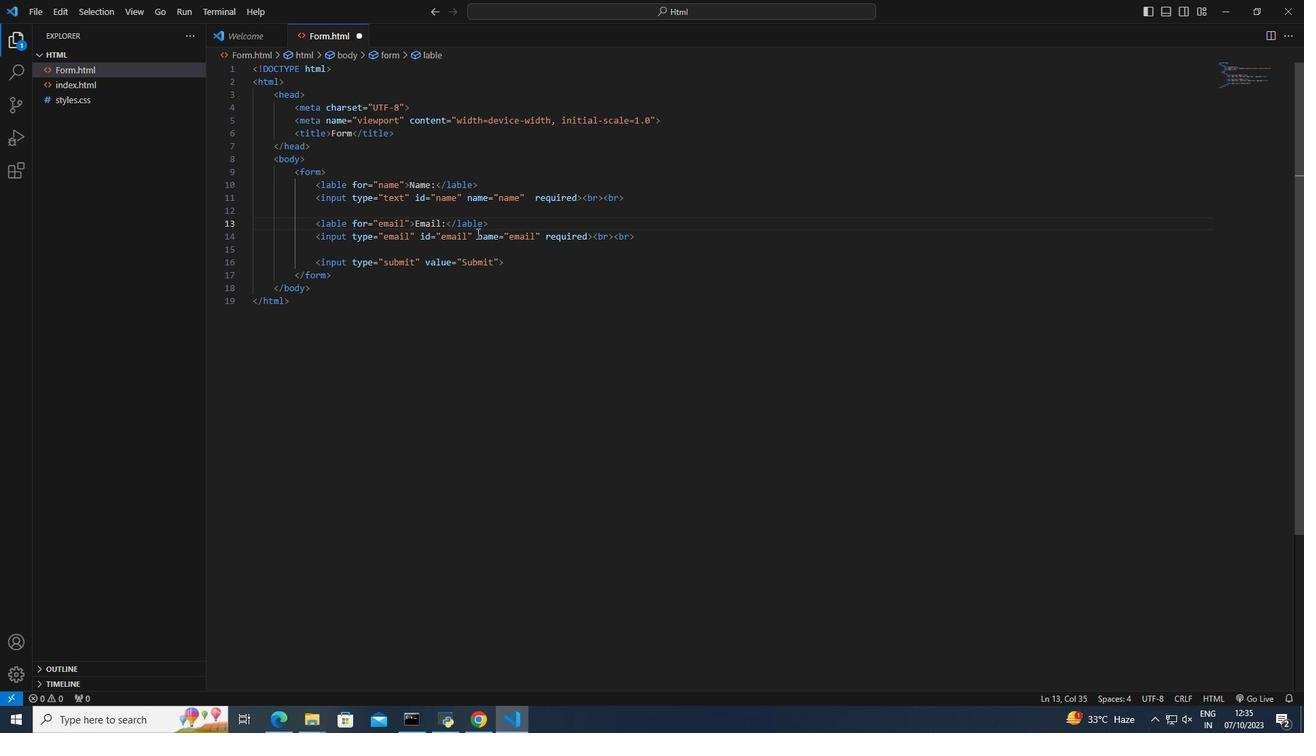
Action: Key pressed ctrl+S
Screenshot: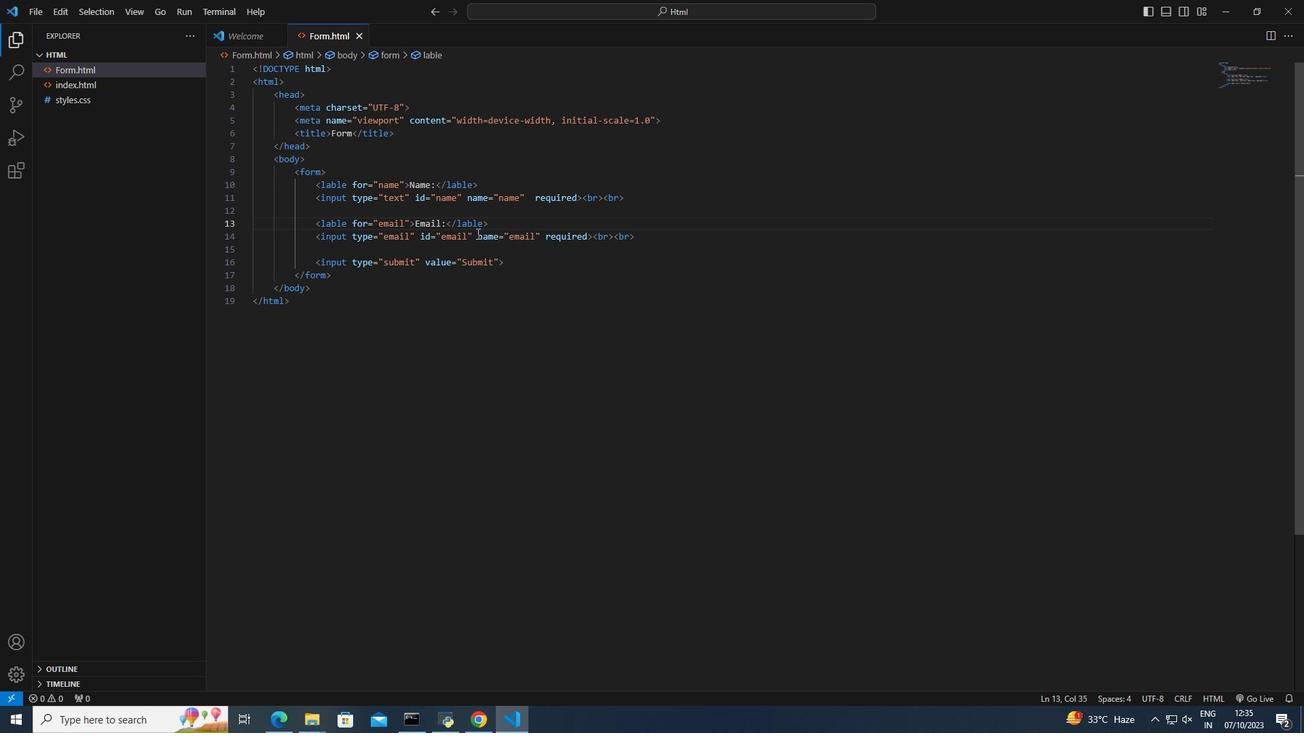 
Action: Mouse moved to (271, 714)
Screenshot: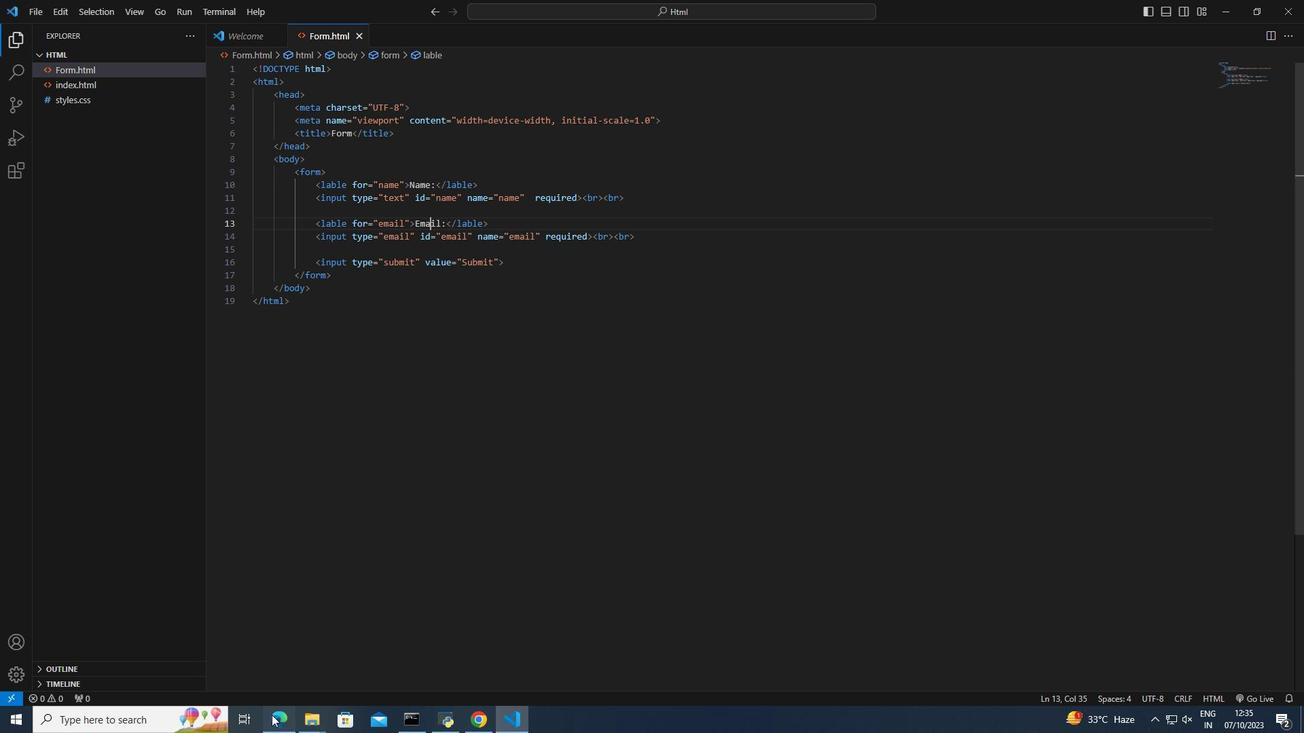 
Action: Mouse pressed left at (271, 714)
Screenshot: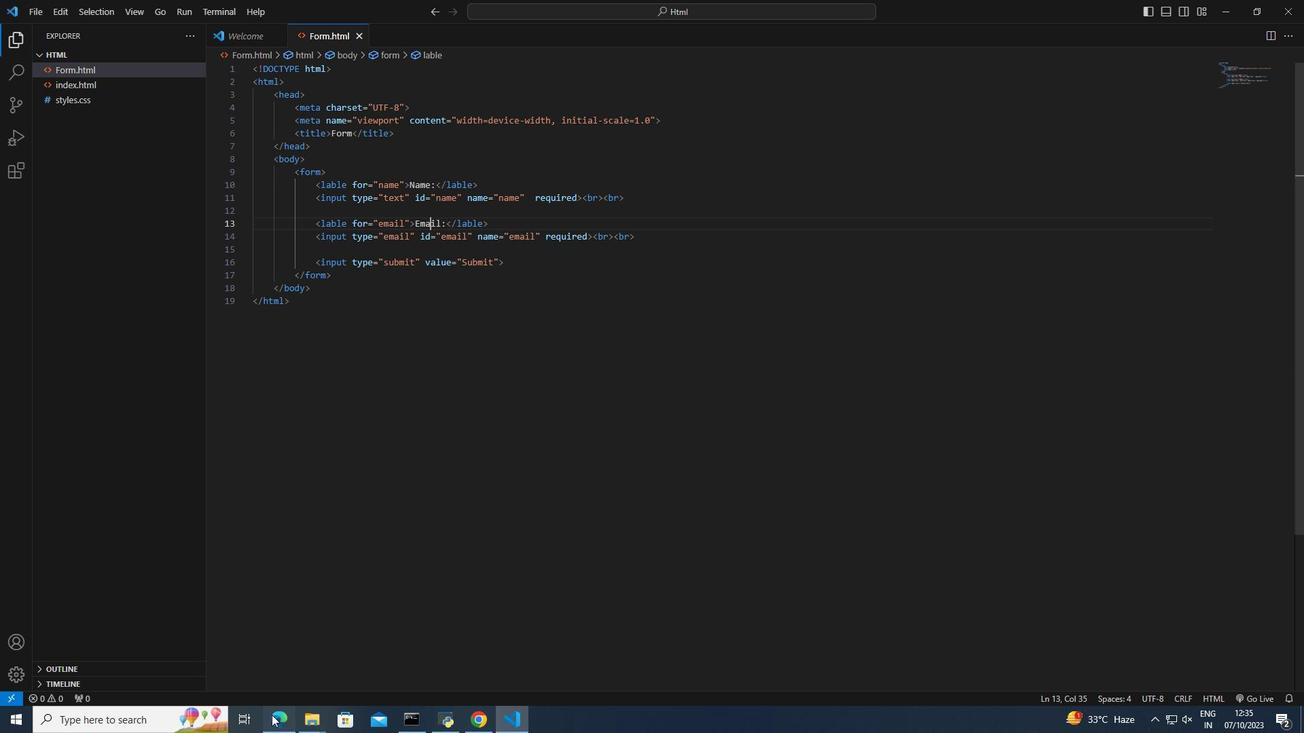 
Action: Mouse moved to (43, 30)
Screenshot: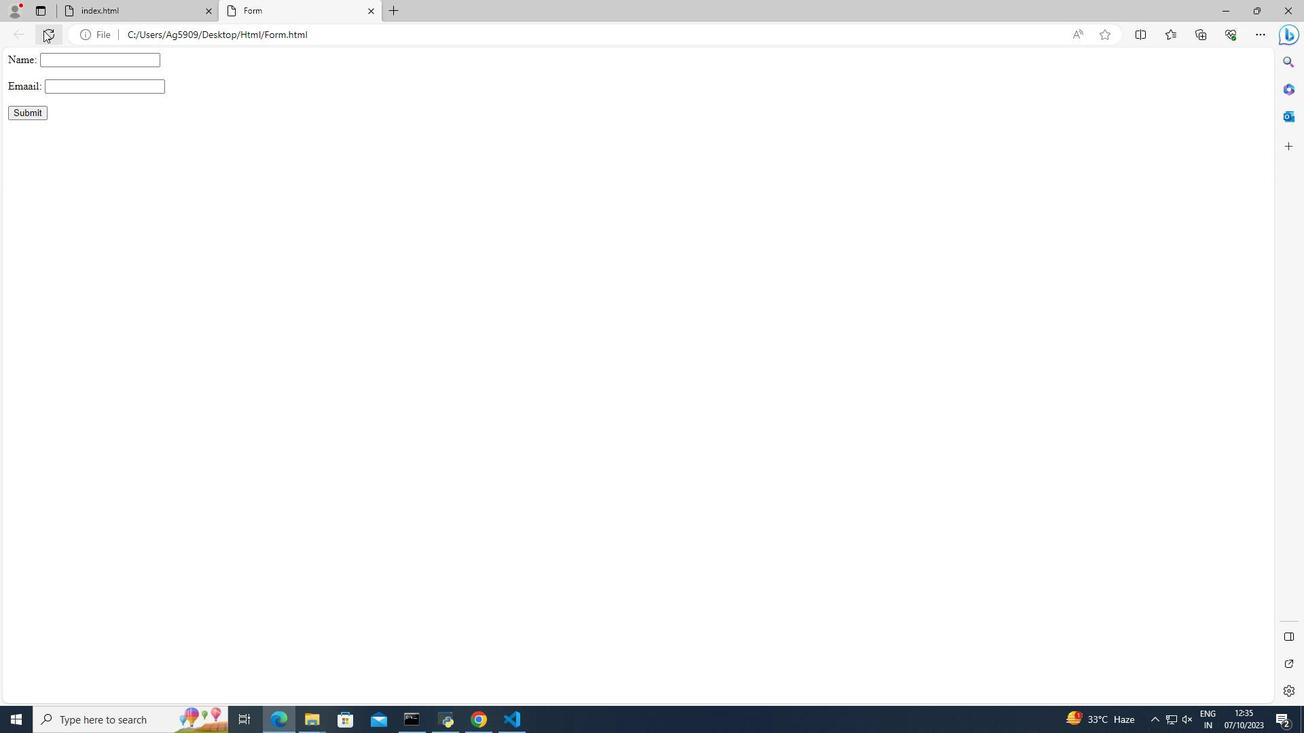 
Action: Mouse pressed left at (43, 30)
Screenshot: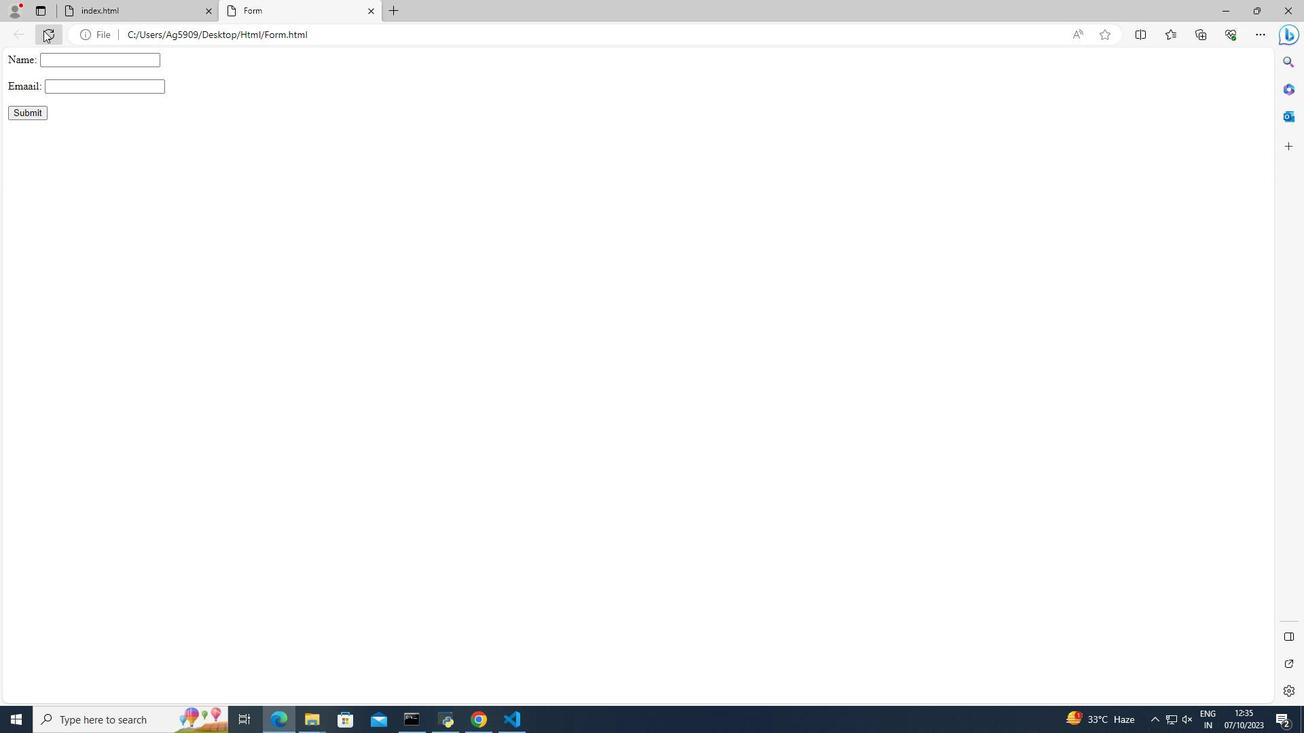 
Action: Mouse moved to (206, 8)
Screenshot: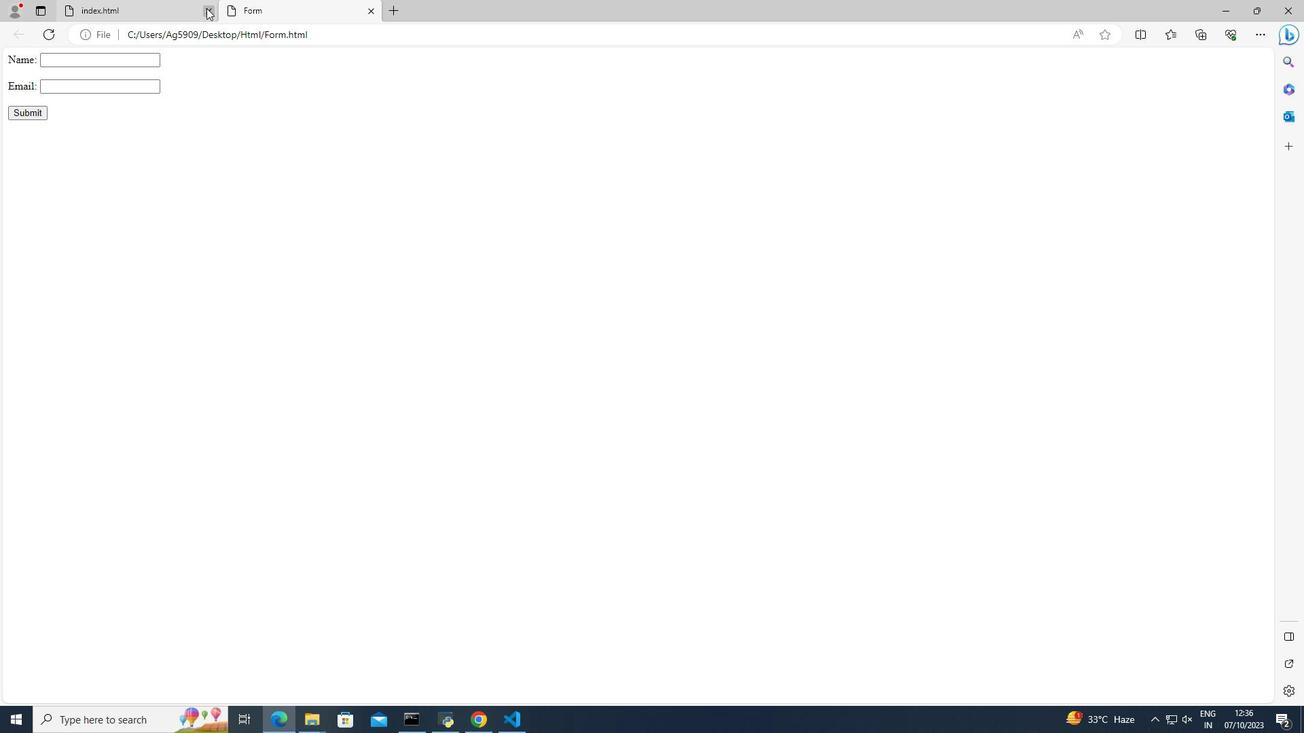 
Action: Mouse pressed left at (206, 8)
Screenshot: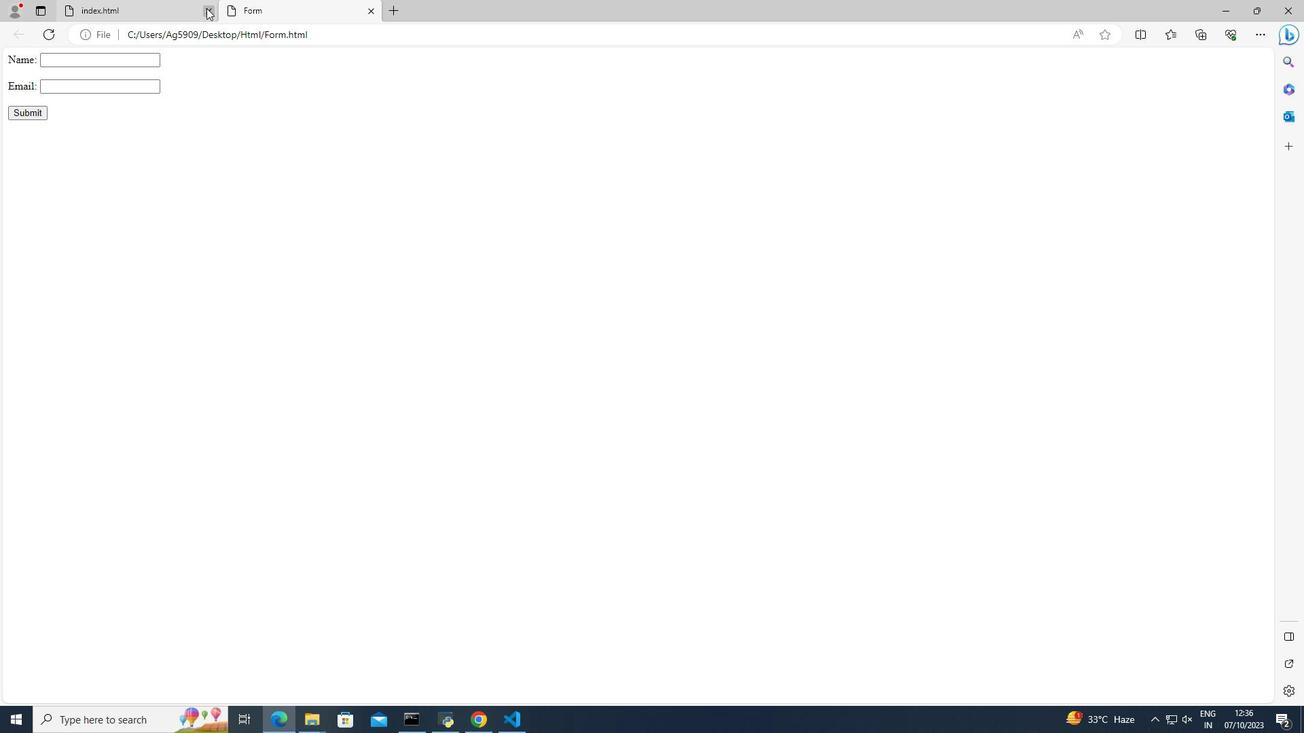 
Action: Mouse moved to (29, 111)
Screenshot: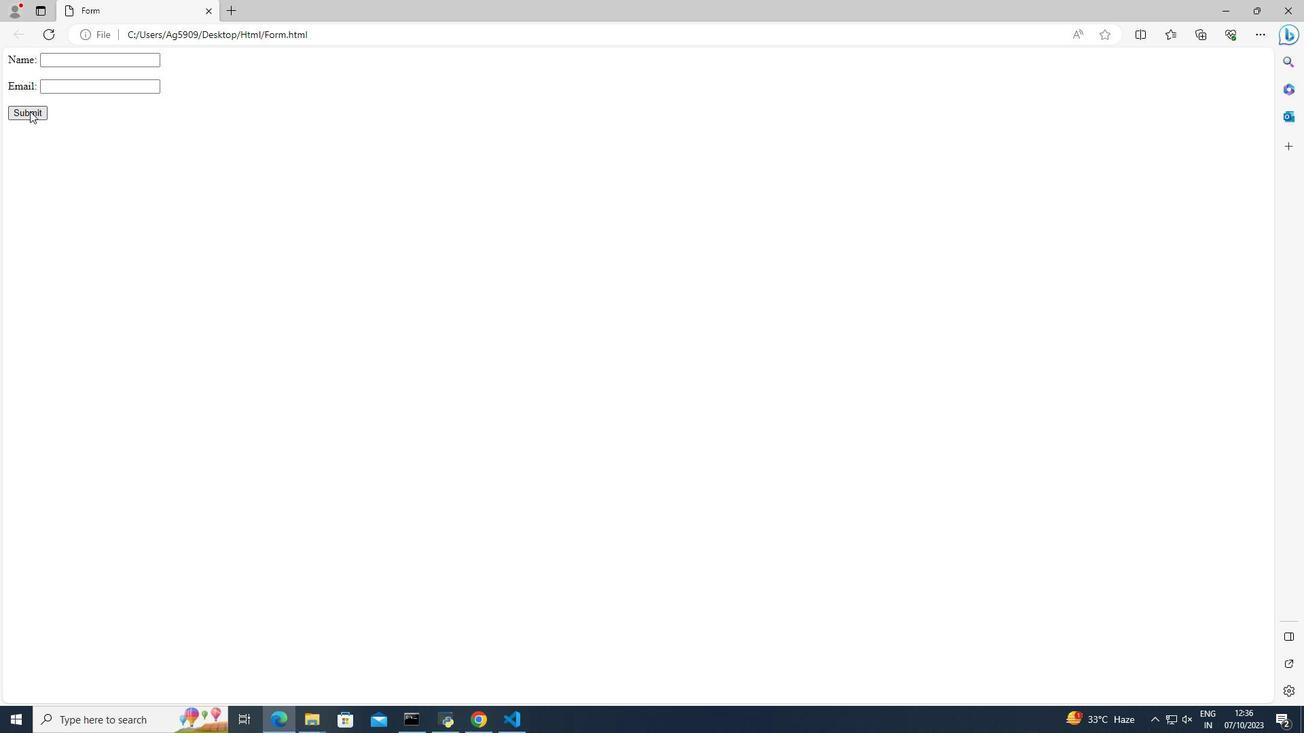 
Action: Mouse pressed left at (29, 111)
Screenshot: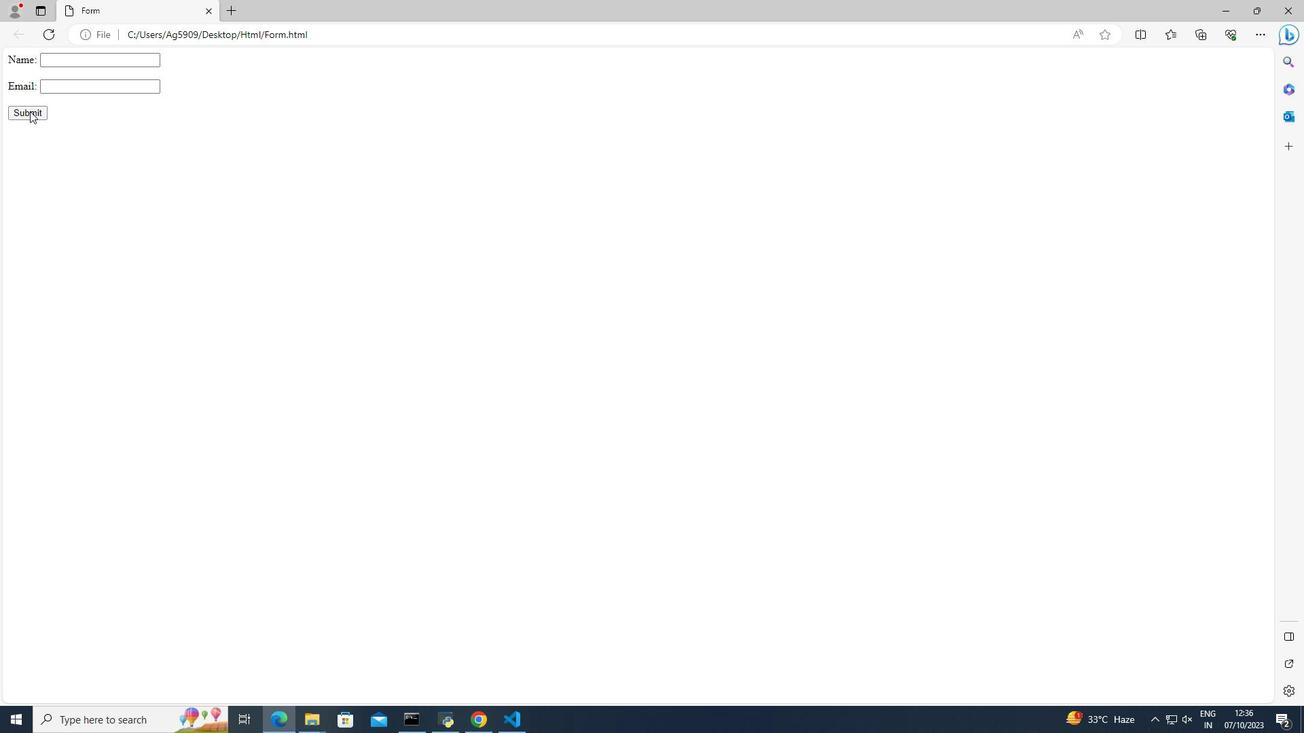 
Action: Mouse moved to (87, 154)
Screenshot: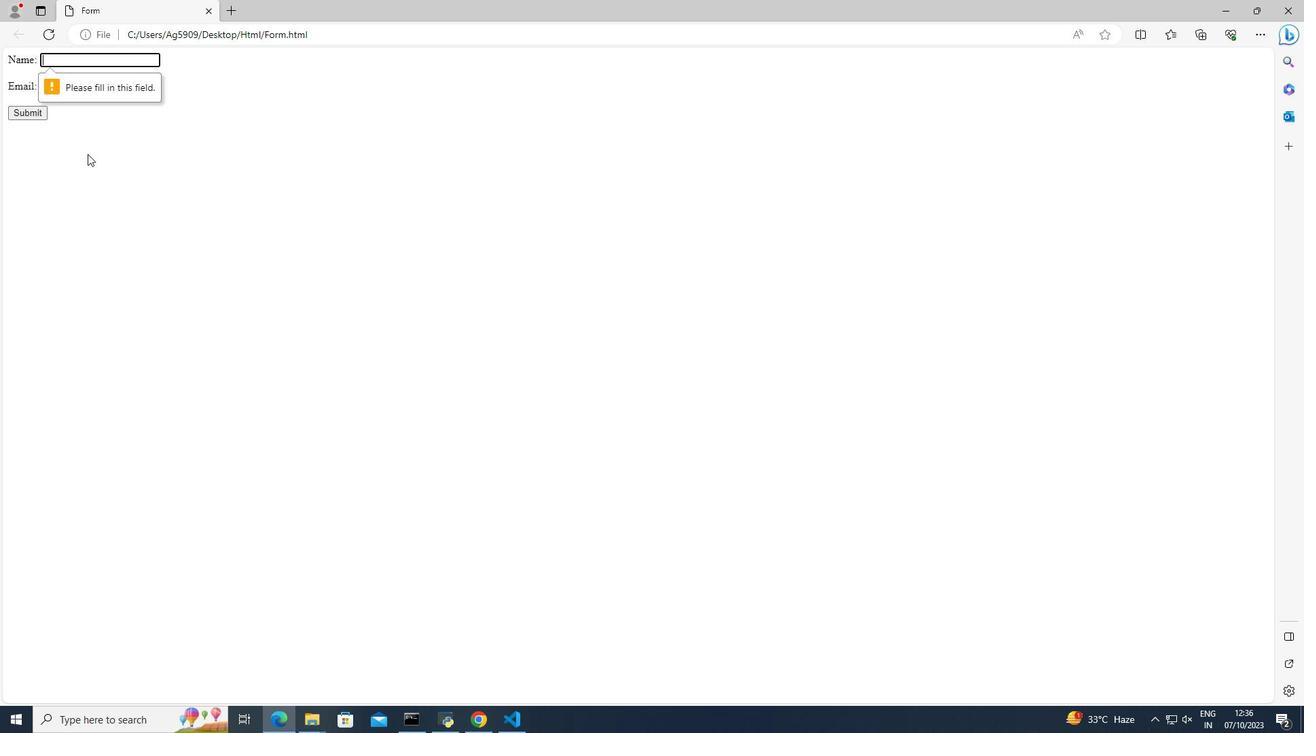 
Action: Mouse pressed left at (87, 154)
Screenshot: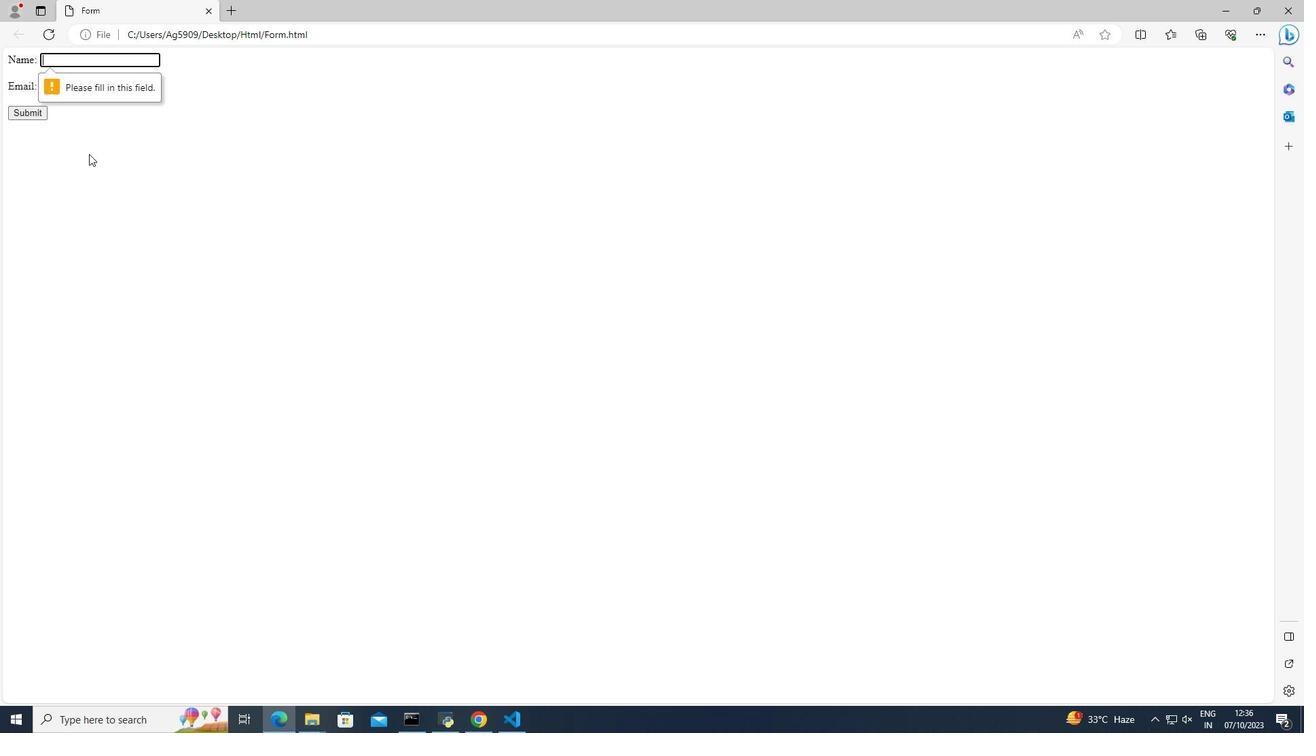 
Action: Mouse moved to (508, 716)
Screenshot: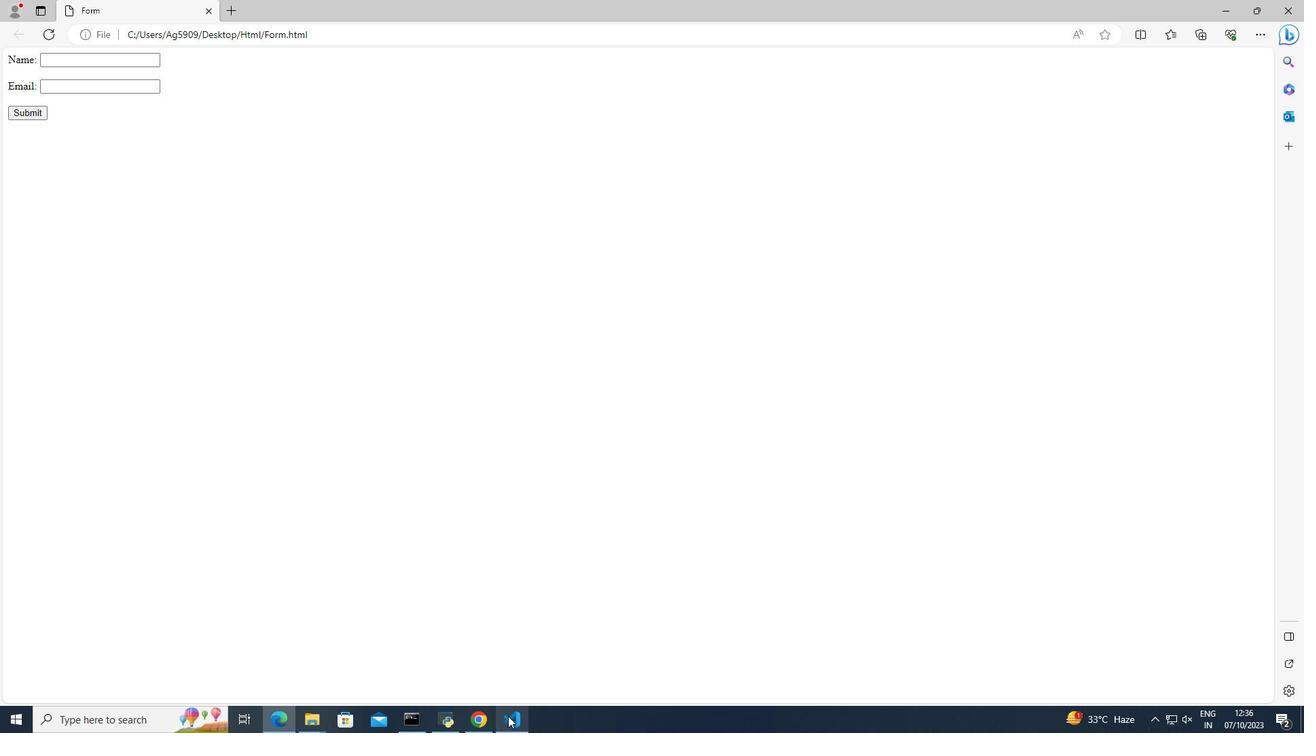 
Action: Mouse pressed left at (508, 716)
Screenshot: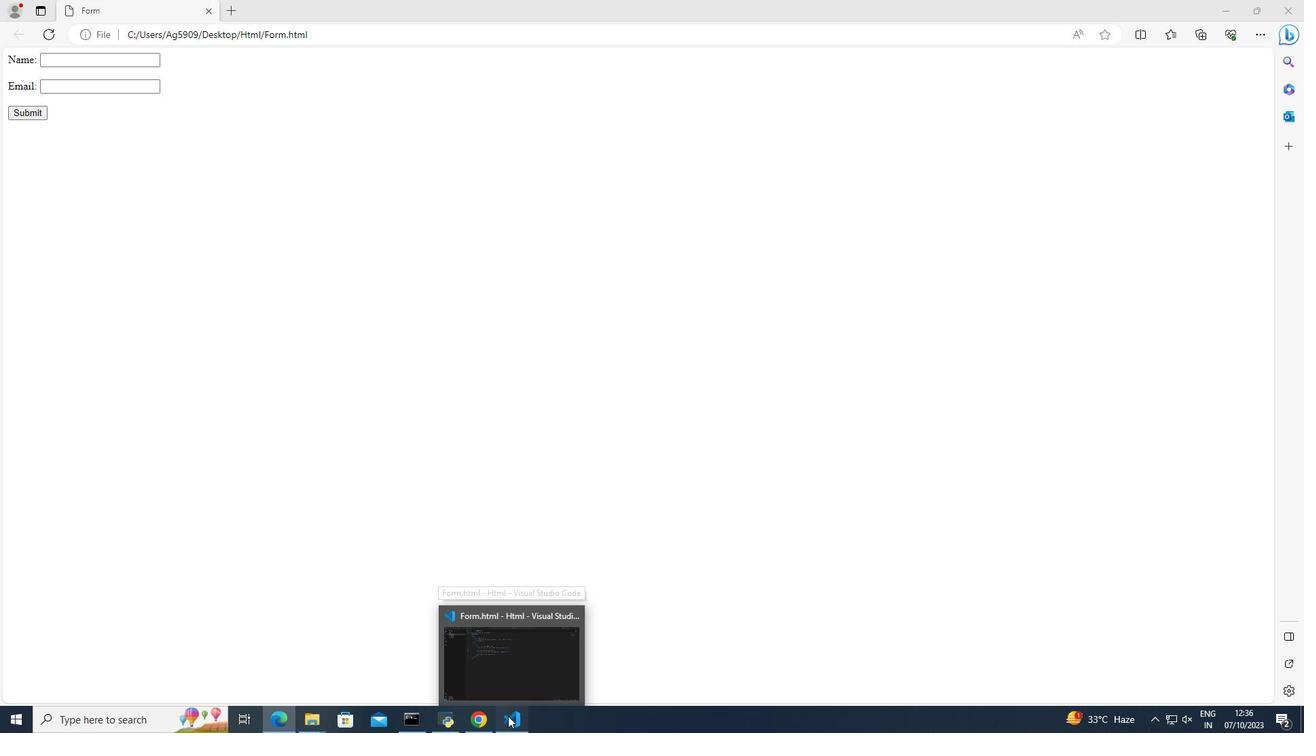 
Action: Mouse moved to (440, 262)
Screenshot: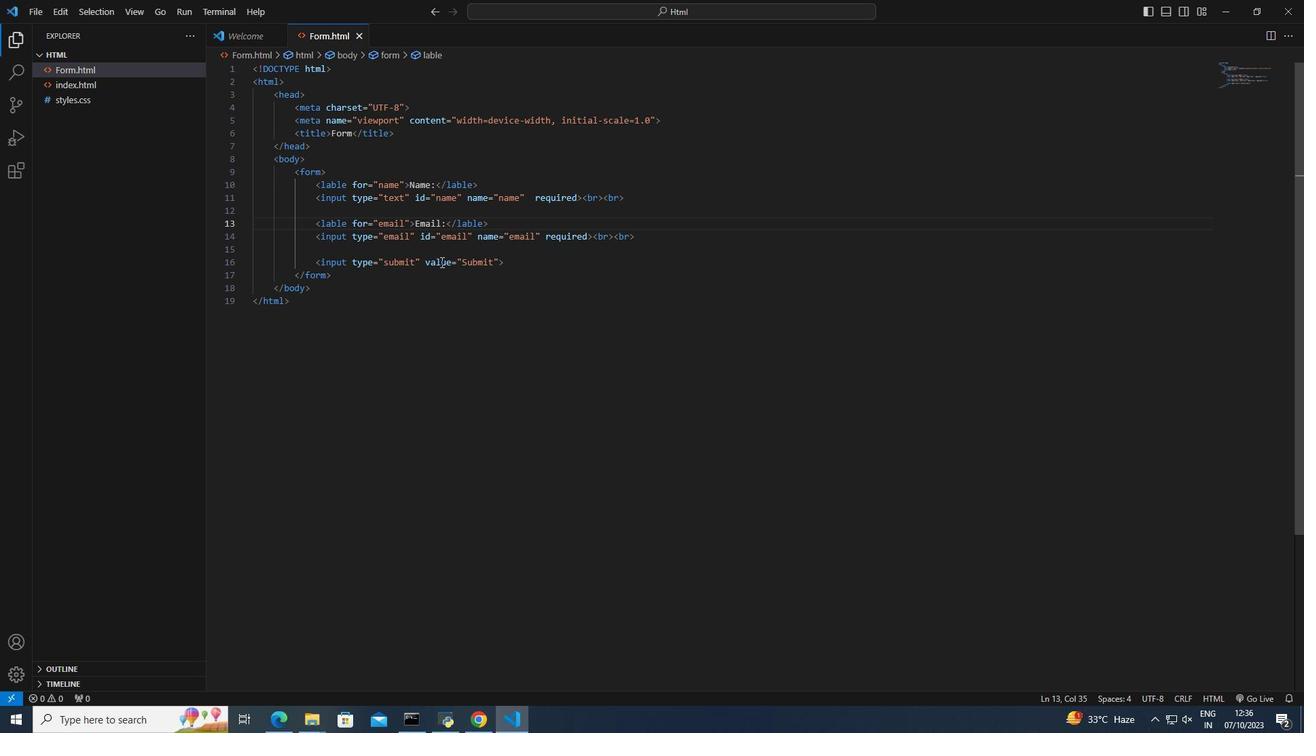 
